 Task: For heading  Tahoma with underline.  font size for heading20,  'Change the font style of data to'Arial.  and font size to 12,  Change the alignment of both headline & data to Align left.  In the sheet  Expense Spreadsheetbook
Action: Mouse moved to (49, 104)
Screenshot: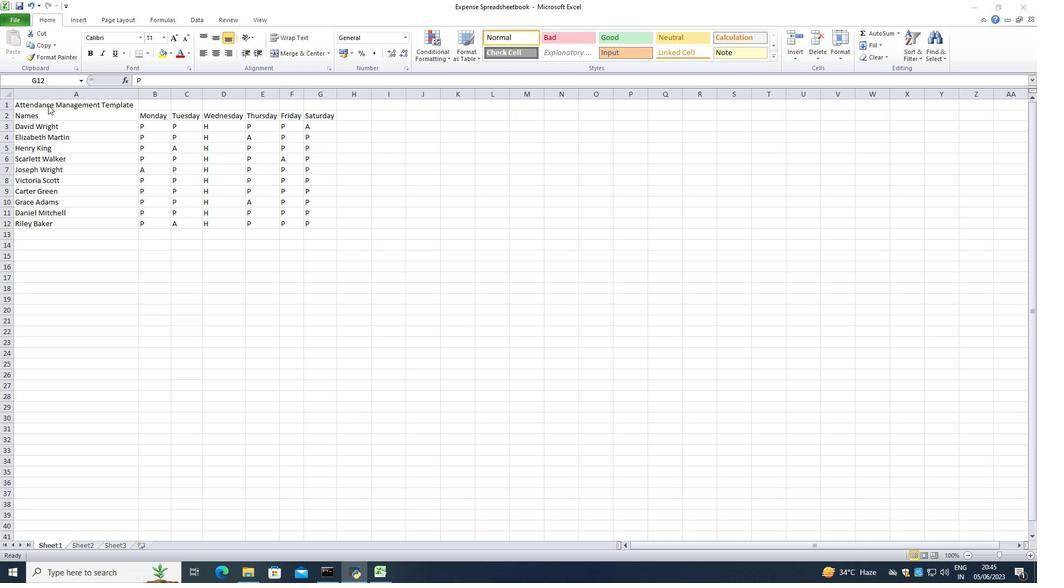 
Action: Mouse pressed left at (49, 104)
Screenshot: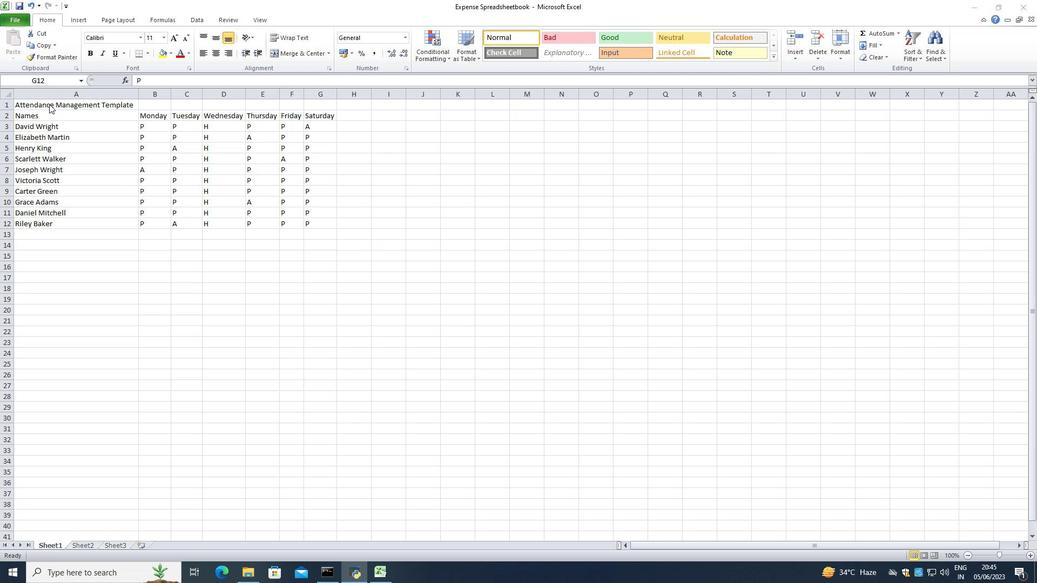 
Action: Mouse moved to (55, 104)
Screenshot: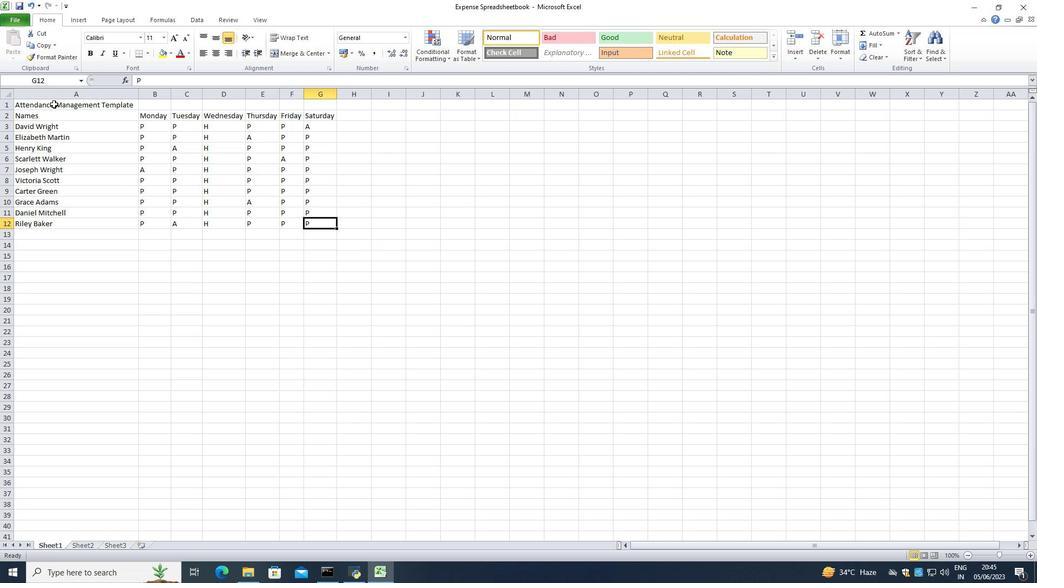 
Action: Mouse pressed left at (55, 104)
Screenshot: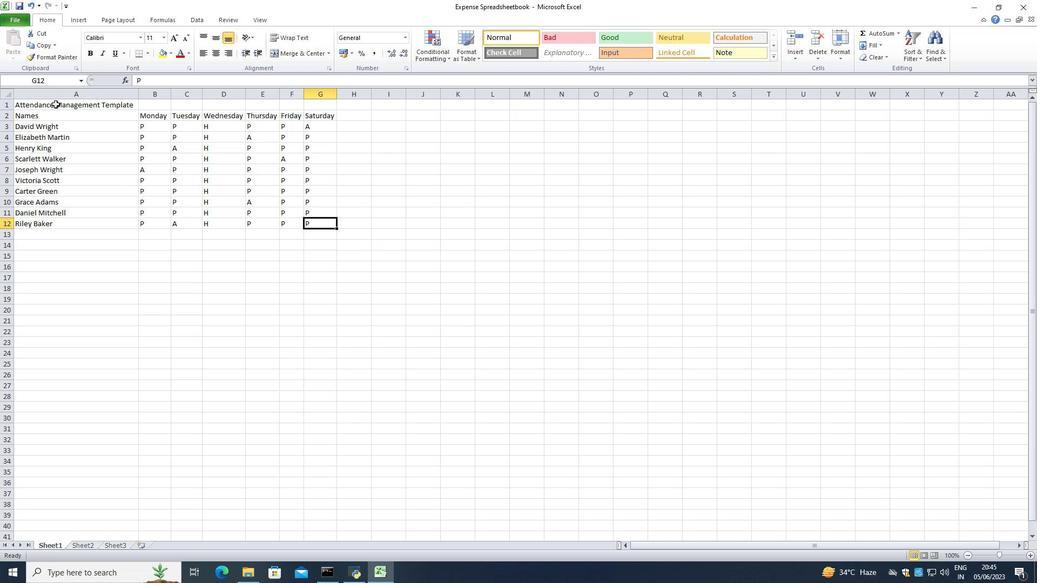 
Action: Mouse moved to (138, 34)
Screenshot: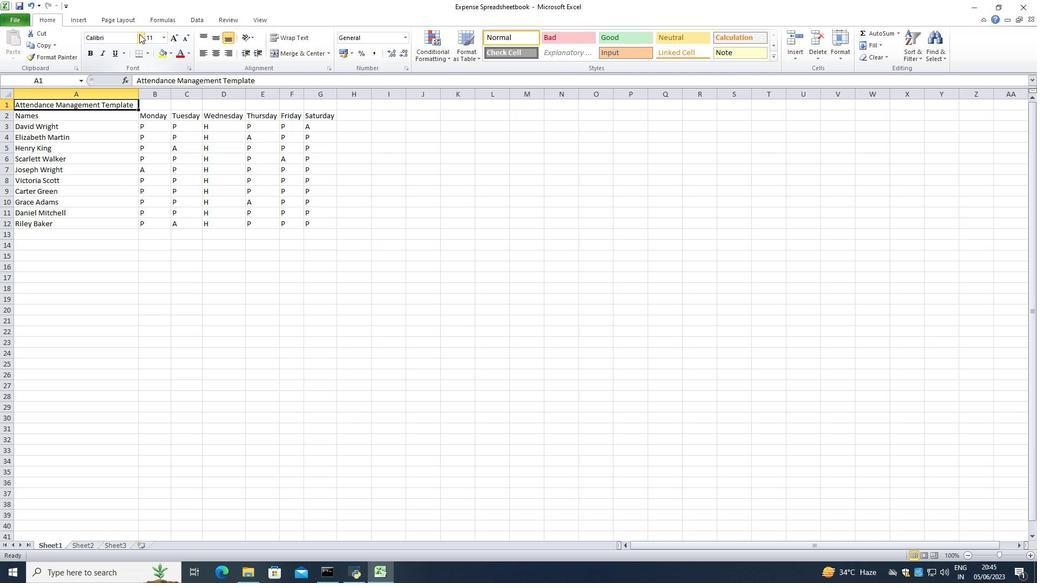 
Action: Mouse pressed left at (138, 34)
Screenshot: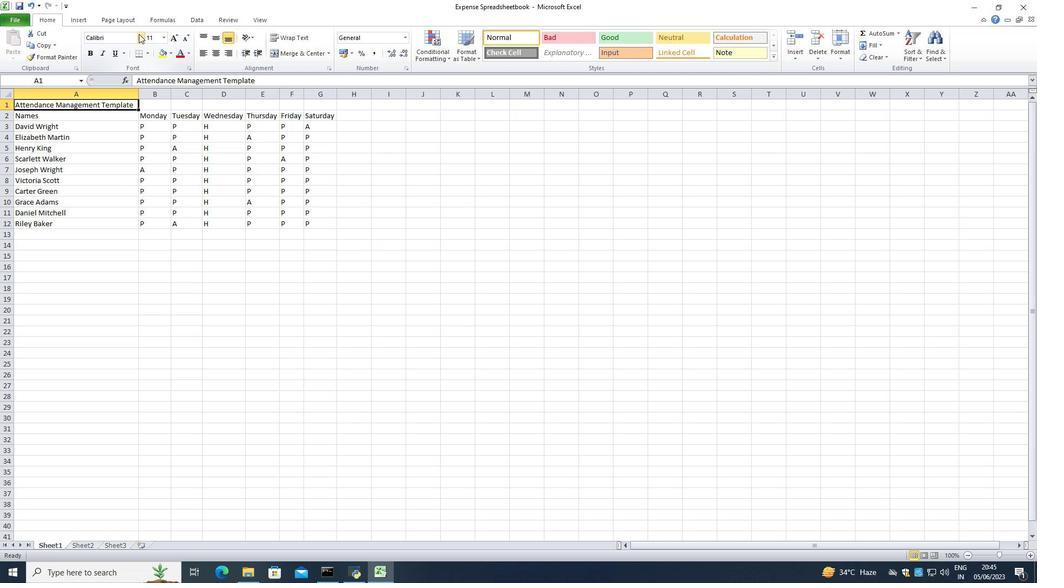 
Action: Mouse moved to (117, 231)
Screenshot: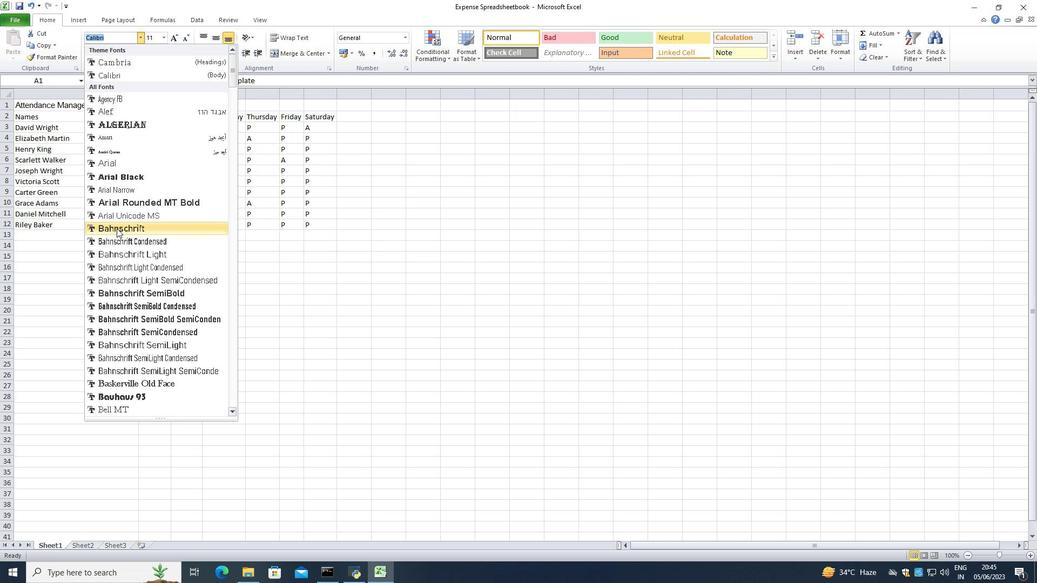 
Action: Mouse scrolled (117, 231) with delta (0, 0)
Screenshot: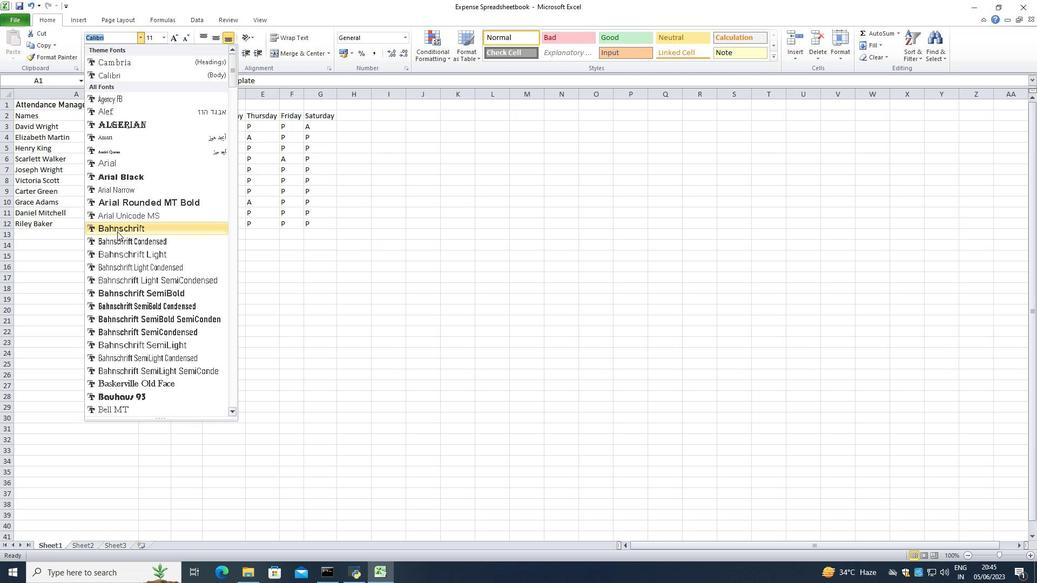 
Action: Mouse moved to (120, 249)
Screenshot: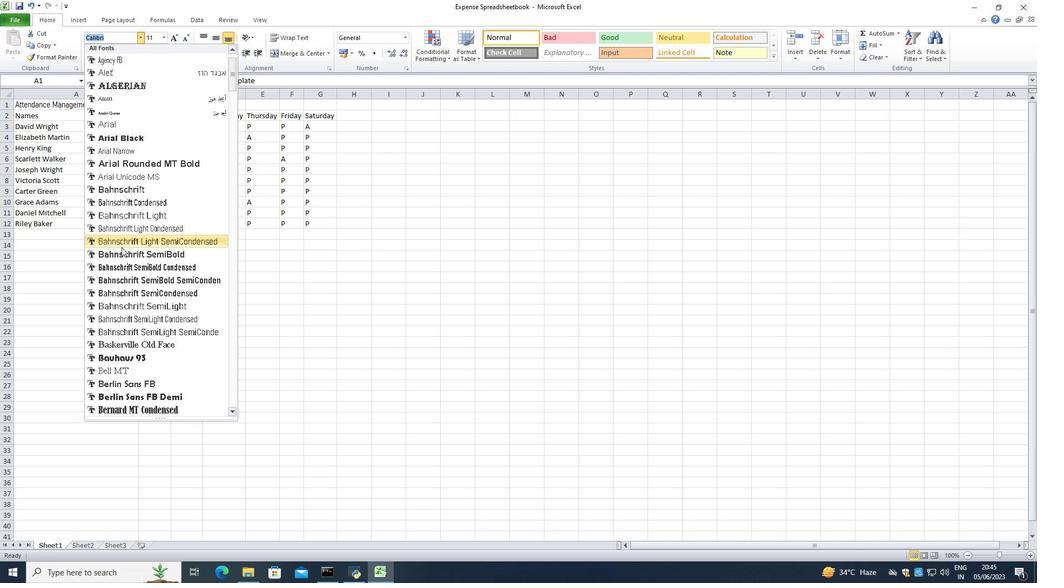 
Action: Mouse scrolled (121, 248) with delta (0, 0)
Screenshot: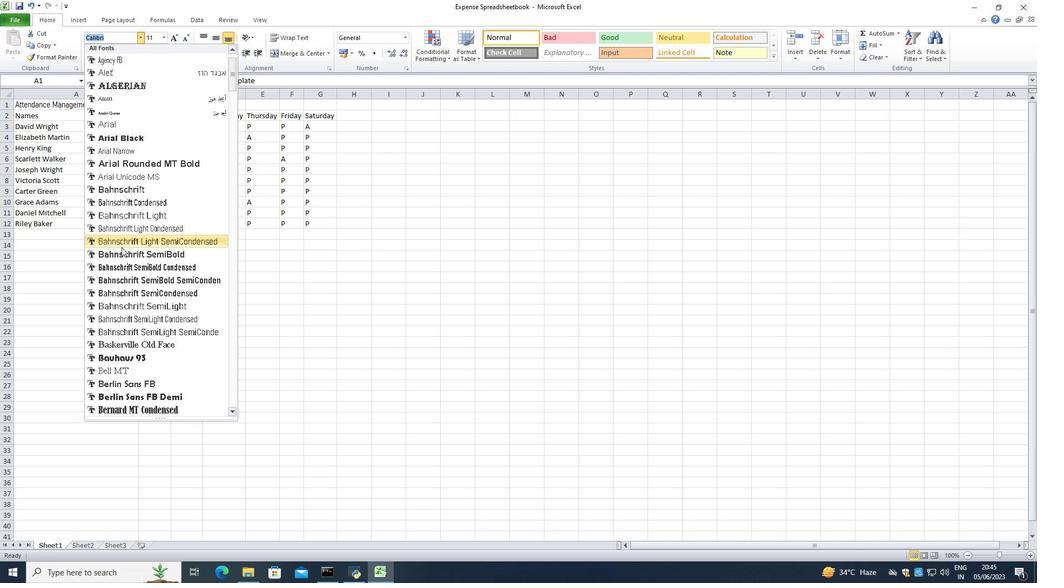 
Action: Mouse moved to (120, 259)
Screenshot: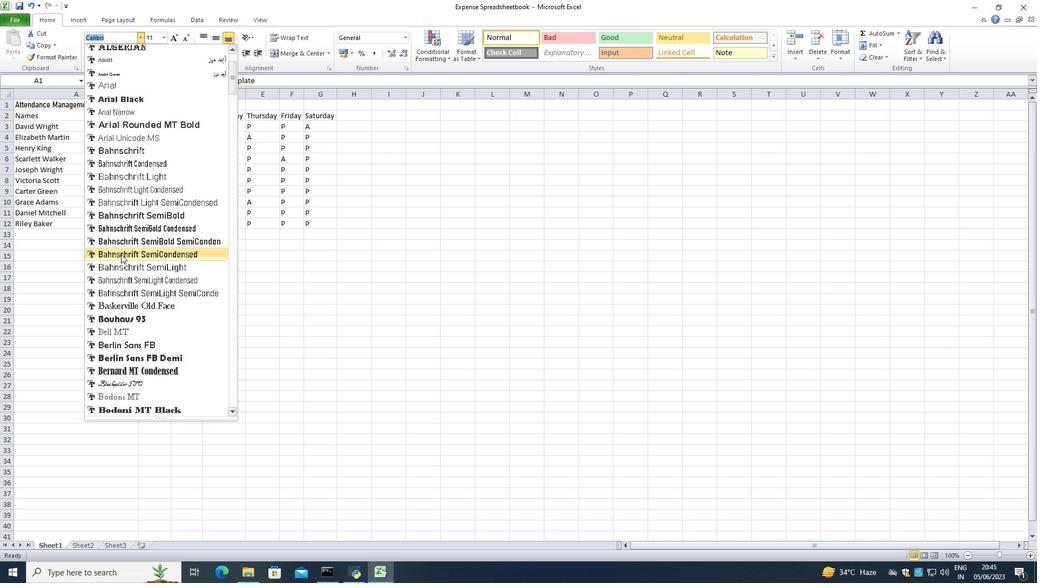 
Action: Mouse scrolled (120, 258) with delta (0, 0)
Screenshot: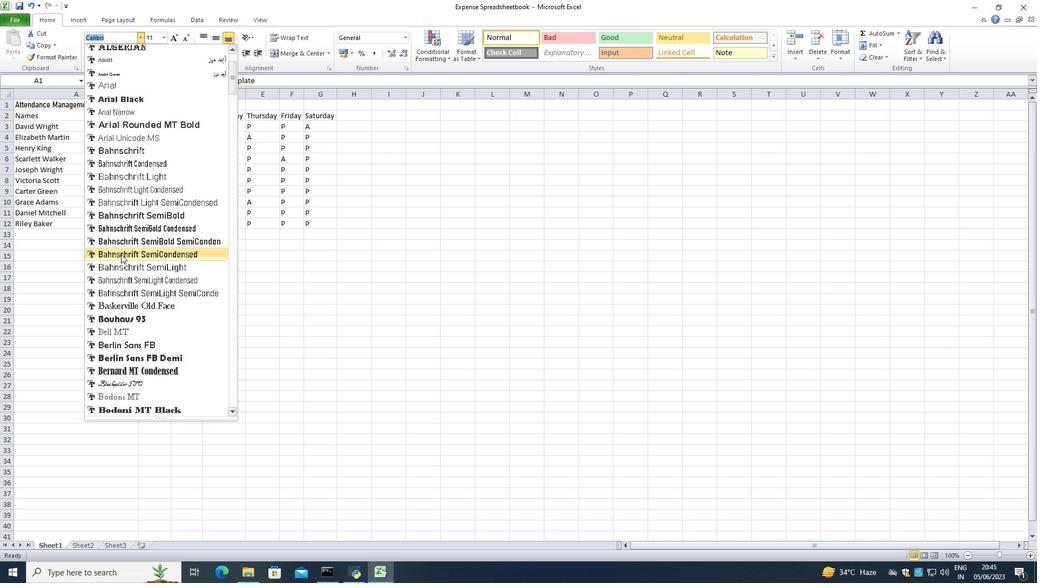 
Action: Mouse moved to (122, 268)
Screenshot: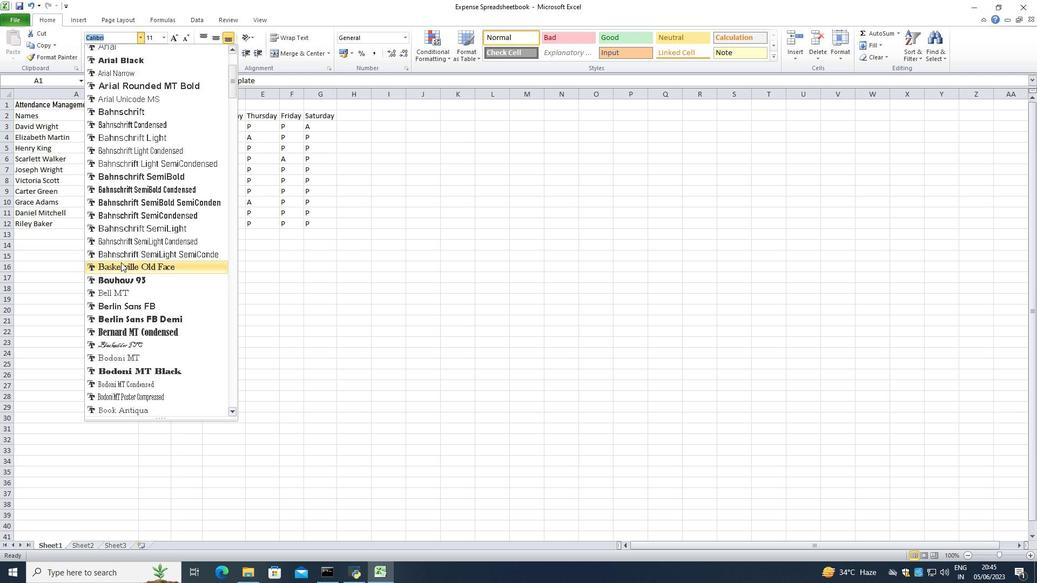
Action: Mouse scrolled (122, 268) with delta (0, 0)
Screenshot: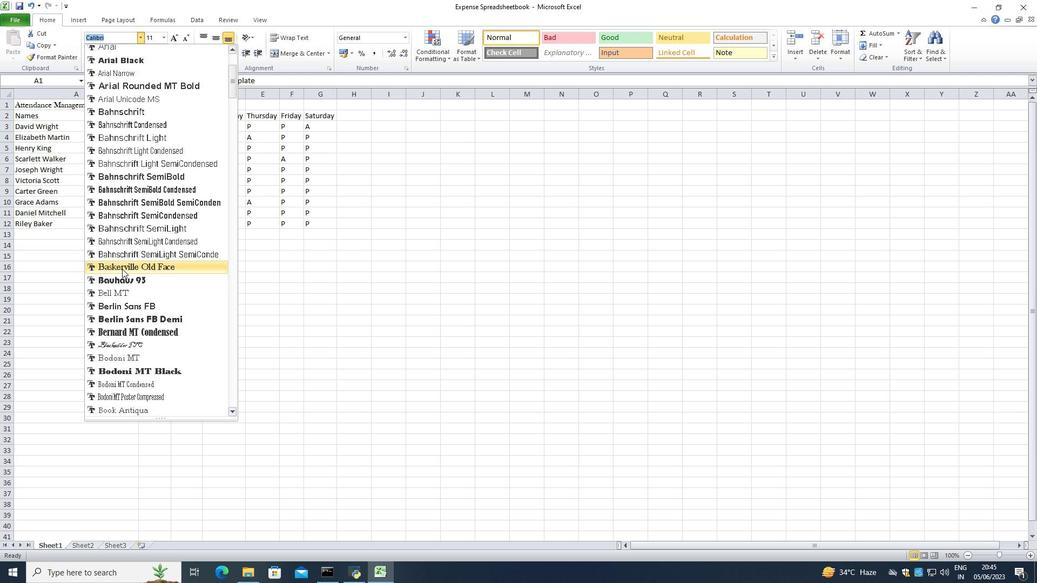 
Action: Mouse moved to (122, 268)
Screenshot: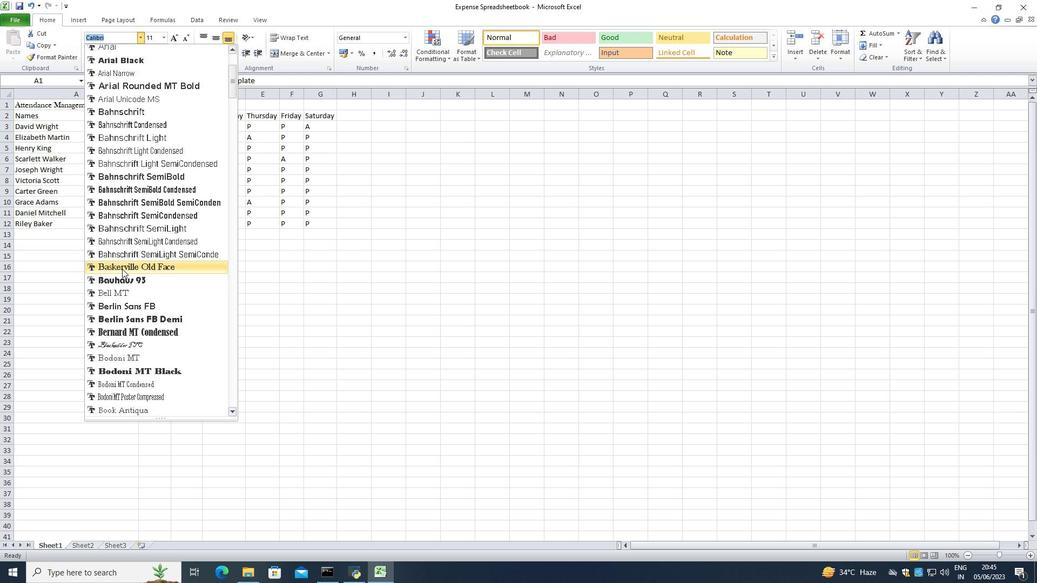 
Action: Mouse scrolled (122, 268) with delta (0, 0)
Screenshot: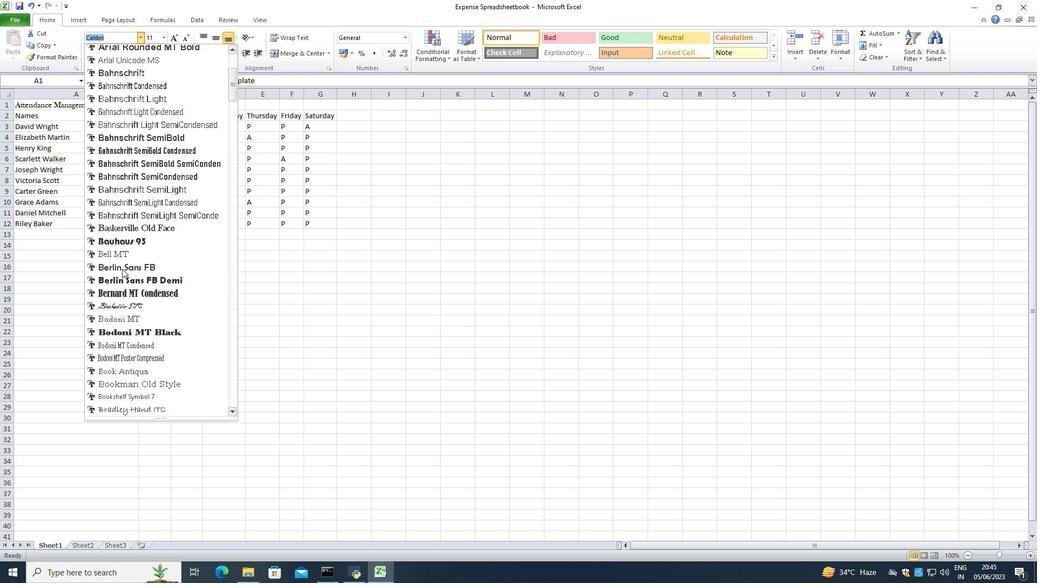 
Action: Mouse scrolled (122, 268) with delta (0, 0)
Screenshot: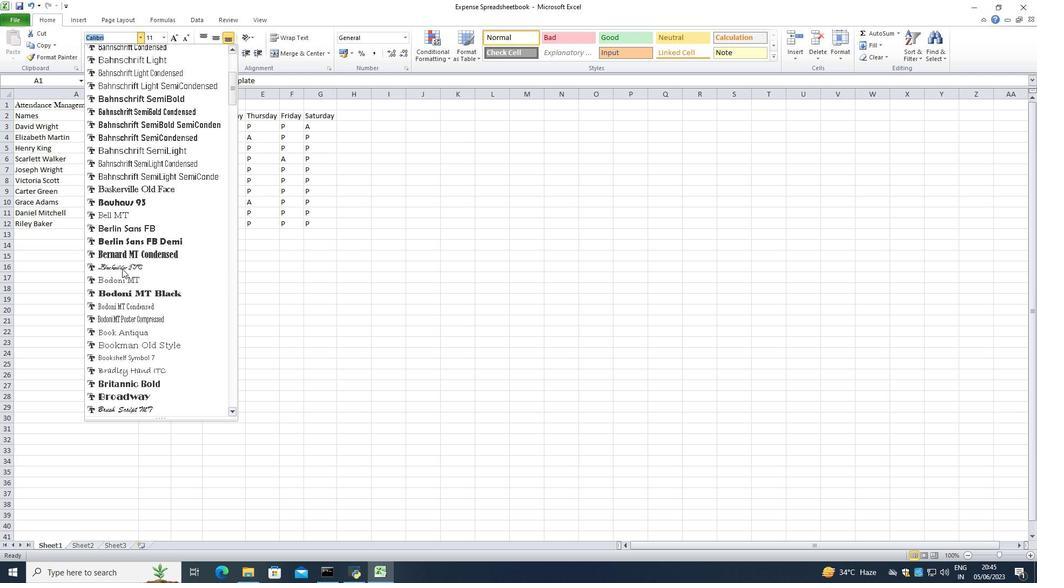 
Action: Mouse scrolled (122, 268) with delta (0, 0)
Screenshot: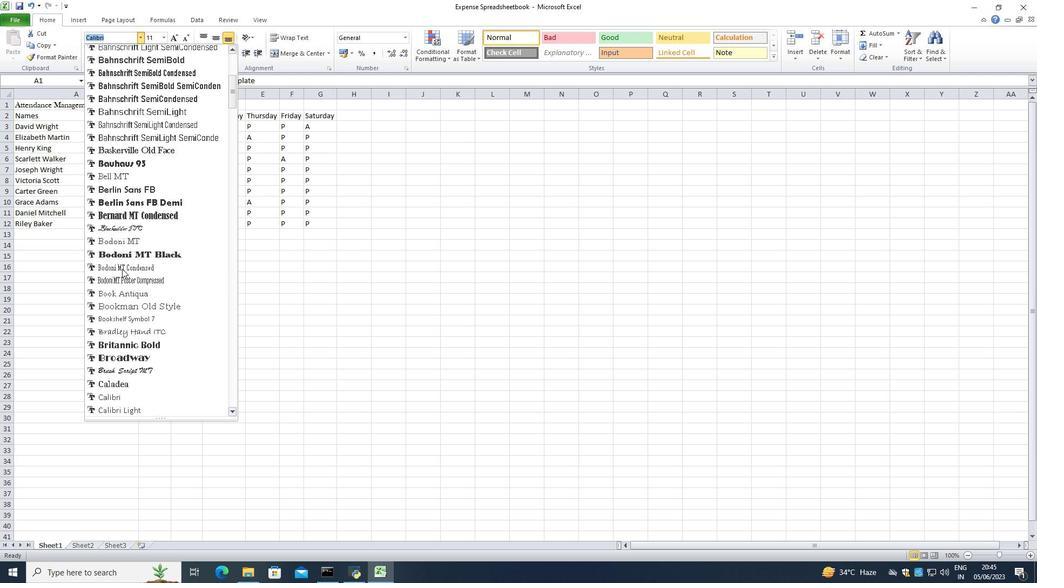
Action: Mouse scrolled (122, 268) with delta (0, 0)
Screenshot: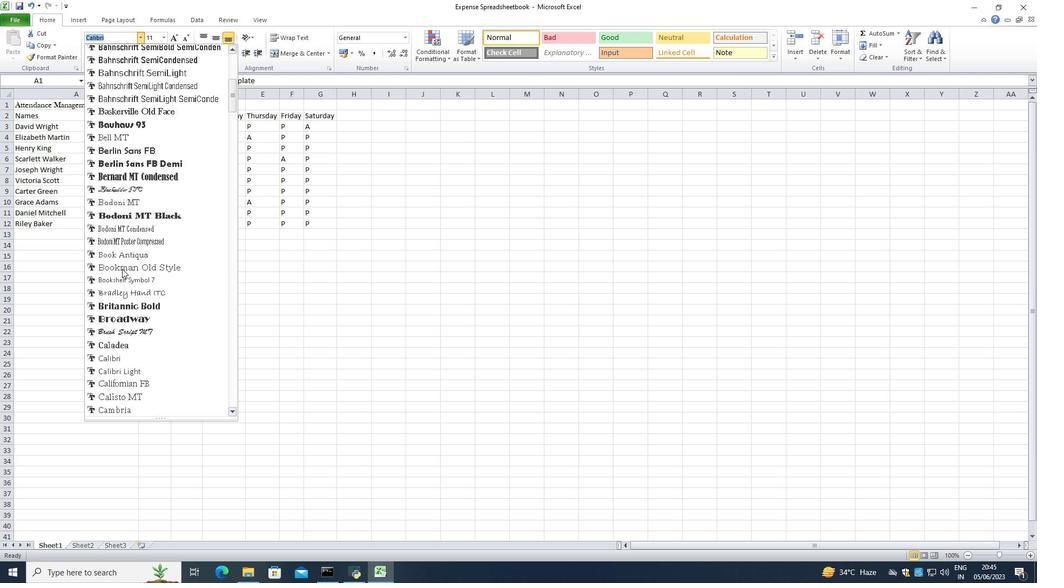 
Action: Mouse moved to (120, 269)
Screenshot: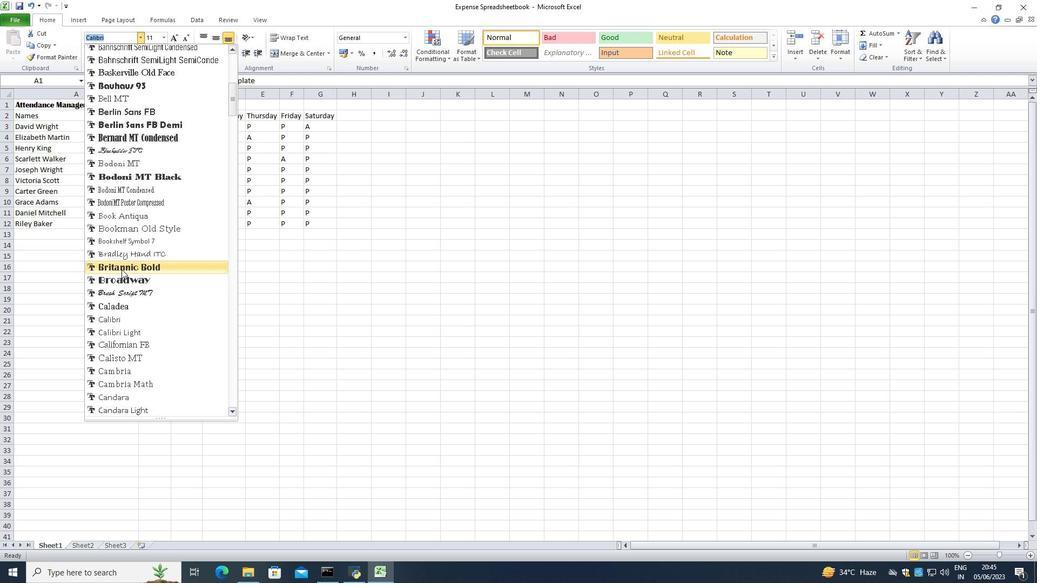 
Action: Mouse scrolled (120, 268) with delta (0, 0)
Screenshot: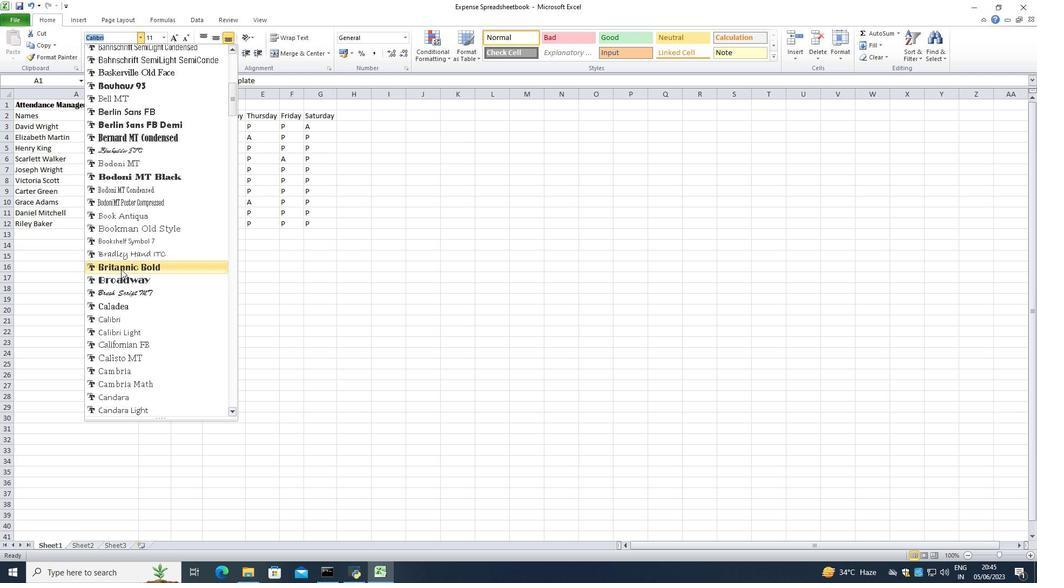 
Action: Mouse moved to (119, 269)
Screenshot: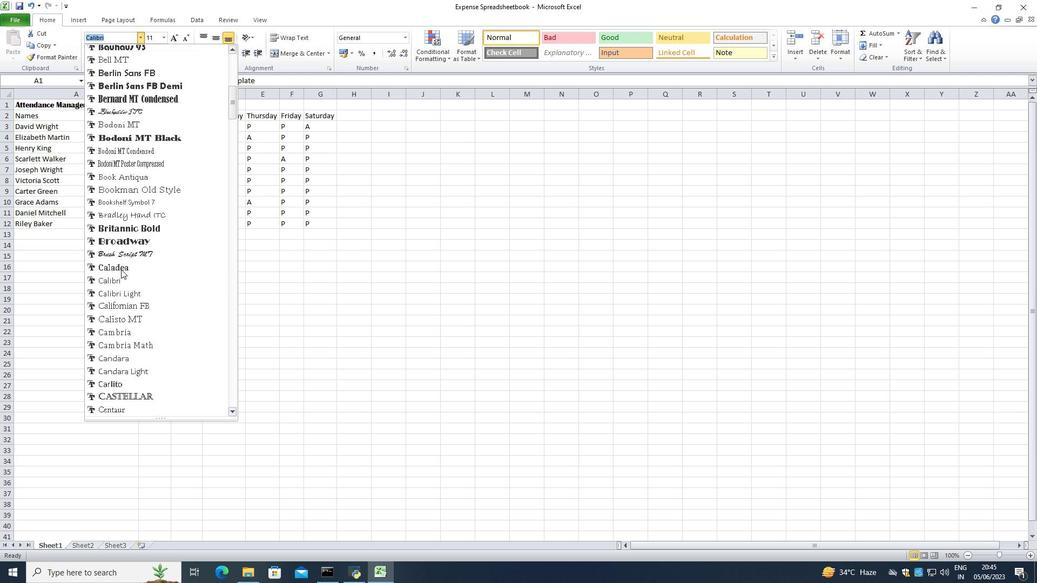 
Action: Mouse scrolled (119, 268) with delta (0, 0)
Screenshot: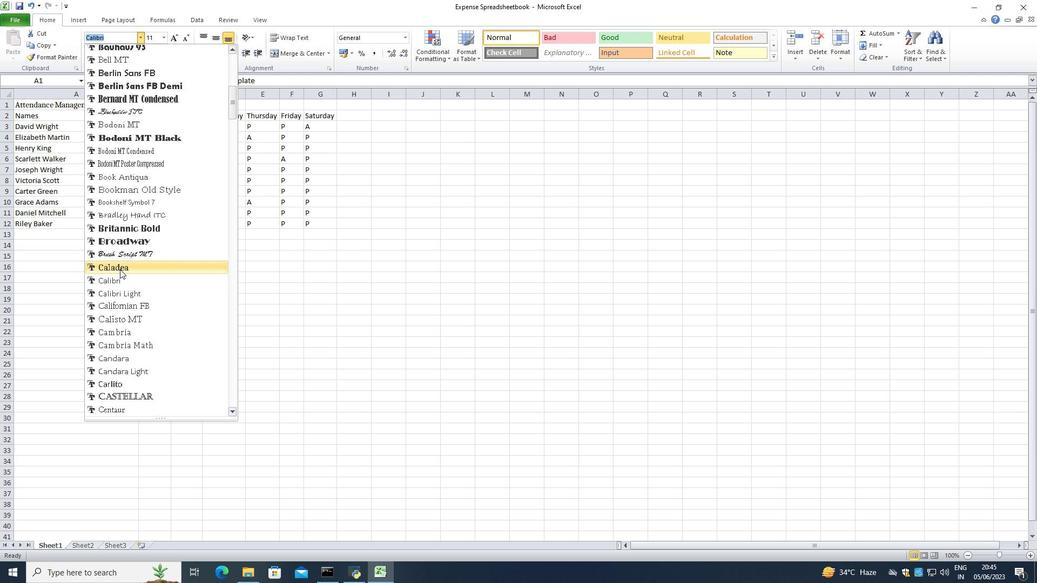 
Action: Mouse moved to (118, 271)
Screenshot: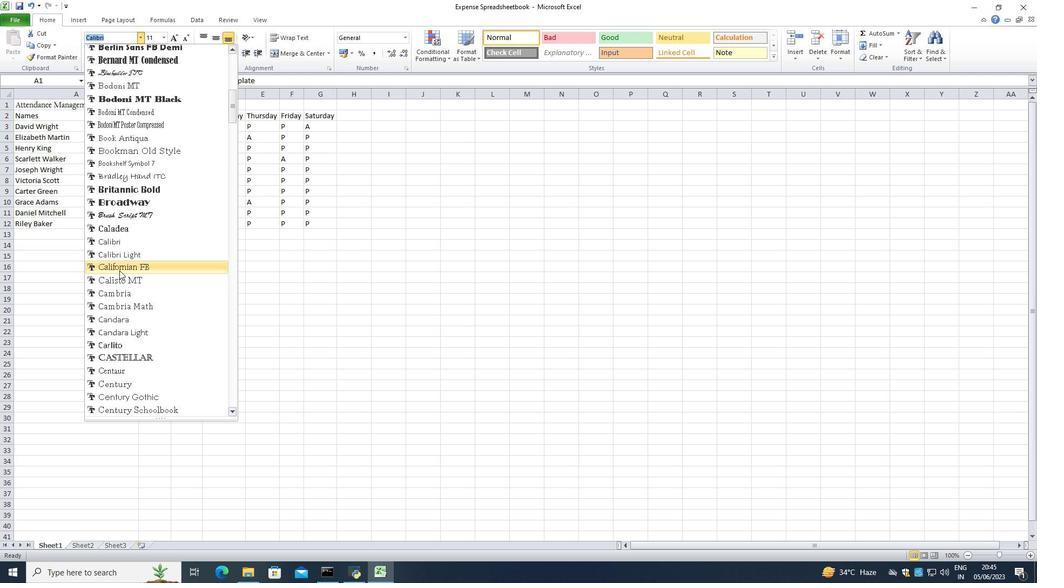 
Action: Mouse scrolled (118, 271) with delta (0, 0)
Screenshot: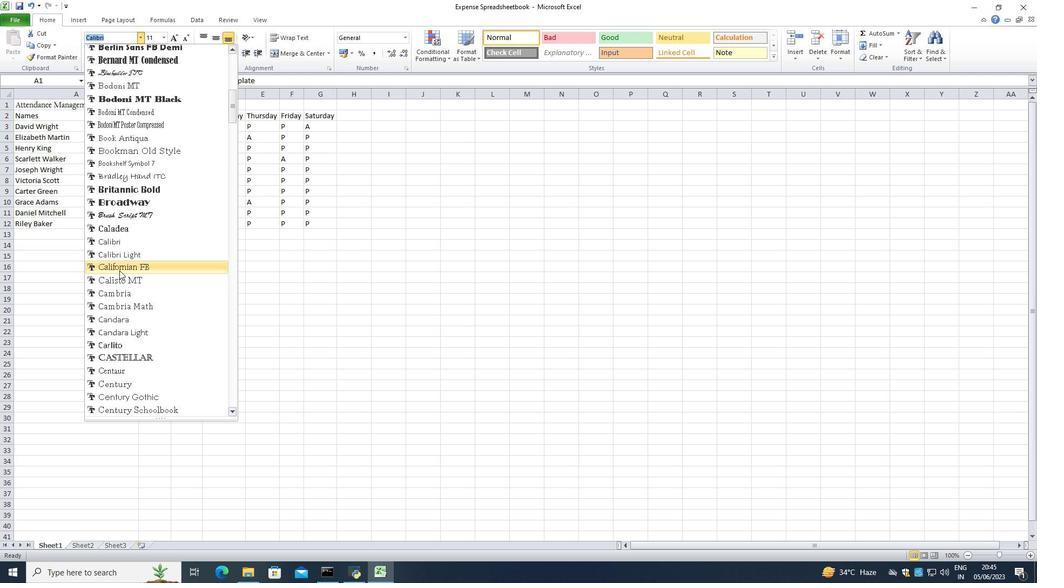 
Action: Mouse moved to (118, 281)
Screenshot: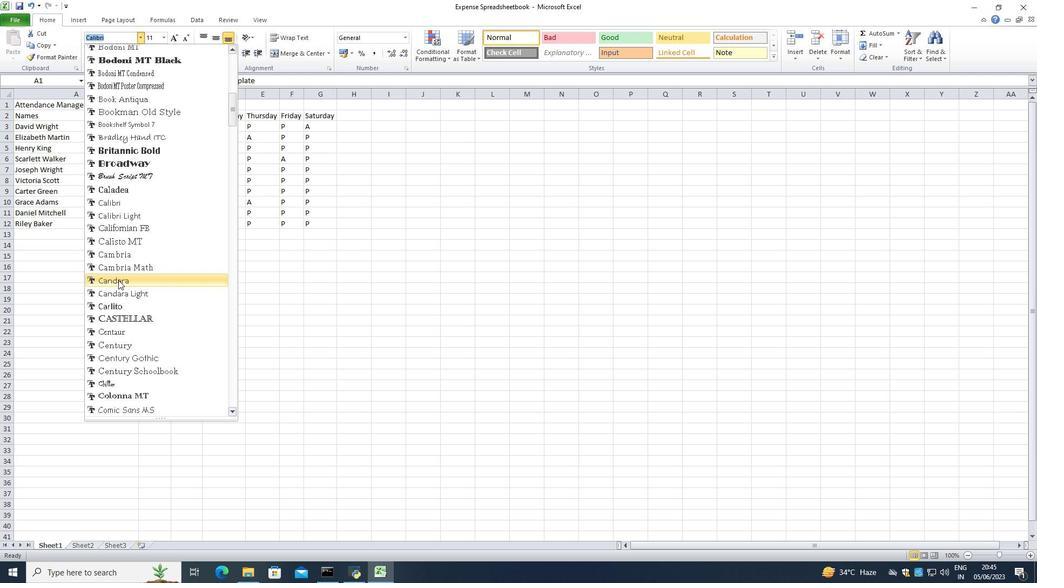 
Action: Mouse scrolled (118, 280) with delta (0, 0)
Screenshot: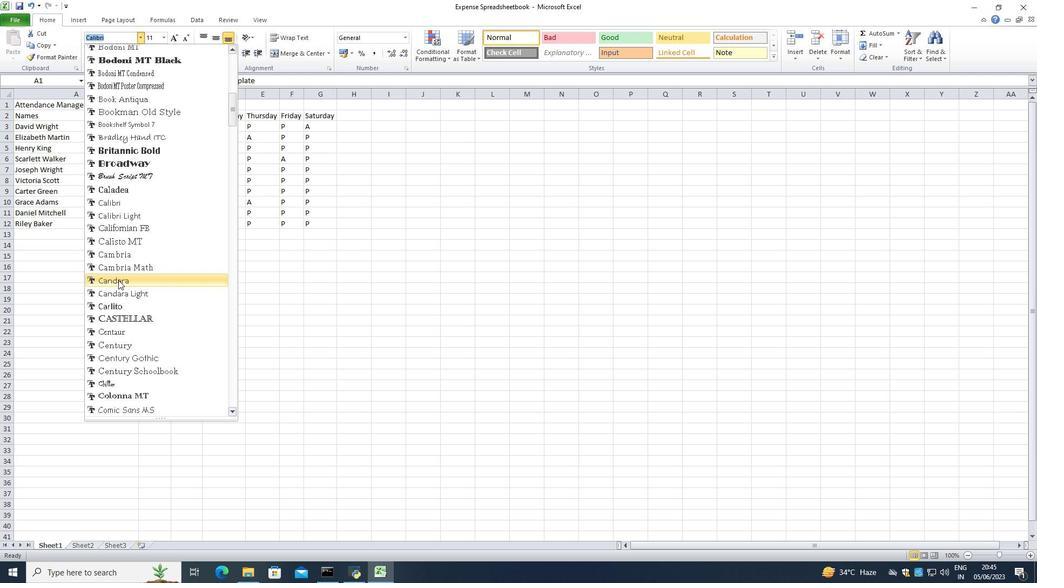 
Action: Mouse moved to (118, 283)
Screenshot: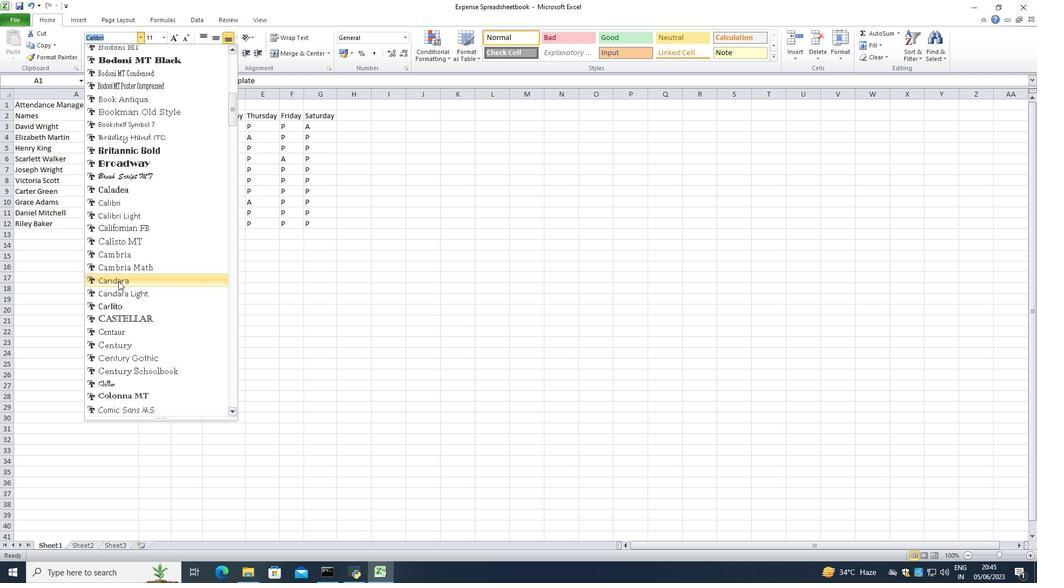 
Action: Mouse scrolled (118, 282) with delta (0, 0)
Screenshot: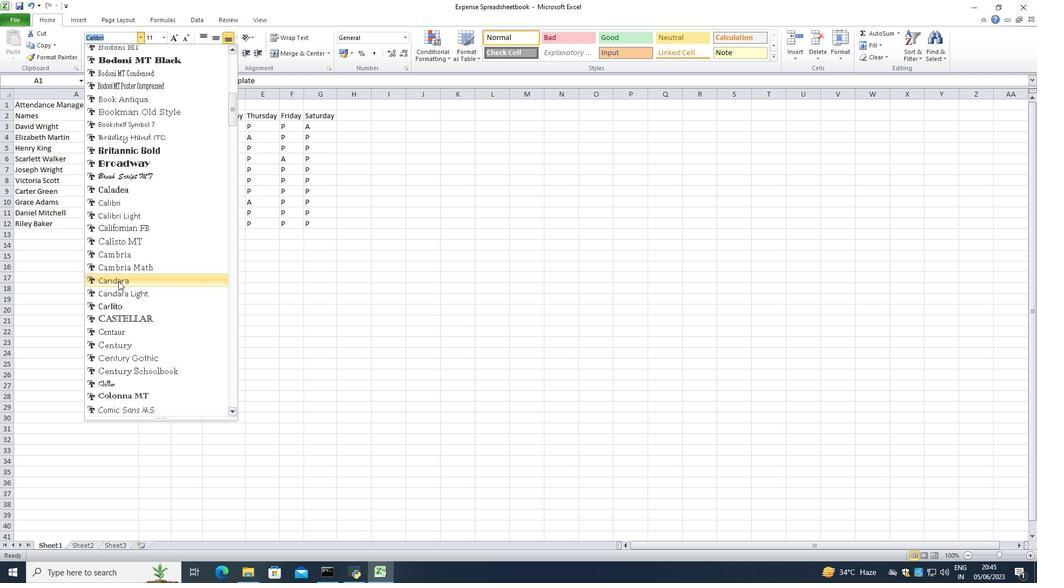 
Action: Mouse moved to (118, 284)
Screenshot: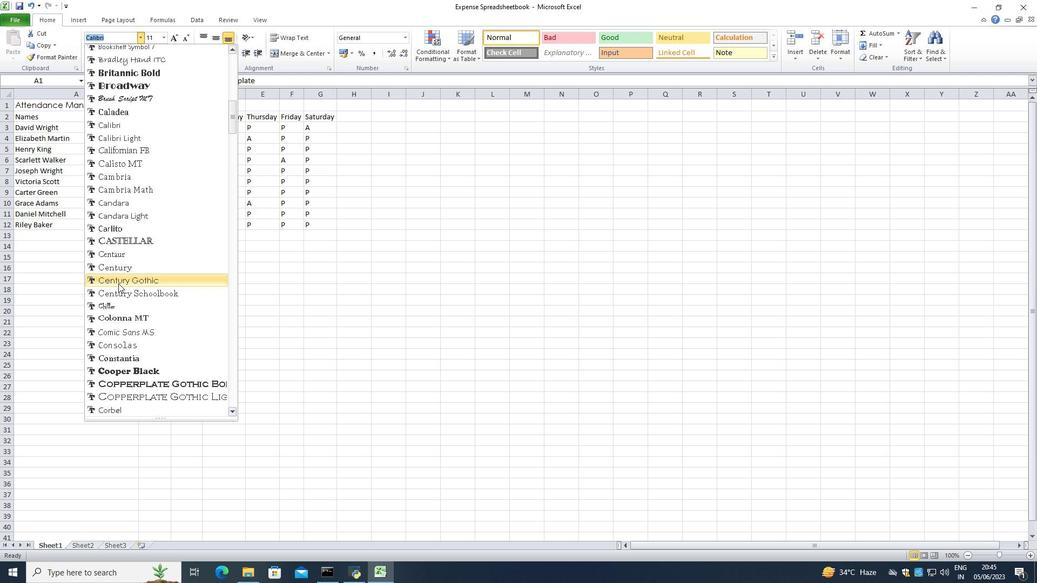 
Action: Mouse scrolled (118, 284) with delta (0, 0)
Screenshot: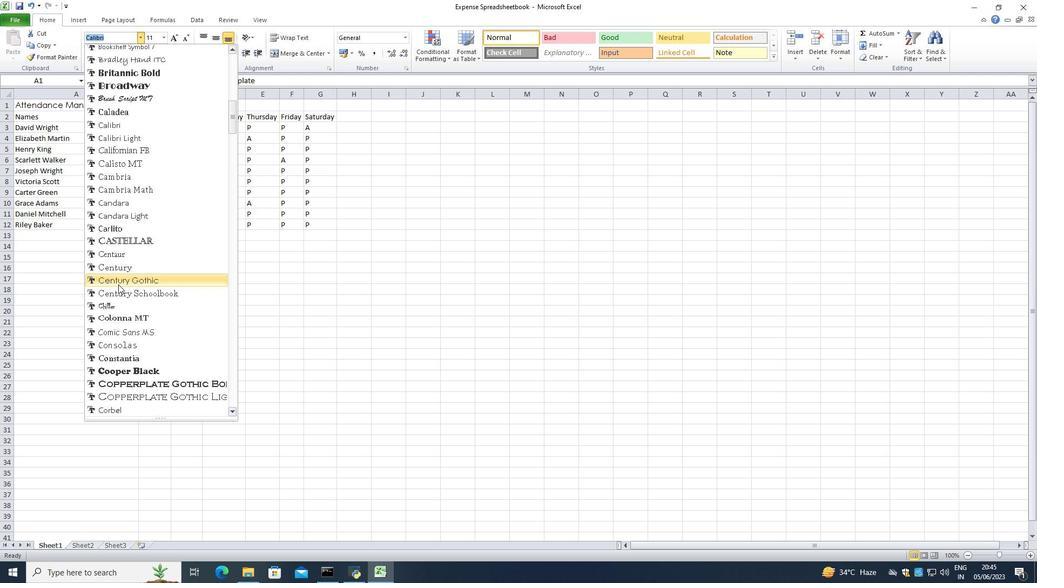 
Action: Mouse moved to (118, 285)
Screenshot: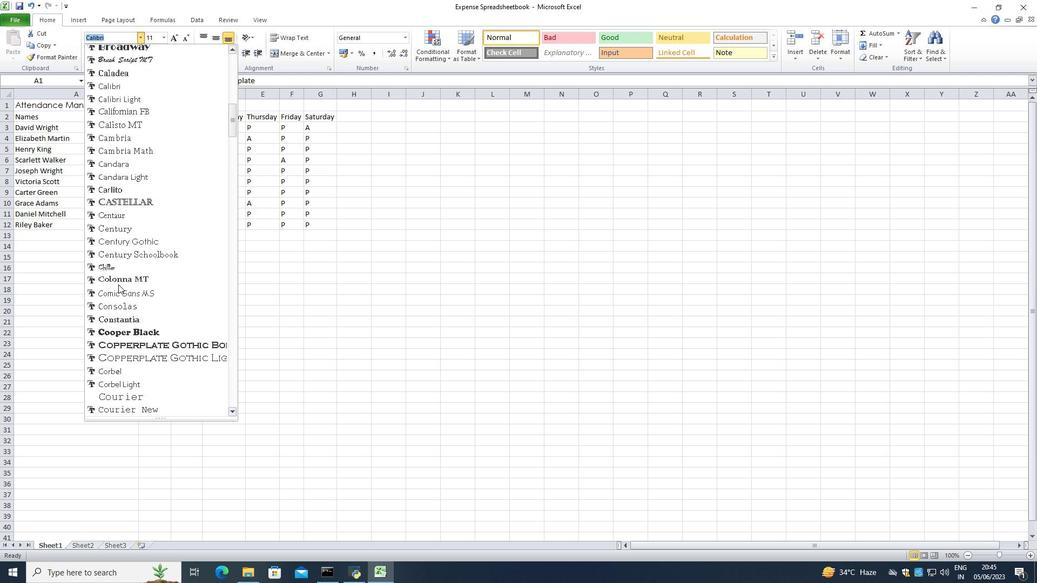 
Action: Mouse scrolled (118, 284) with delta (0, 0)
Screenshot: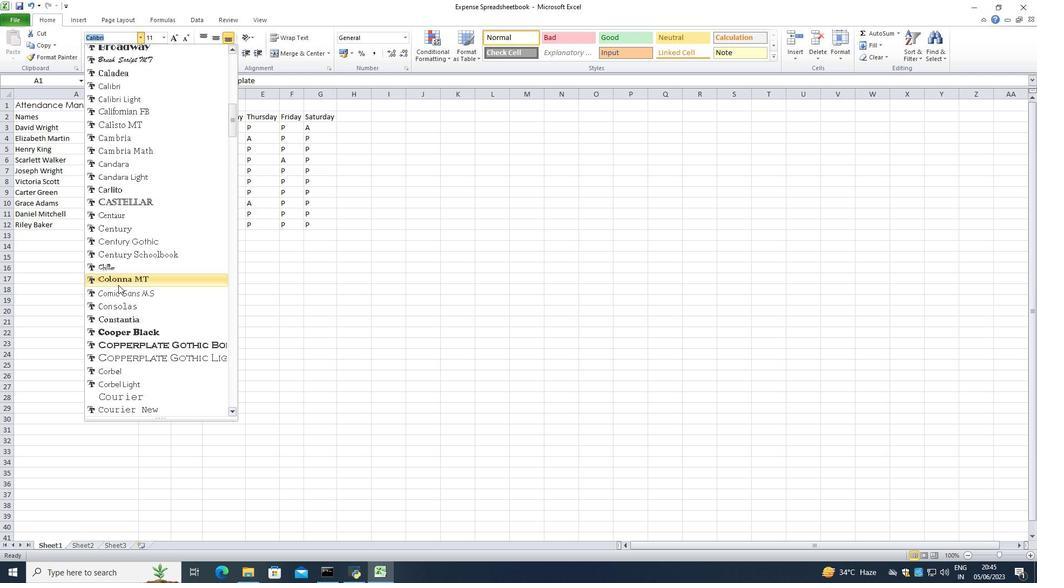 
Action: Mouse moved to (118, 286)
Screenshot: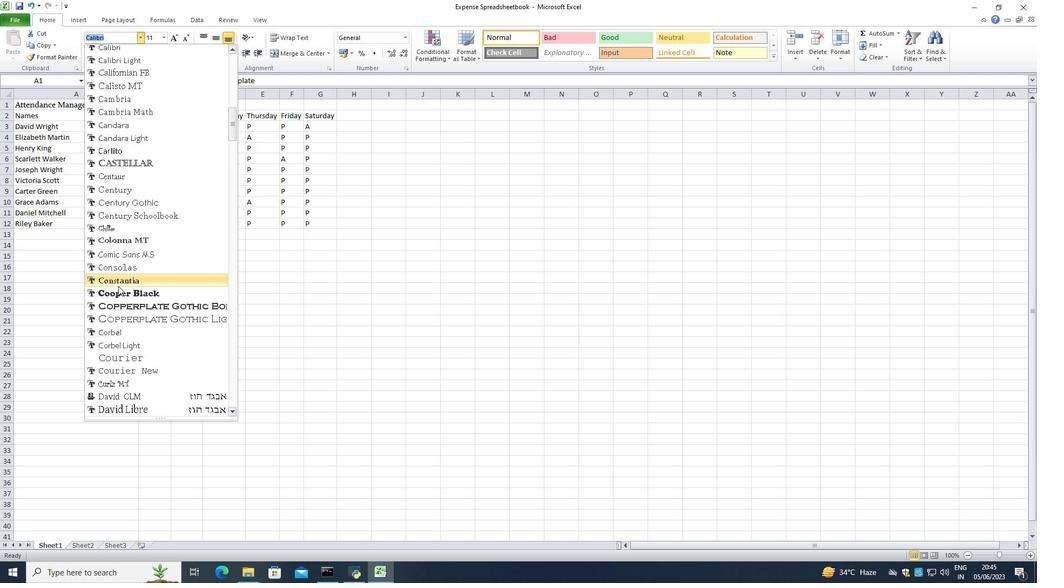 
Action: Mouse scrolled (118, 286) with delta (0, 0)
Screenshot: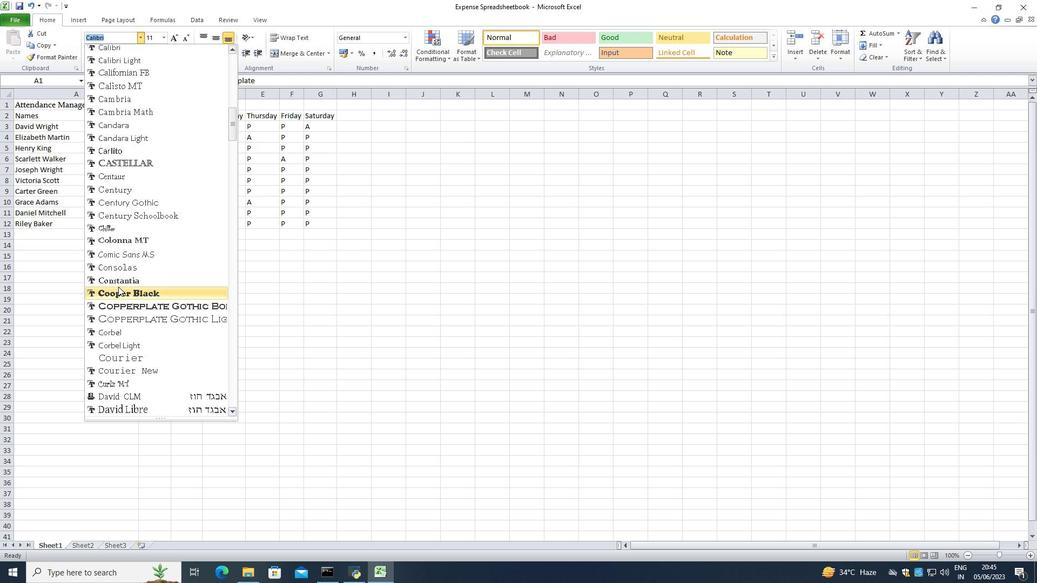 
Action: Mouse moved to (118, 286)
Screenshot: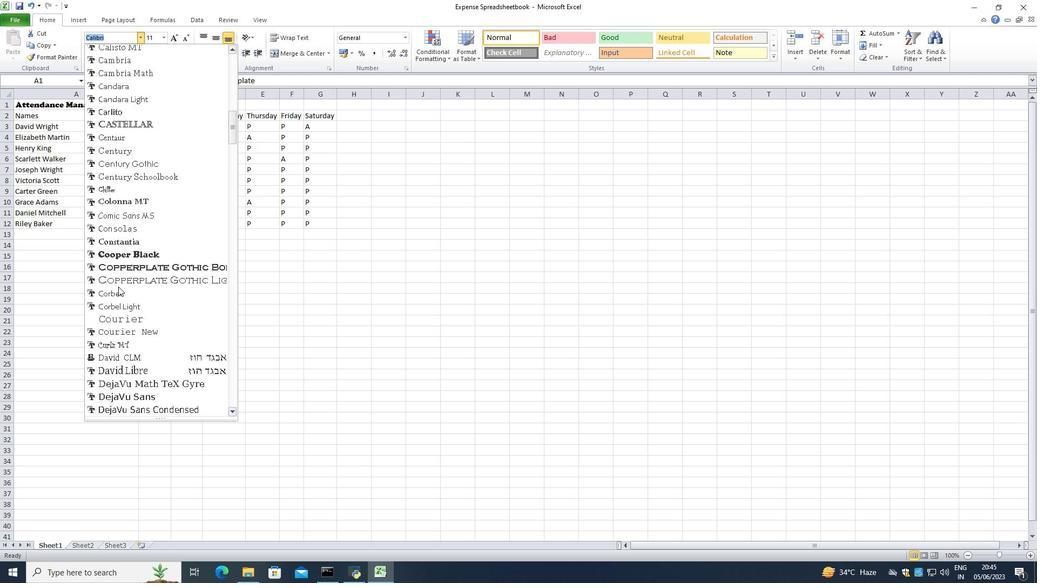 
Action: Mouse scrolled (118, 286) with delta (0, 0)
Screenshot: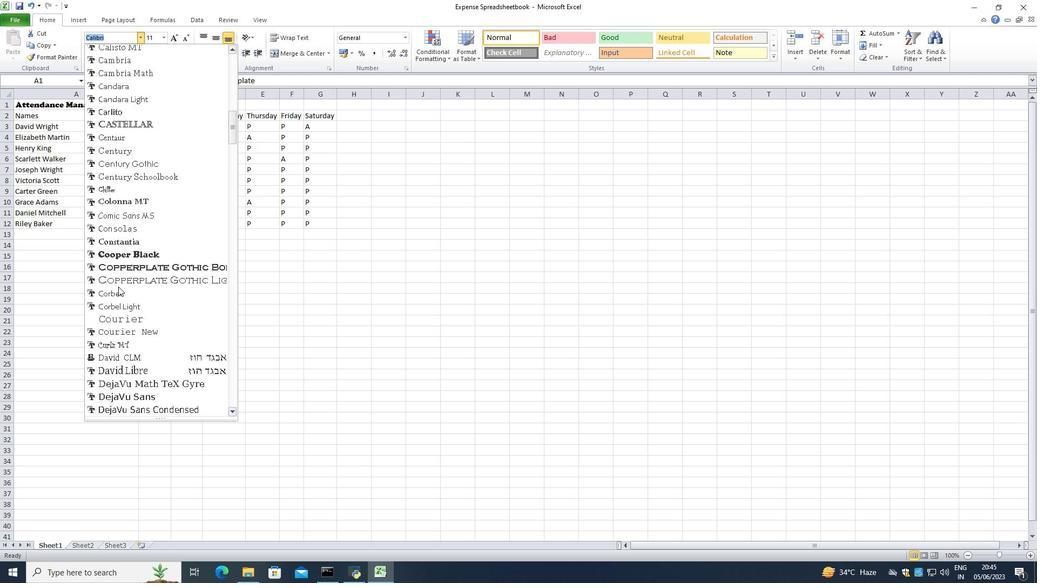 
Action: Mouse moved to (118, 287)
Screenshot: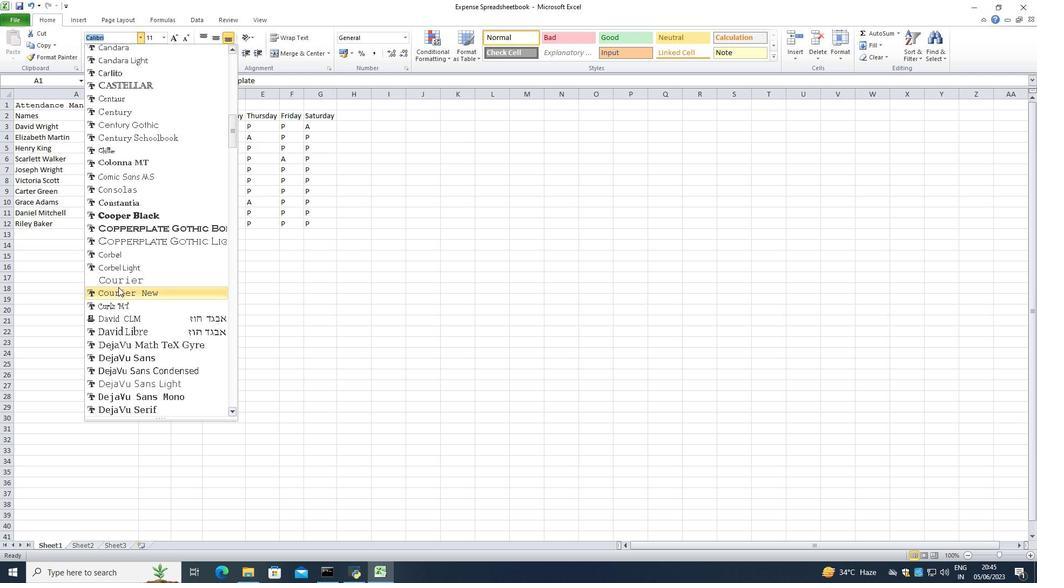 
Action: Mouse scrolled (118, 287) with delta (0, 0)
Screenshot: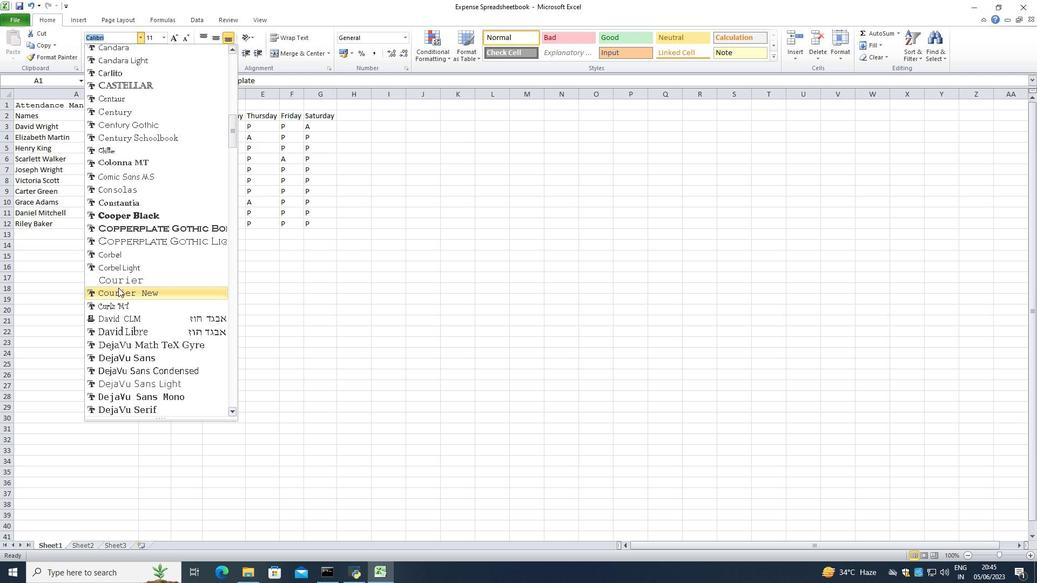 
Action: Mouse scrolled (118, 287) with delta (0, 0)
Screenshot: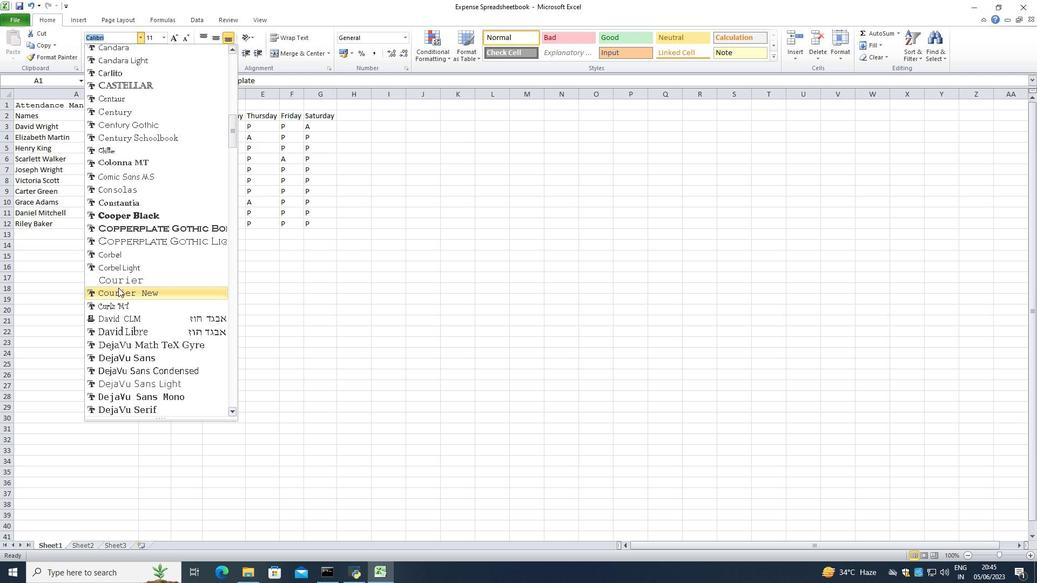 
Action: Mouse moved to (118, 289)
Screenshot: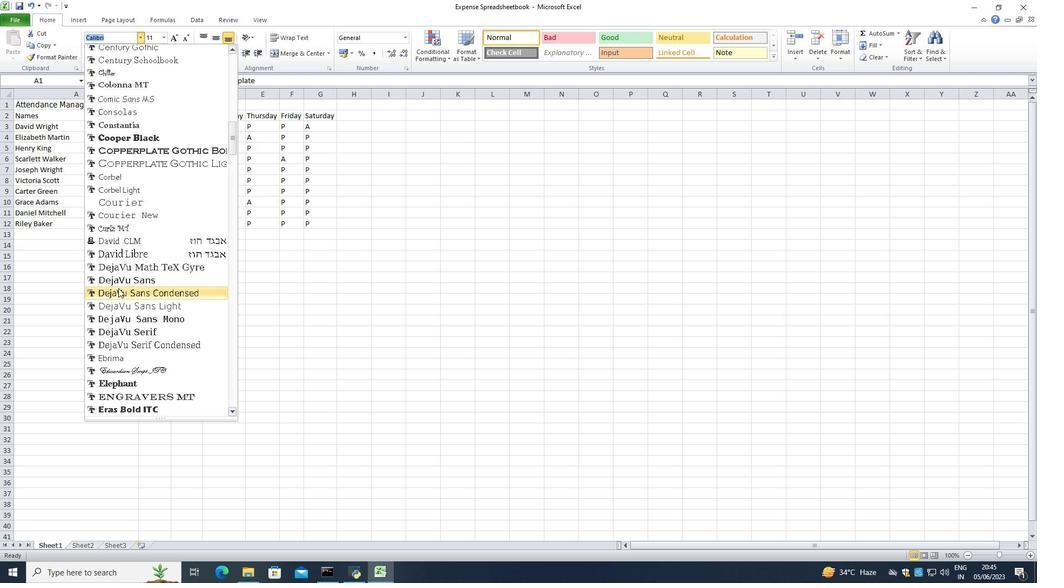 
Action: Mouse scrolled (118, 288) with delta (0, 0)
Screenshot: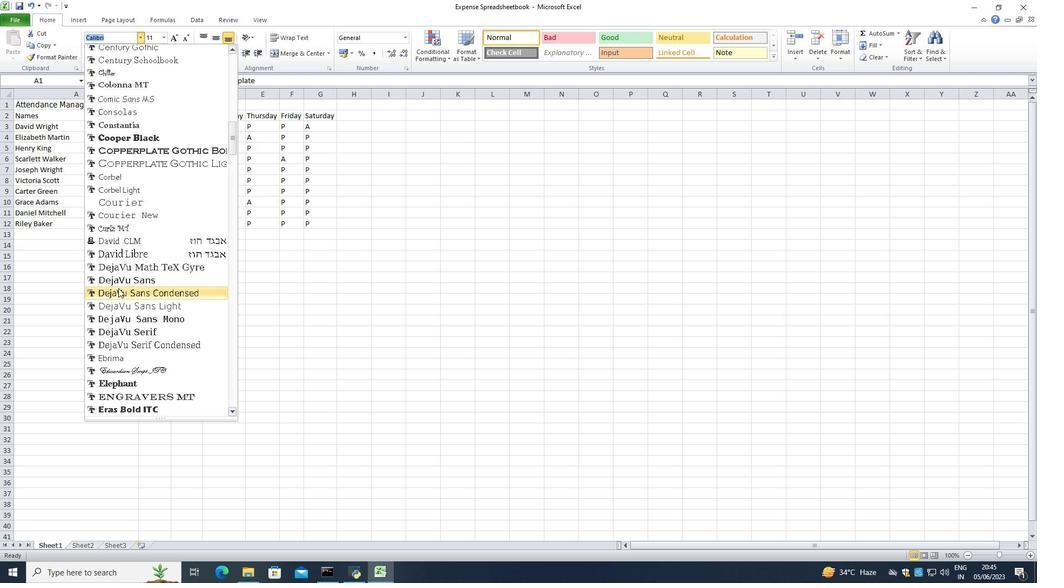 
Action: Mouse moved to (118, 289)
Screenshot: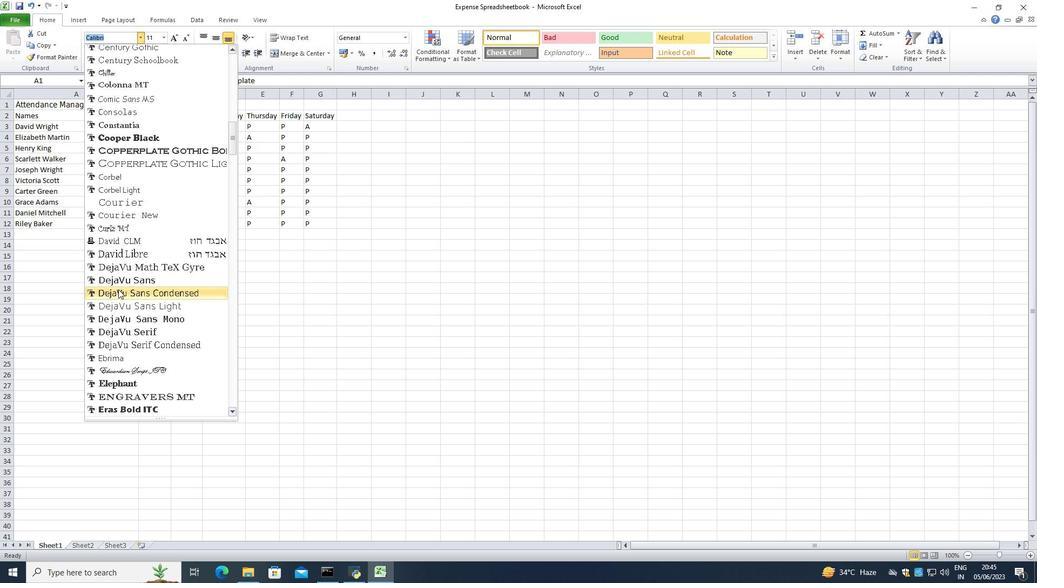 
Action: Mouse scrolled (118, 288) with delta (0, 0)
Screenshot: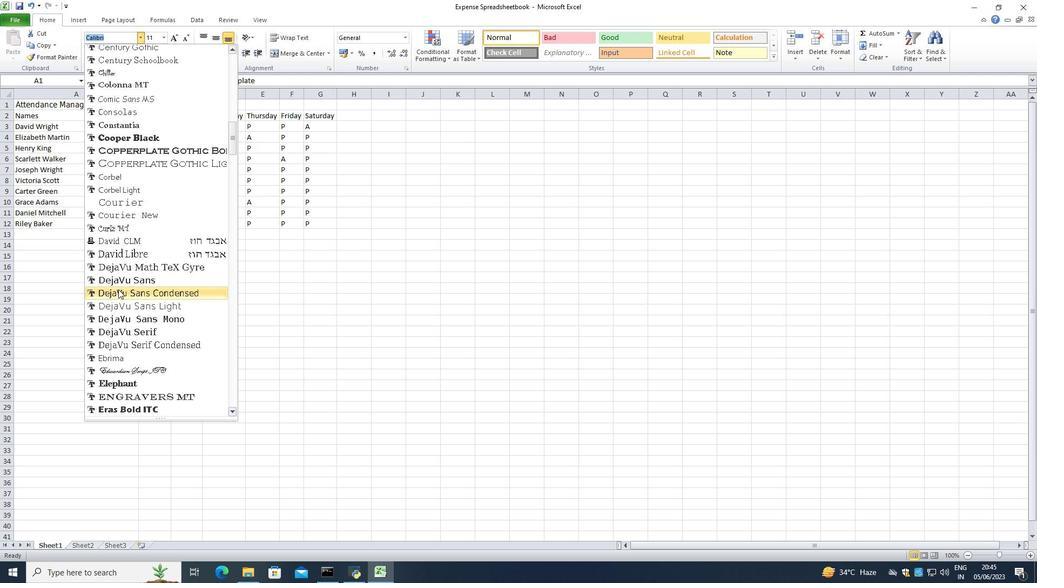 
Action: Mouse scrolled (118, 288) with delta (0, 0)
Screenshot: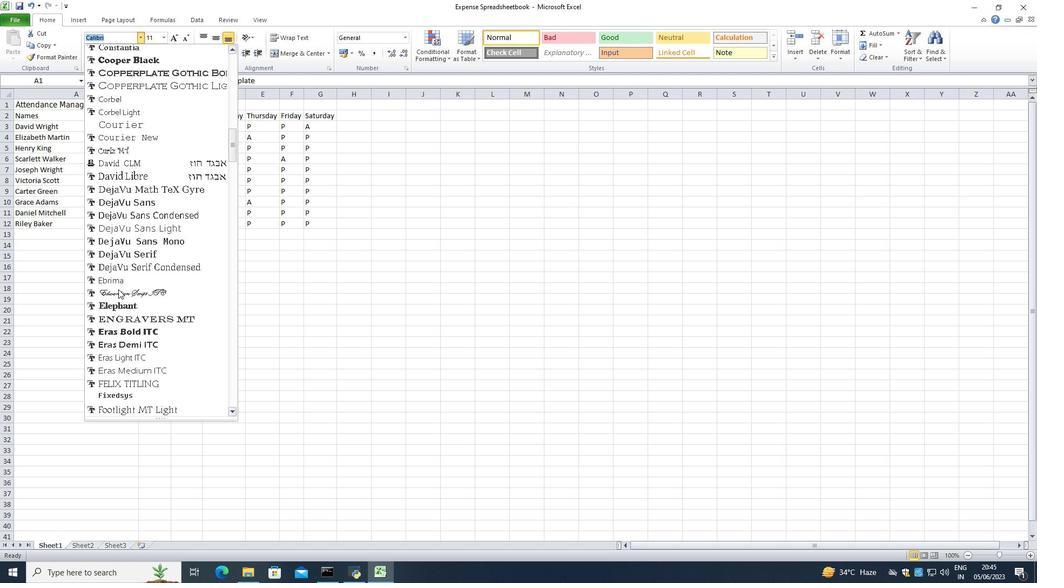 
Action: Mouse scrolled (118, 288) with delta (0, 0)
Screenshot: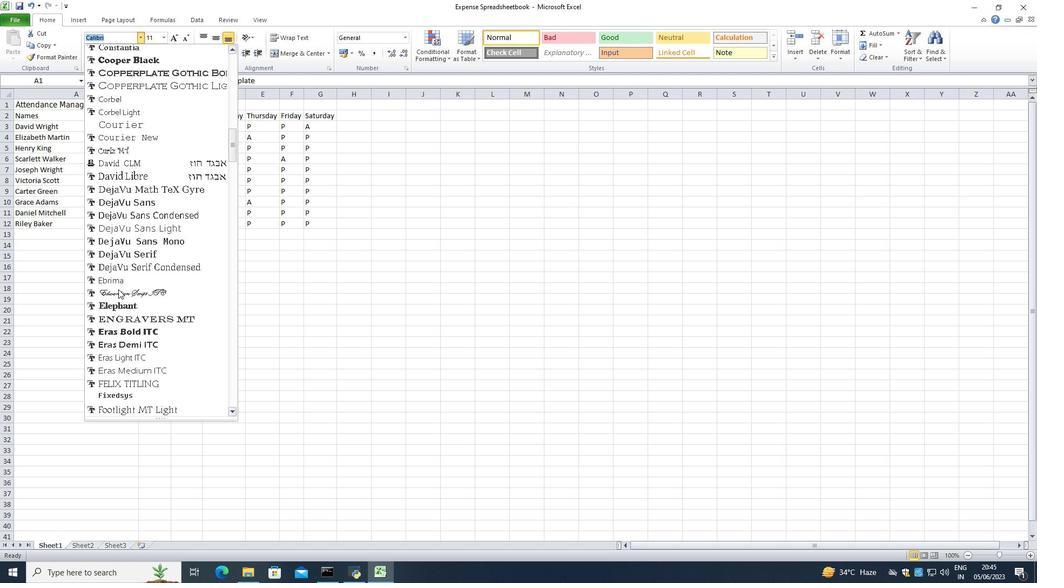 
Action: Mouse scrolled (118, 288) with delta (0, 0)
Screenshot: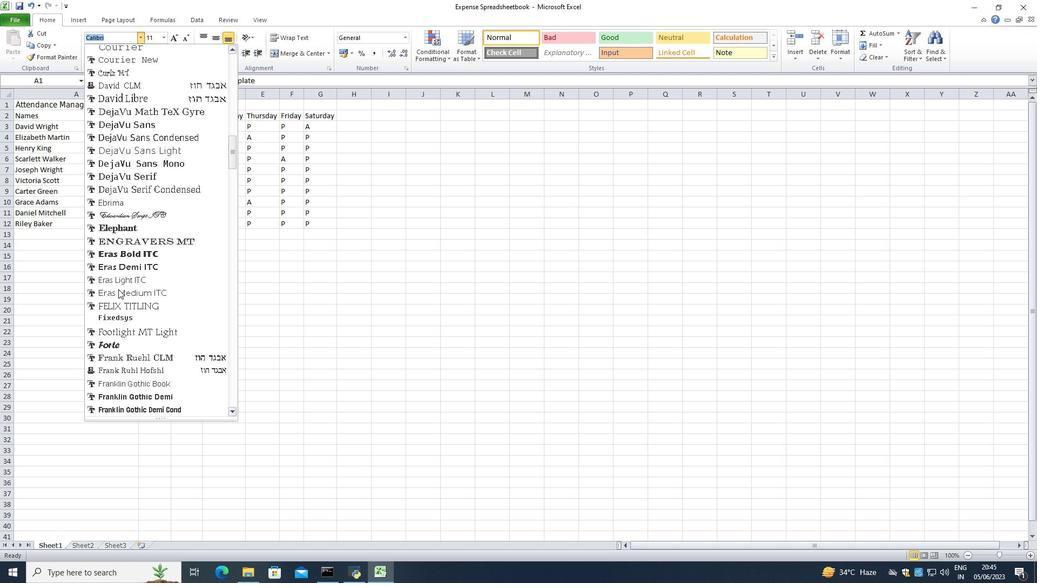 
Action: Mouse moved to (117, 291)
Screenshot: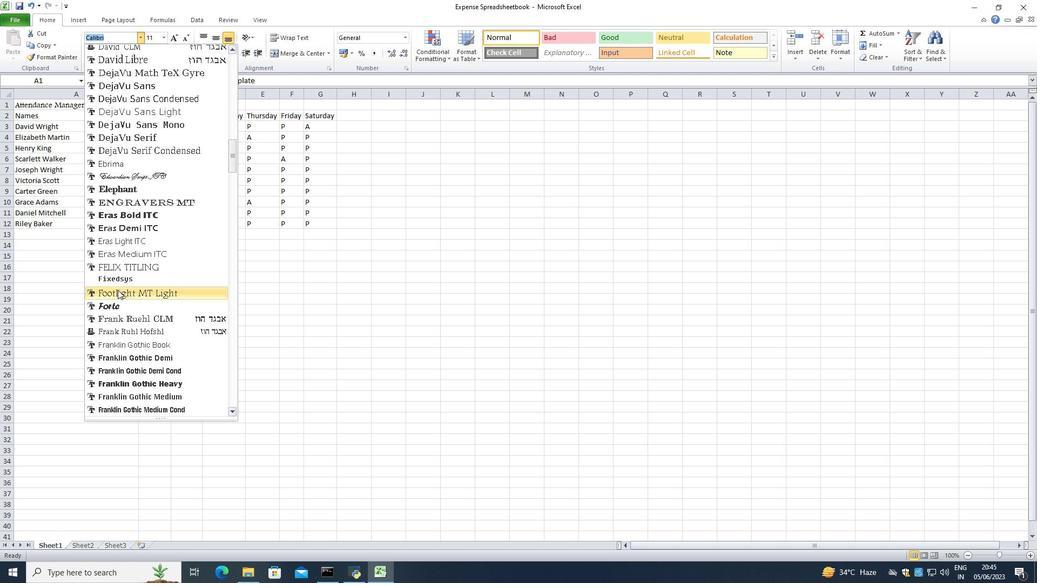 
Action: Mouse scrolled (117, 290) with delta (0, 0)
Screenshot: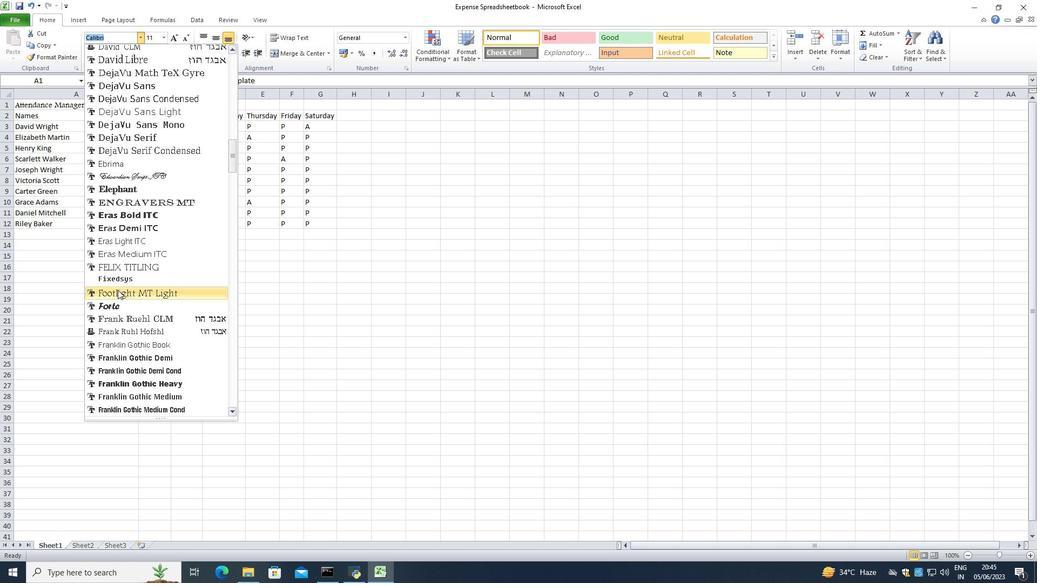 
Action: Mouse moved to (117, 292)
Screenshot: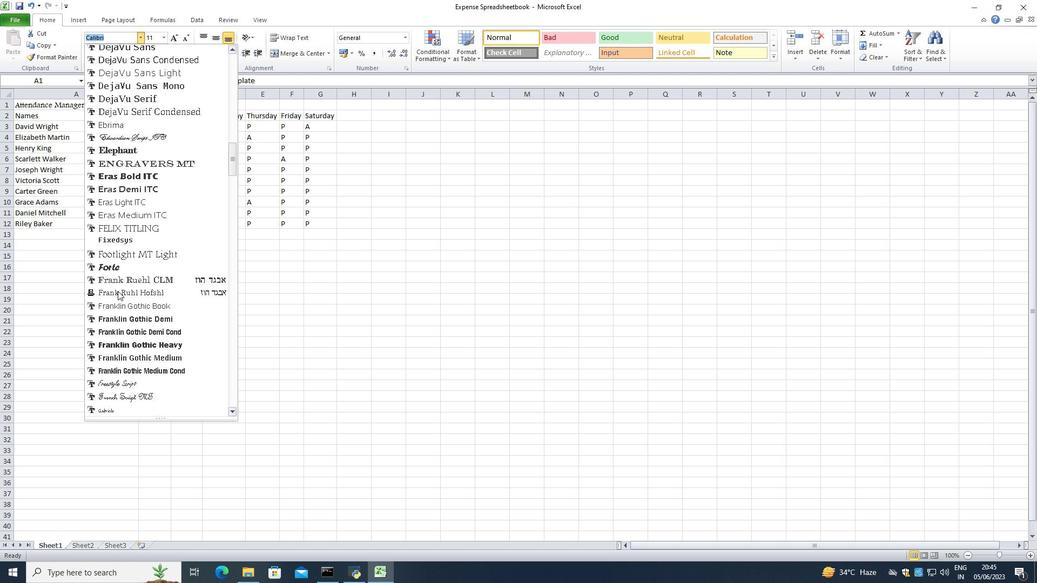 
Action: Mouse scrolled (117, 291) with delta (0, 0)
Screenshot: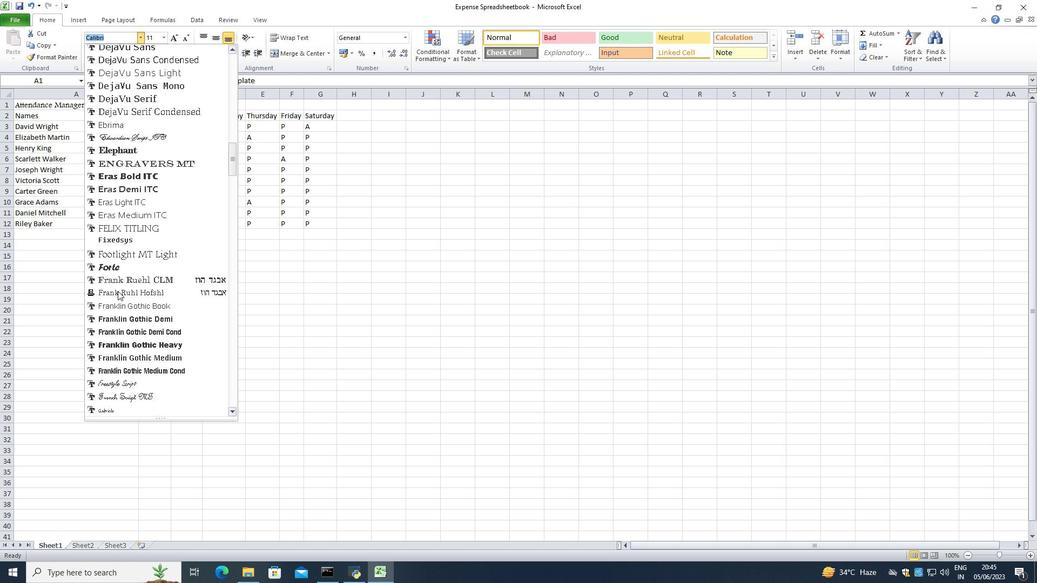 
Action: Mouse scrolled (117, 291) with delta (0, 0)
Screenshot: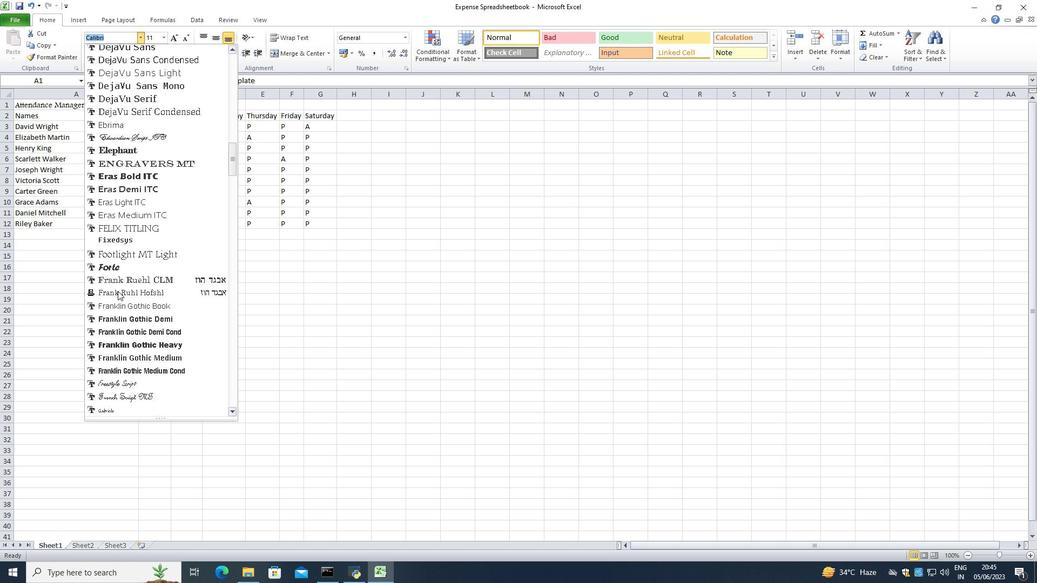 
Action: Mouse scrolled (117, 291) with delta (0, 0)
Screenshot: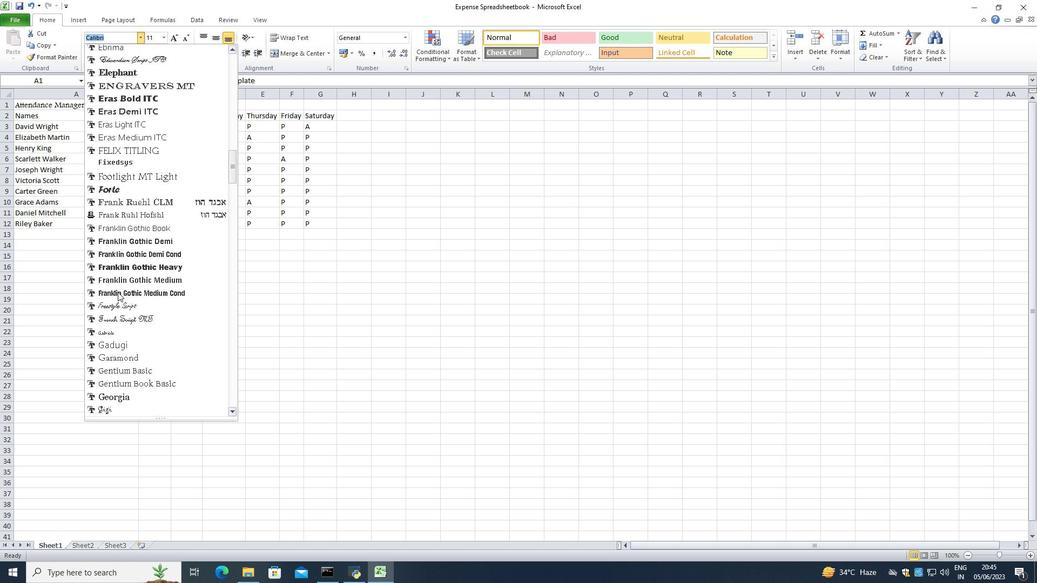 
Action: Mouse scrolled (117, 291) with delta (0, 0)
Screenshot: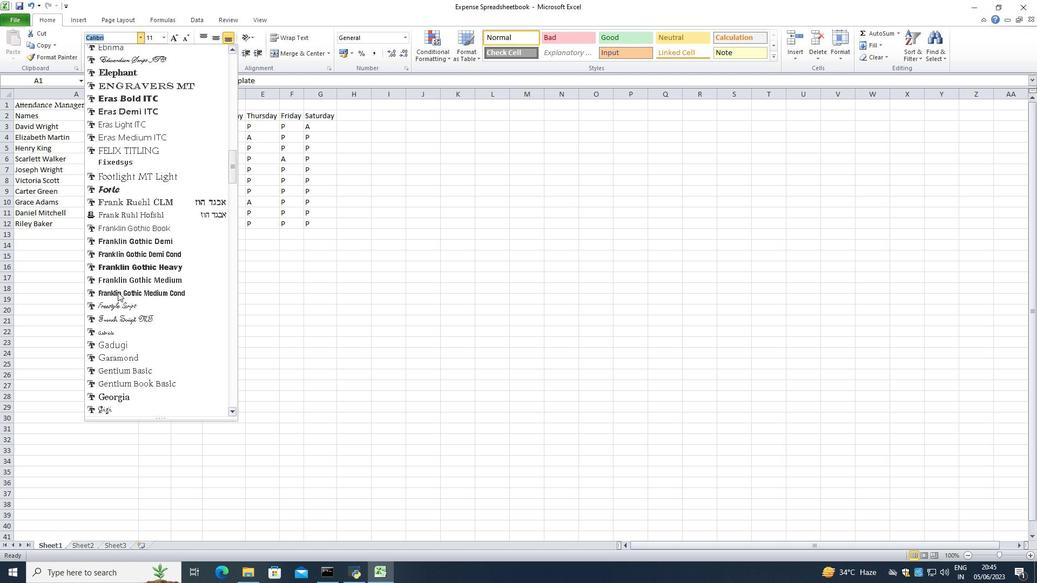 
Action: Mouse scrolled (117, 291) with delta (0, 0)
Screenshot: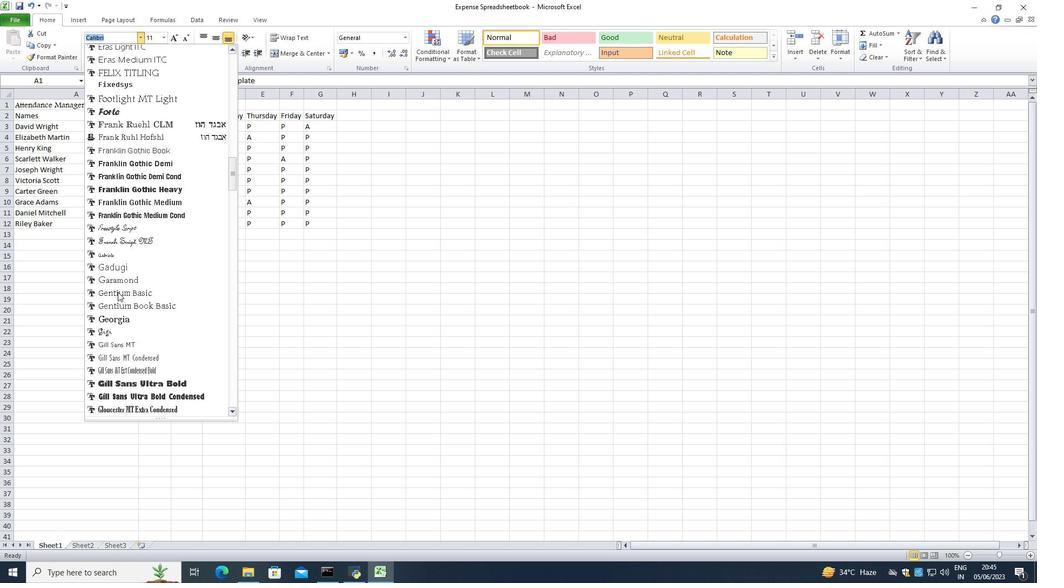 
Action: Mouse scrolled (117, 291) with delta (0, 0)
Screenshot: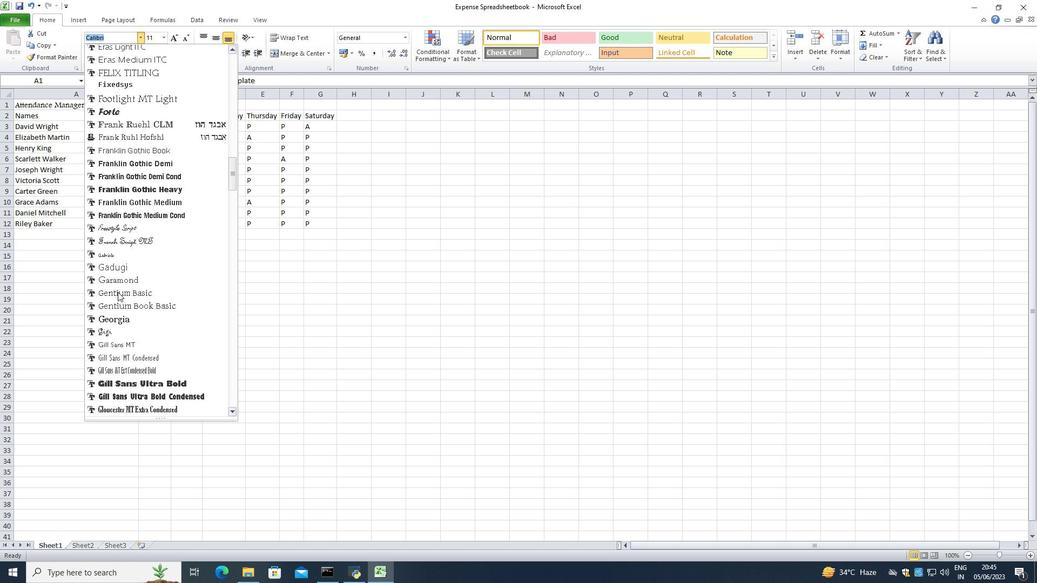 
Action: Mouse scrolled (117, 291) with delta (0, 0)
Screenshot: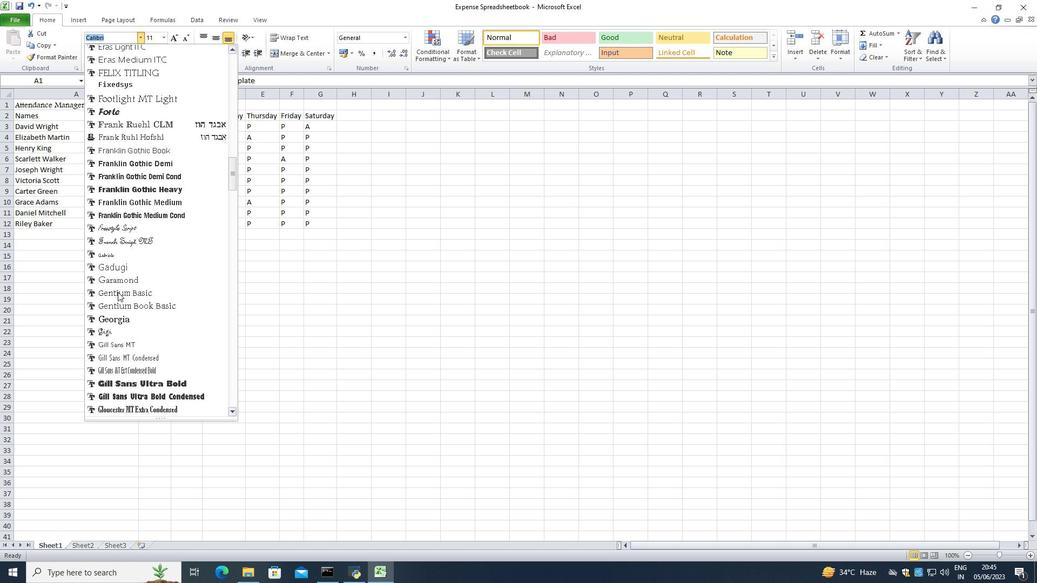 
Action: Mouse scrolled (117, 291) with delta (0, 0)
Screenshot: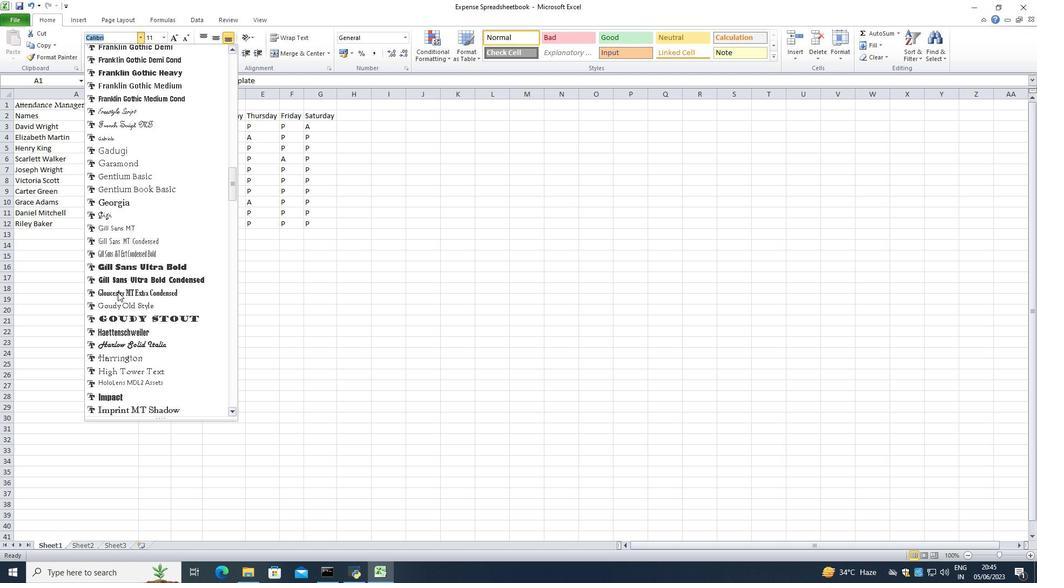 
Action: Mouse scrolled (117, 291) with delta (0, 0)
Screenshot: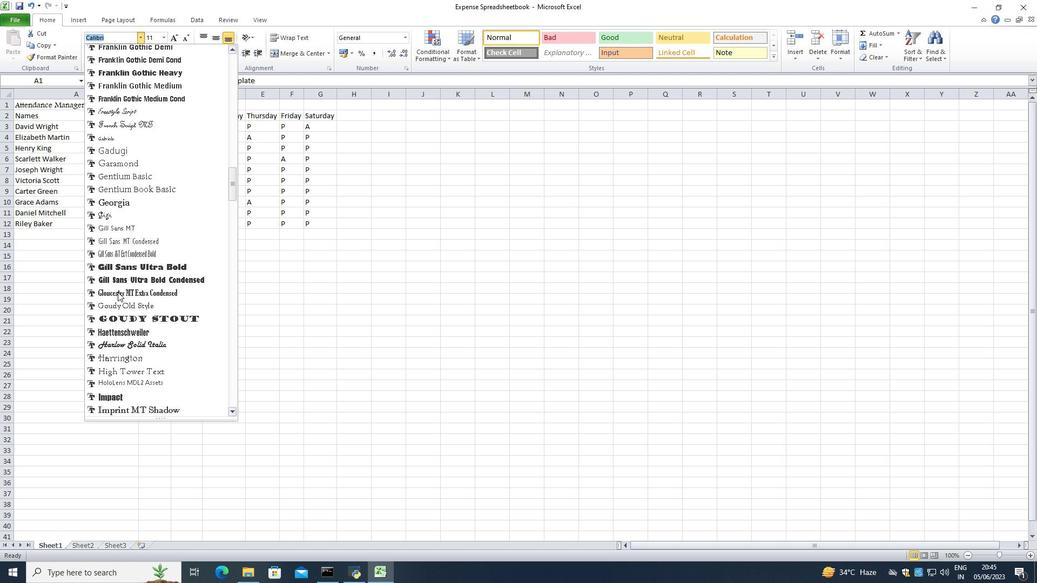 
Action: Mouse scrolled (117, 291) with delta (0, 0)
Screenshot: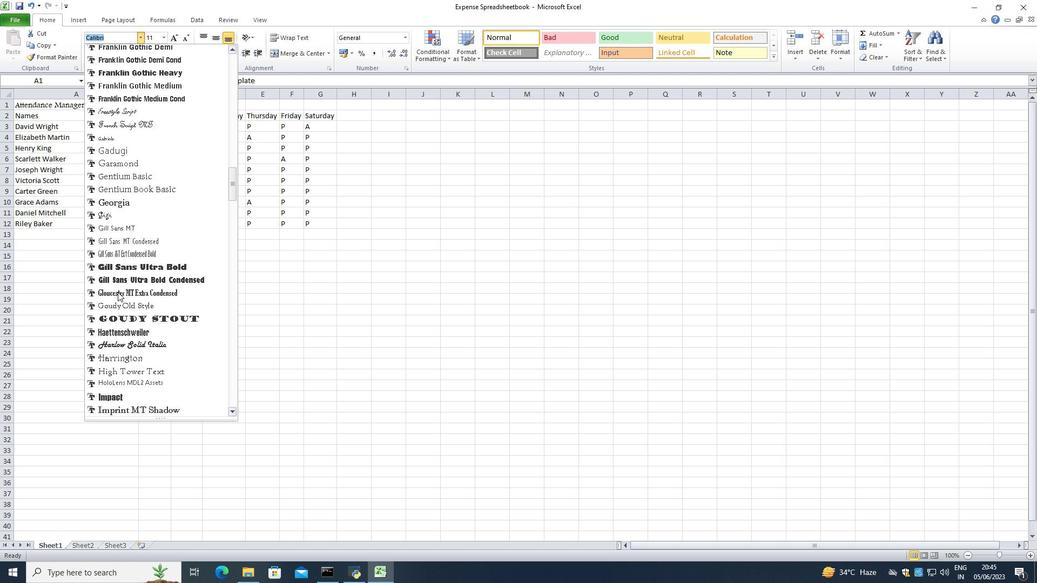 
Action: Mouse scrolled (117, 291) with delta (0, 0)
Screenshot: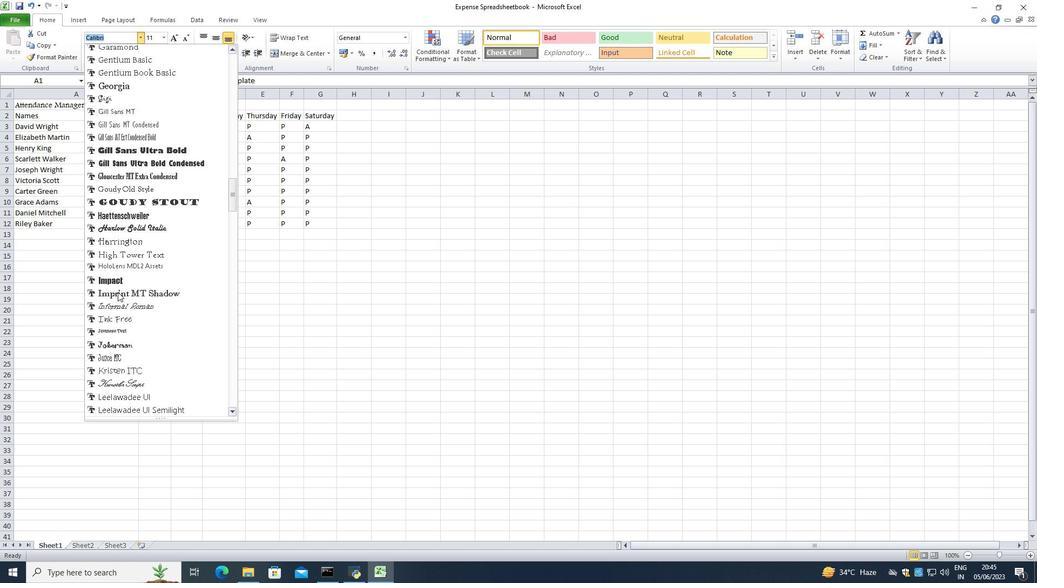 
Action: Mouse scrolled (117, 291) with delta (0, 0)
Screenshot: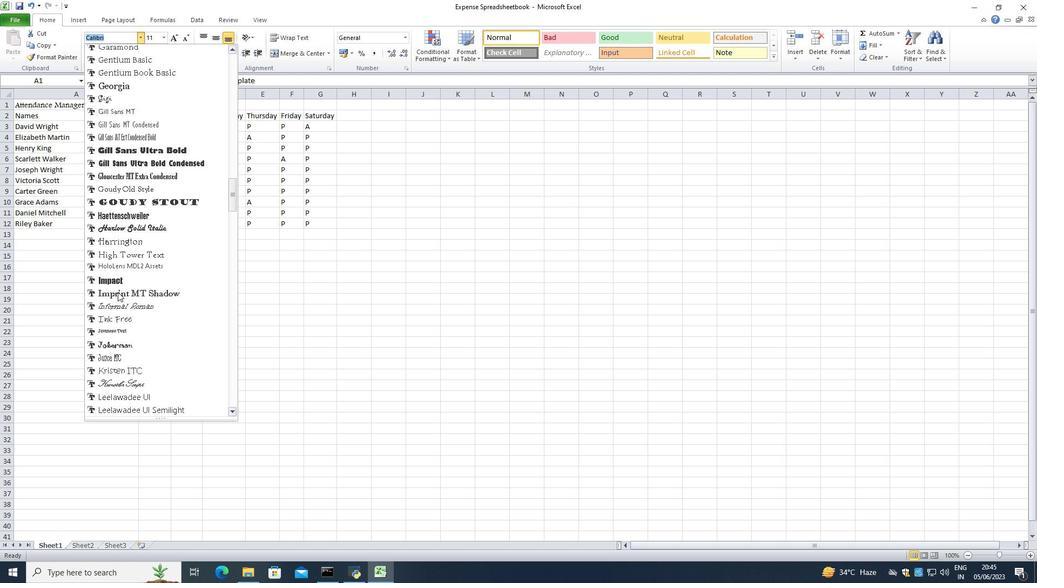 
Action: Mouse scrolled (117, 291) with delta (0, 0)
Screenshot: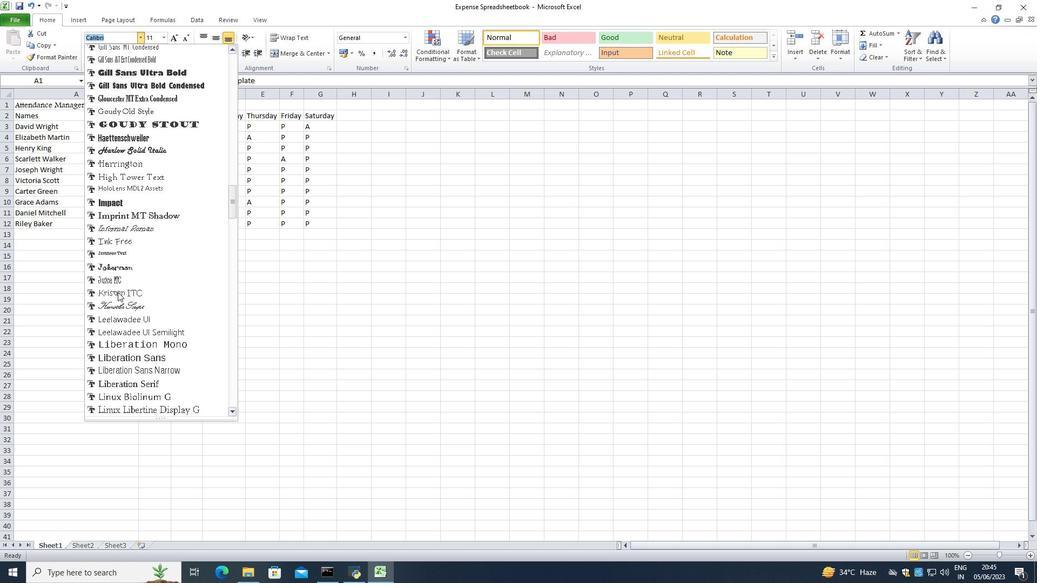
Action: Mouse scrolled (117, 291) with delta (0, 0)
Screenshot: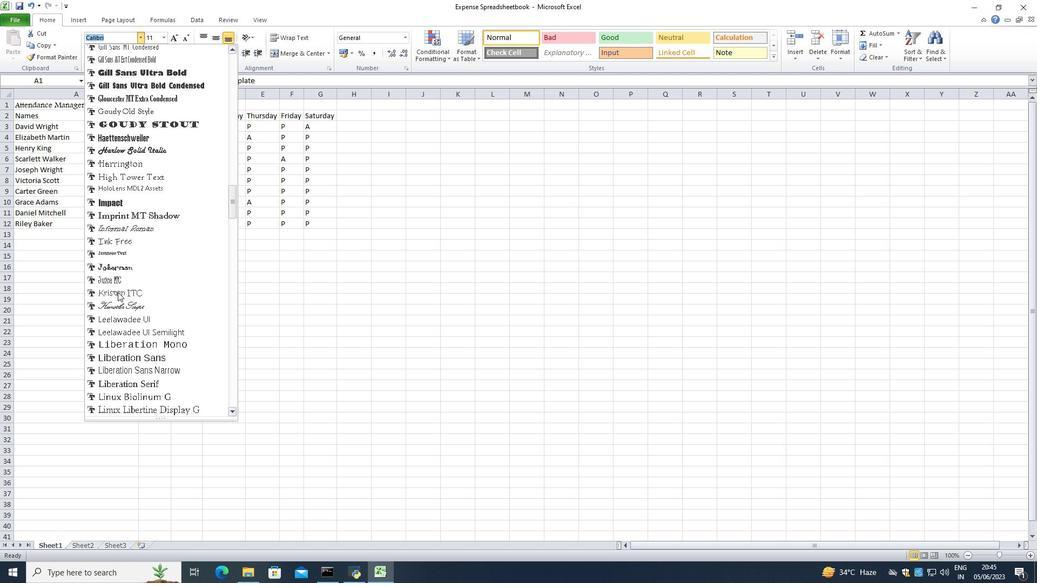 
Action: Mouse scrolled (117, 291) with delta (0, 0)
Screenshot: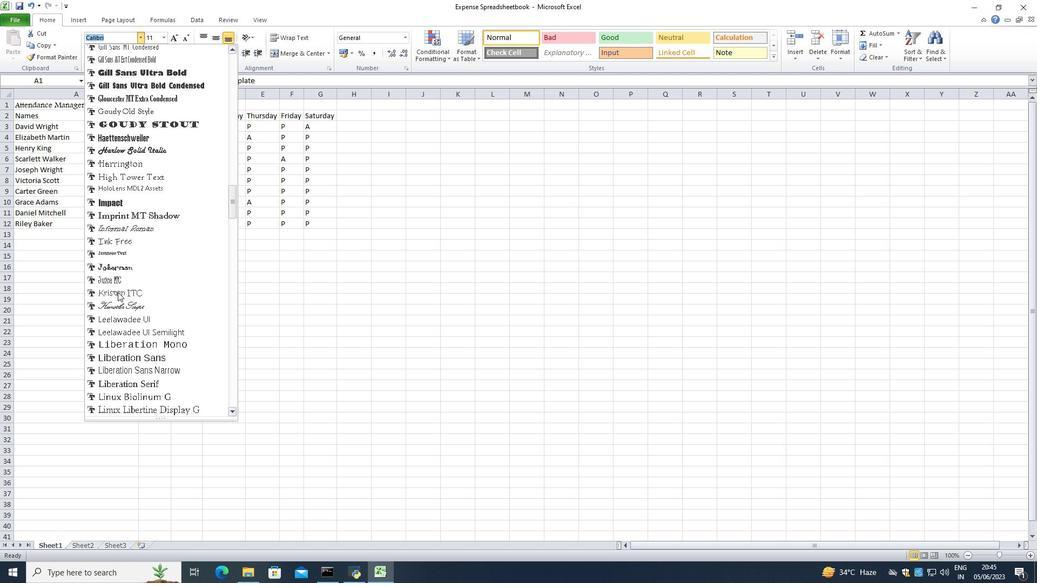 
Action: Mouse scrolled (117, 291) with delta (0, 0)
Screenshot: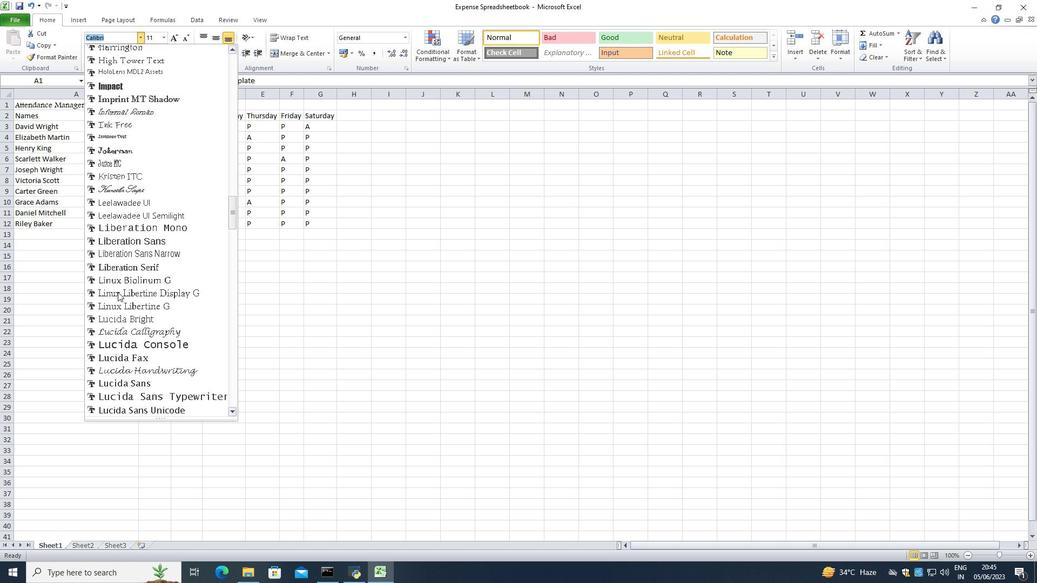 
Action: Mouse scrolled (117, 291) with delta (0, 0)
Screenshot: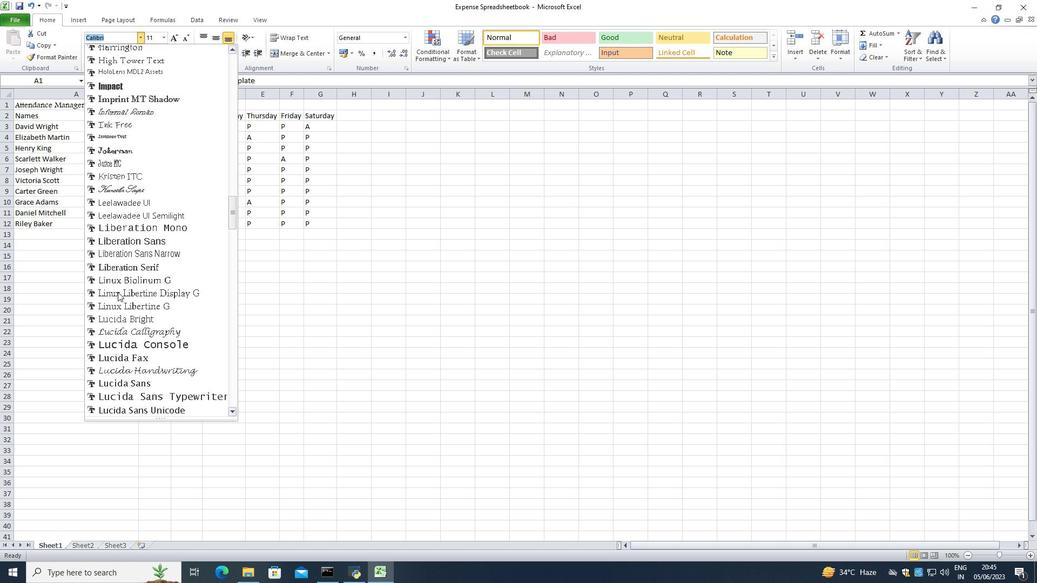 
Action: Mouse scrolled (117, 291) with delta (0, 0)
Screenshot: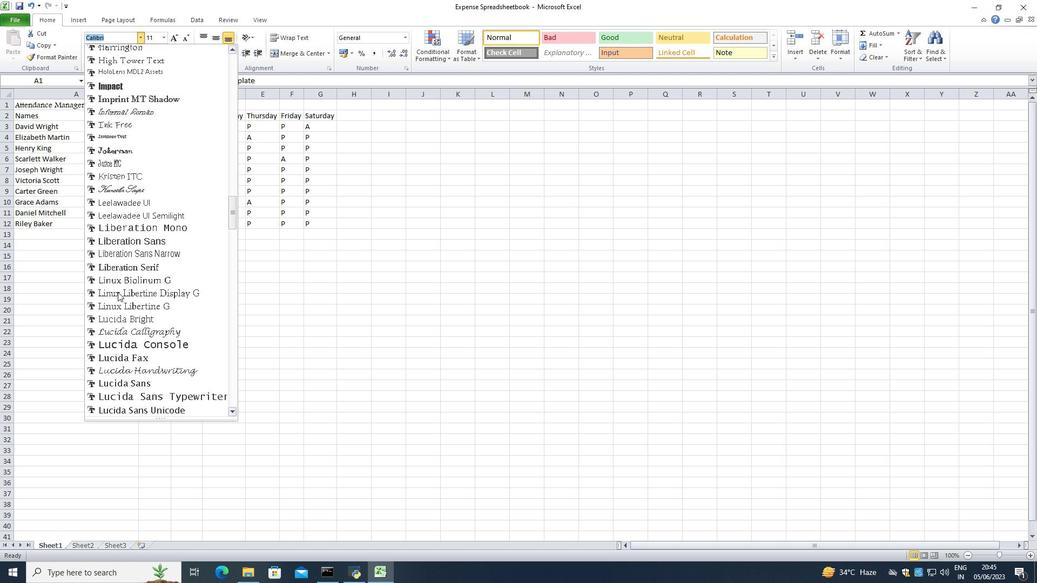 
Action: Mouse scrolled (117, 291) with delta (0, 0)
Screenshot: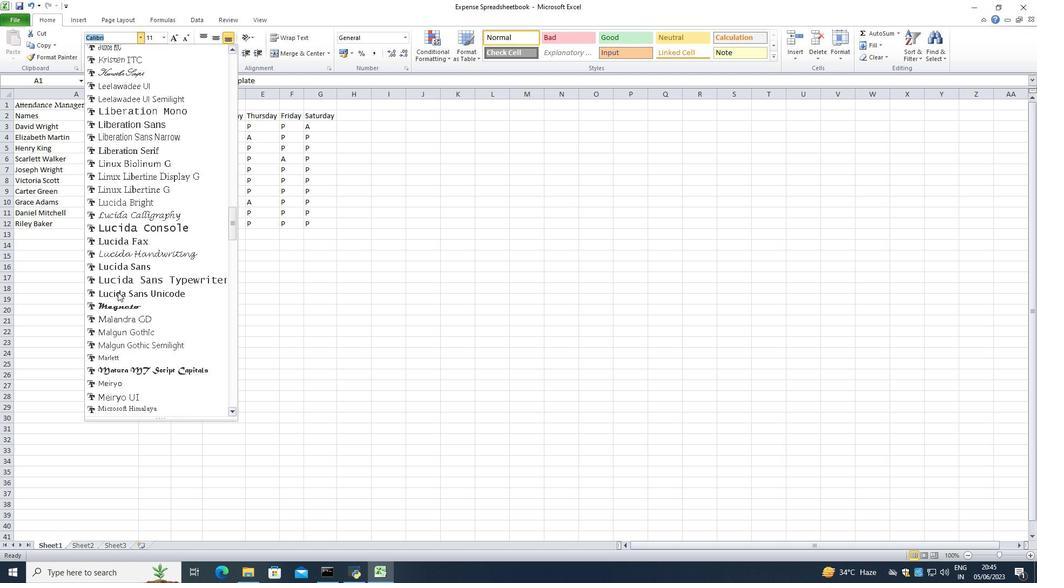 
Action: Mouse scrolled (117, 291) with delta (0, 0)
Screenshot: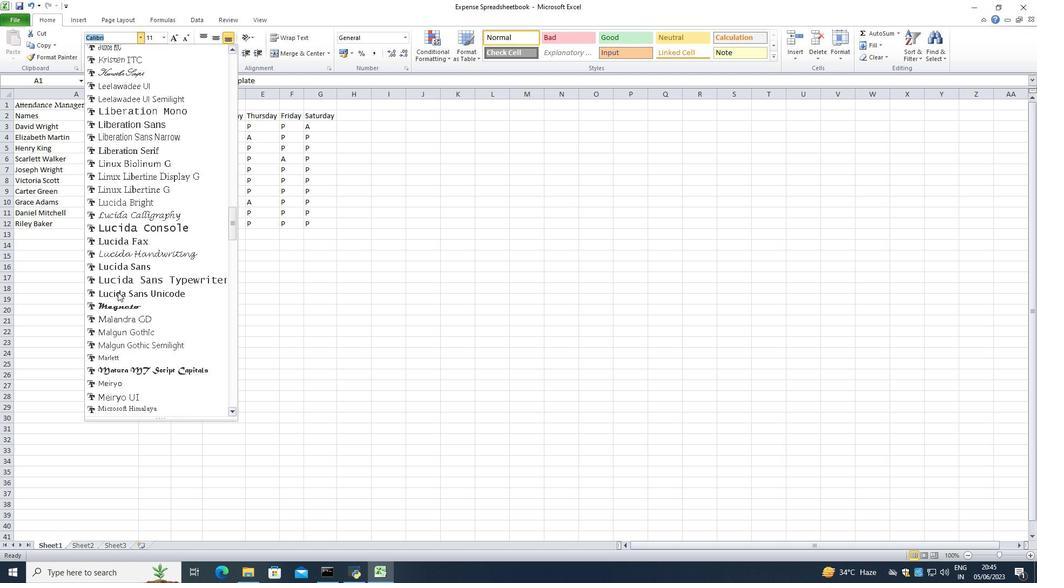 
Action: Mouse scrolled (117, 291) with delta (0, 0)
Screenshot: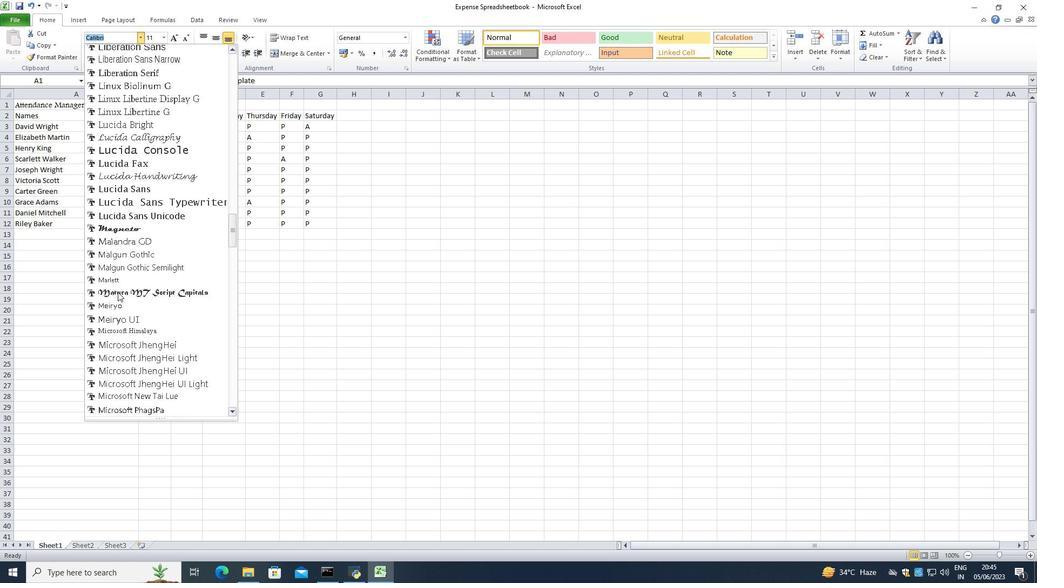 
Action: Mouse moved to (117, 292)
Screenshot: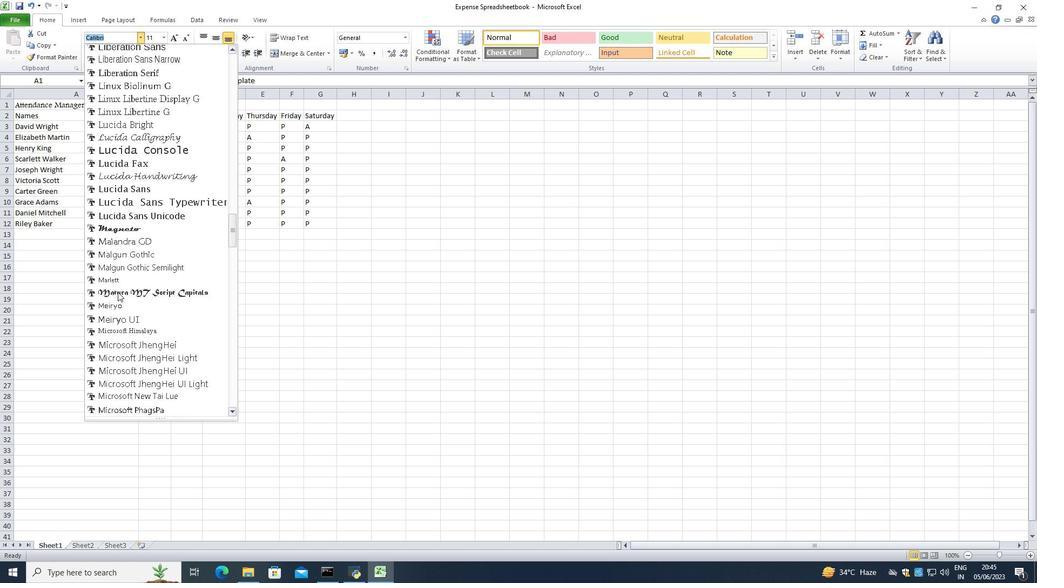 
Action: Mouse scrolled (117, 292) with delta (0, 0)
Screenshot: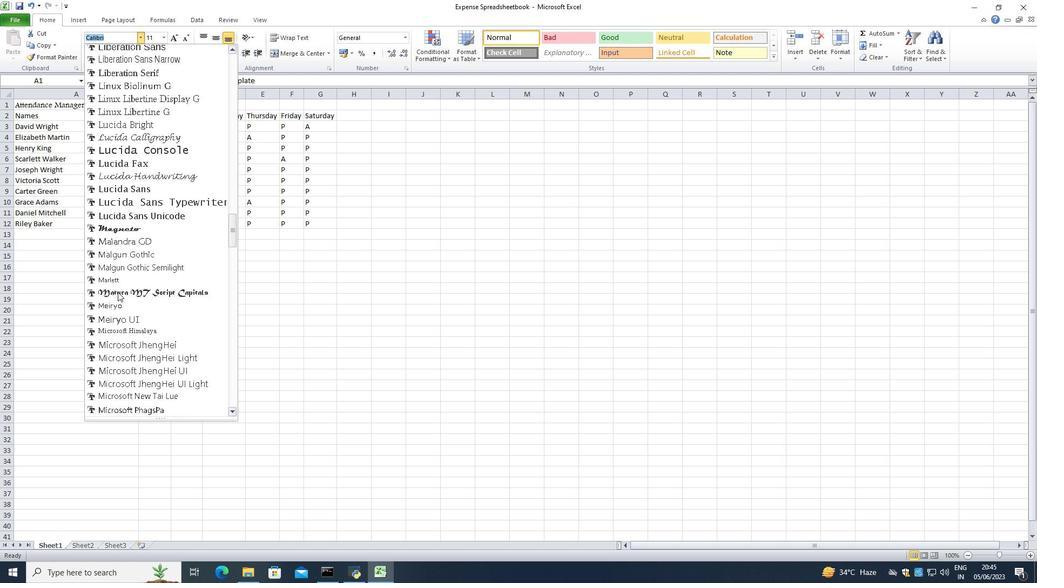 
Action: Mouse scrolled (117, 292) with delta (0, 0)
Screenshot: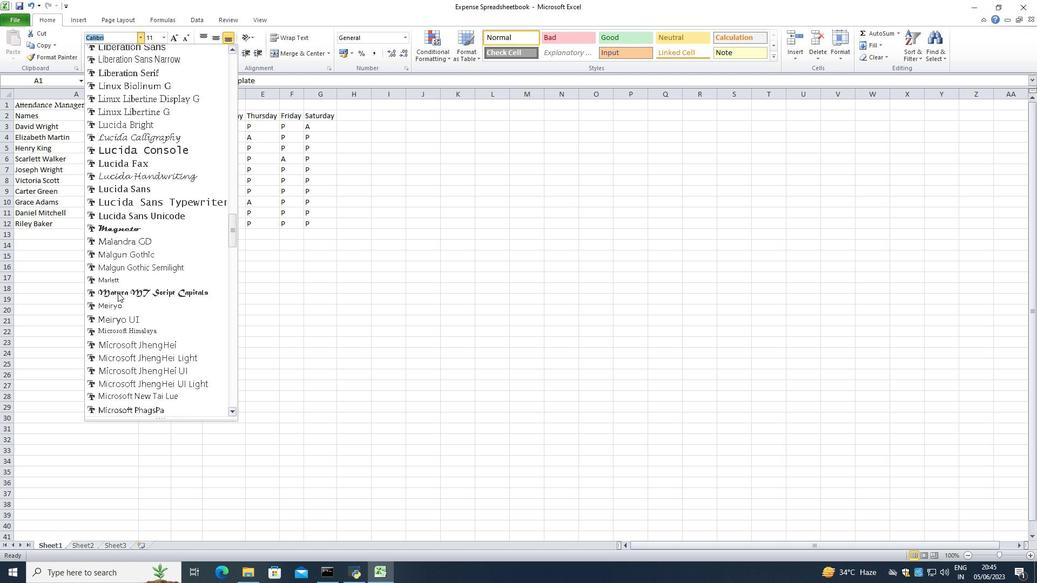 
Action: Mouse scrolled (117, 292) with delta (0, 0)
Screenshot: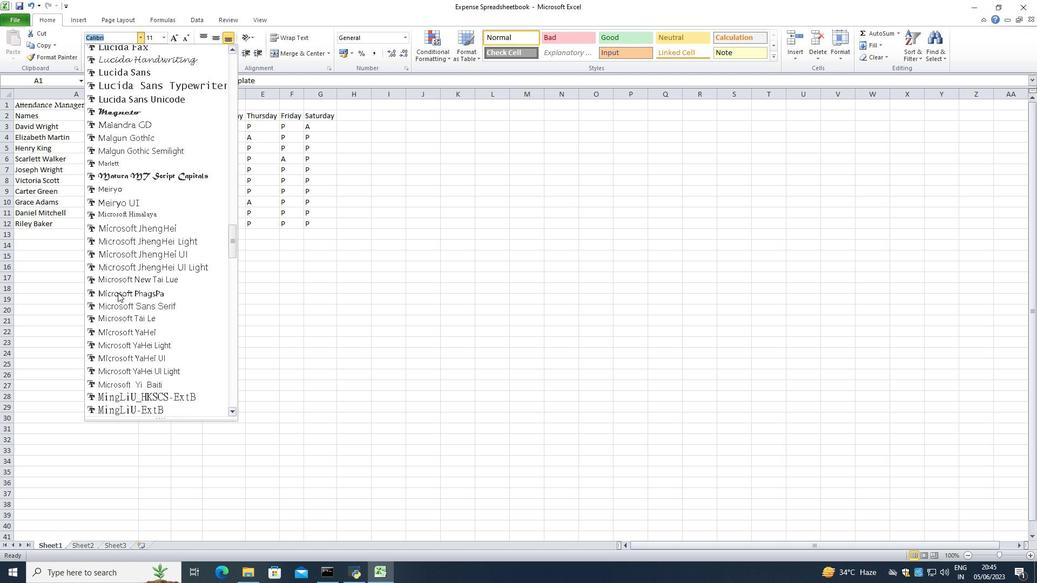 
Action: Mouse scrolled (117, 292) with delta (0, 0)
Screenshot: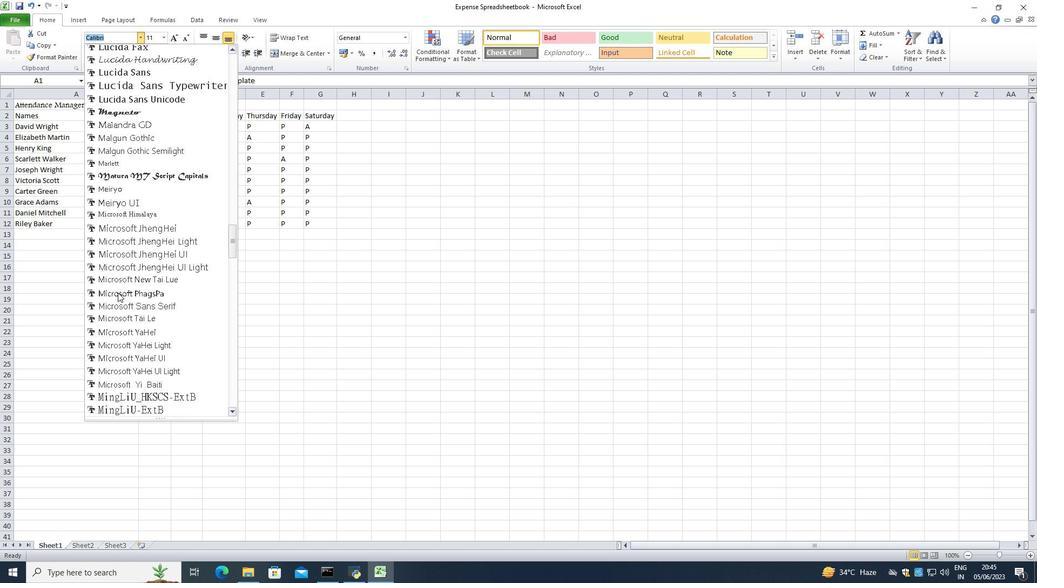 
Action: Mouse scrolled (117, 292) with delta (0, 0)
Screenshot: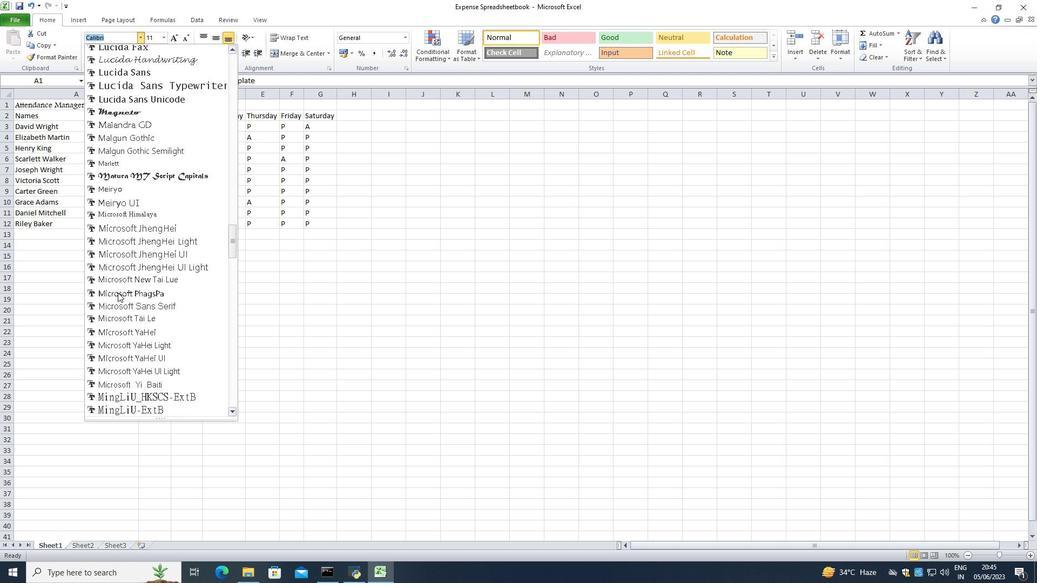 
Action: Mouse scrolled (117, 292) with delta (0, 0)
Screenshot: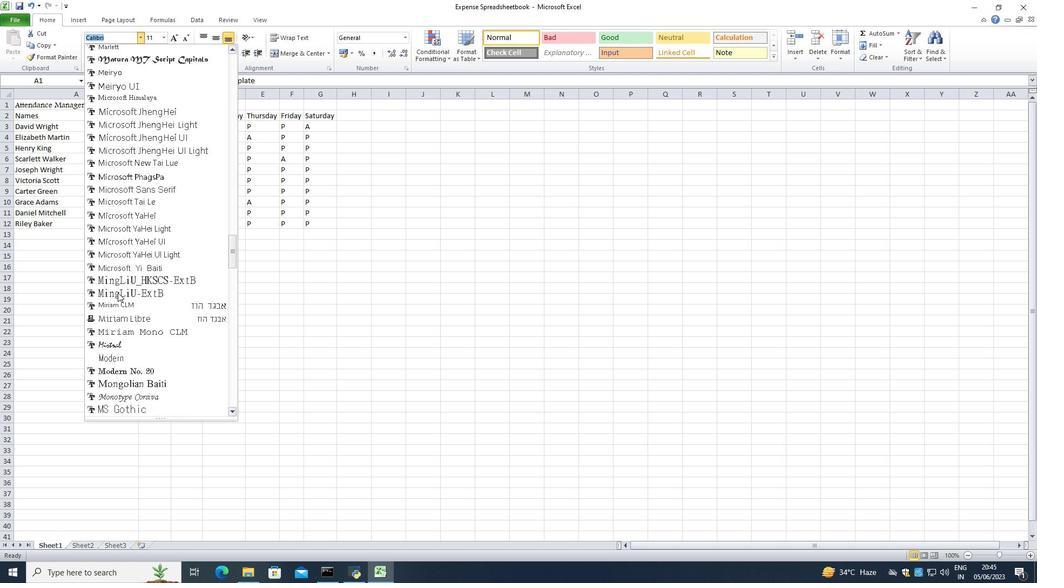 
Action: Mouse scrolled (117, 292) with delta (0, 0)
Screenshot: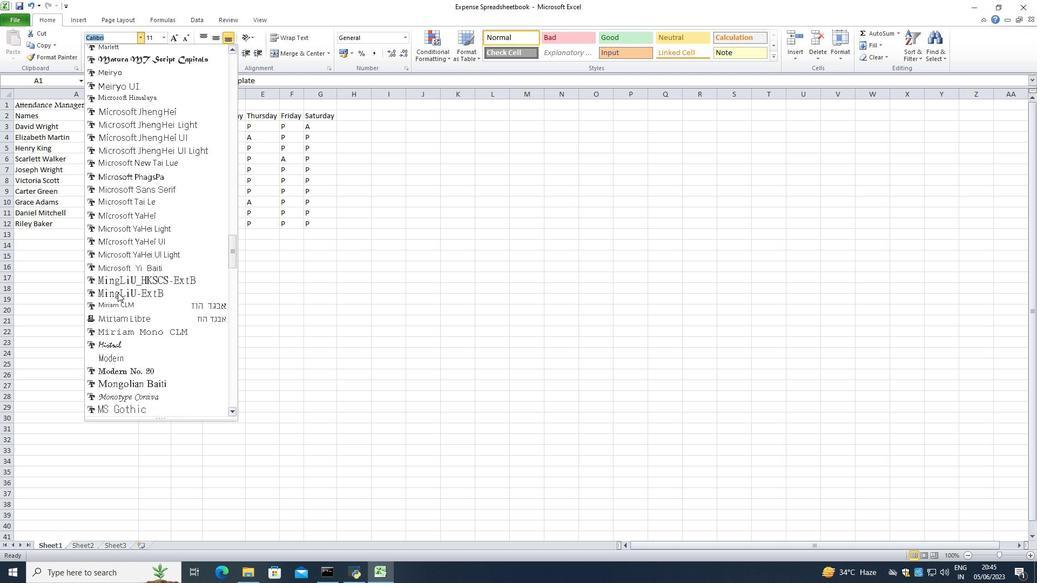 
Action: Mouse scrolled (117, 292) with delta (0, 0)
Screenshot: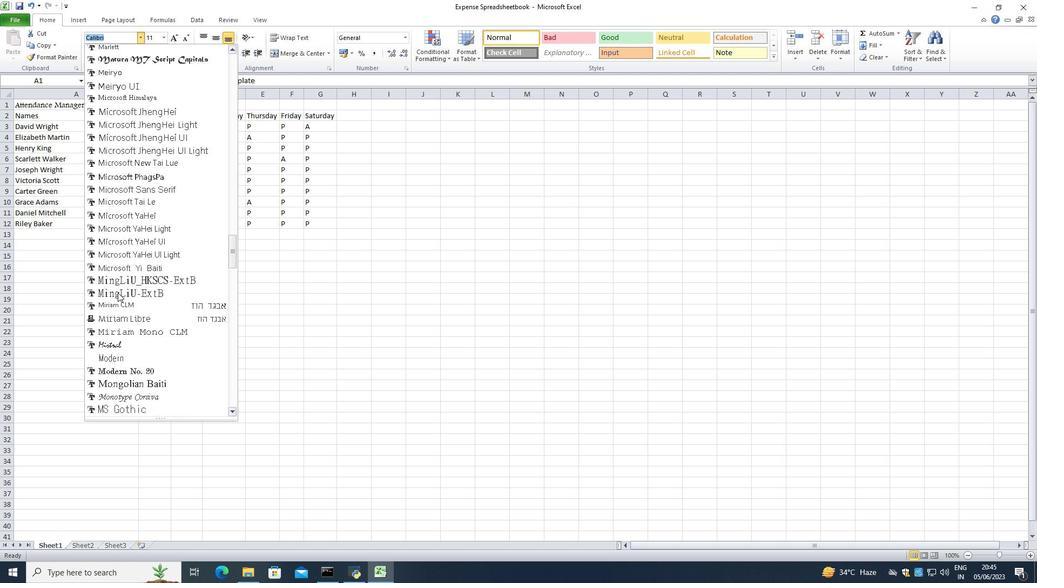 
Action: Mouse scrolled (117, 292) with delta (0, 0)
Screenshot: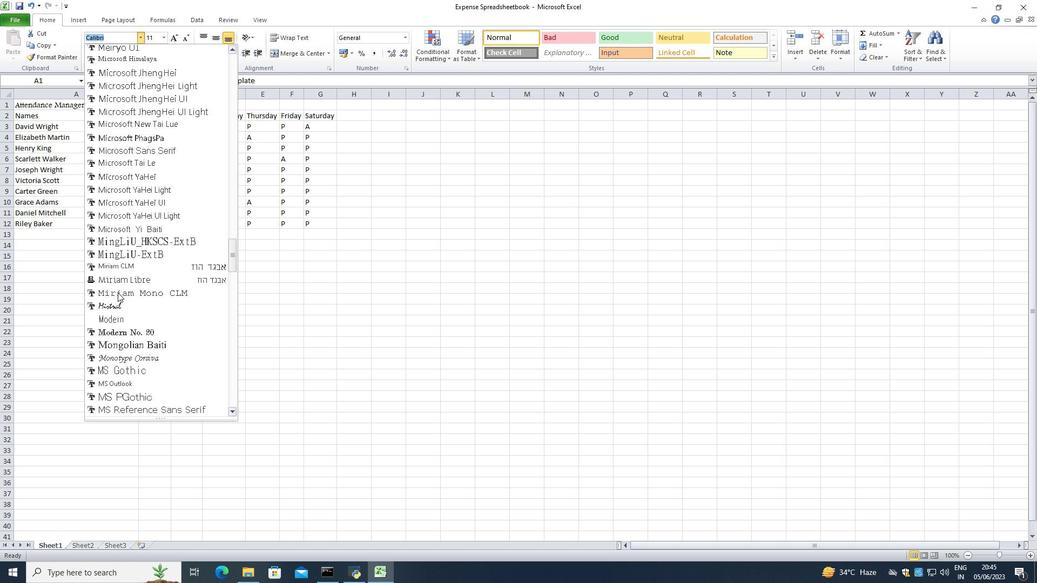 
Action: Mouse scrolled (117, 292) with delta (0, 0)
Screenshot: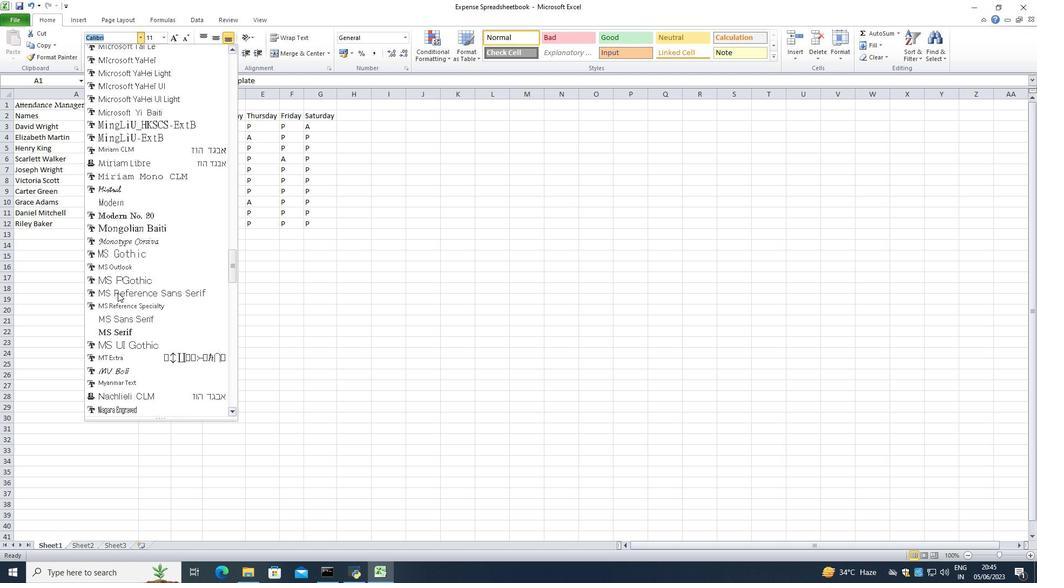 
Action: Mouse scrolled (117, 292) with delta (0, 0)
Screenshot: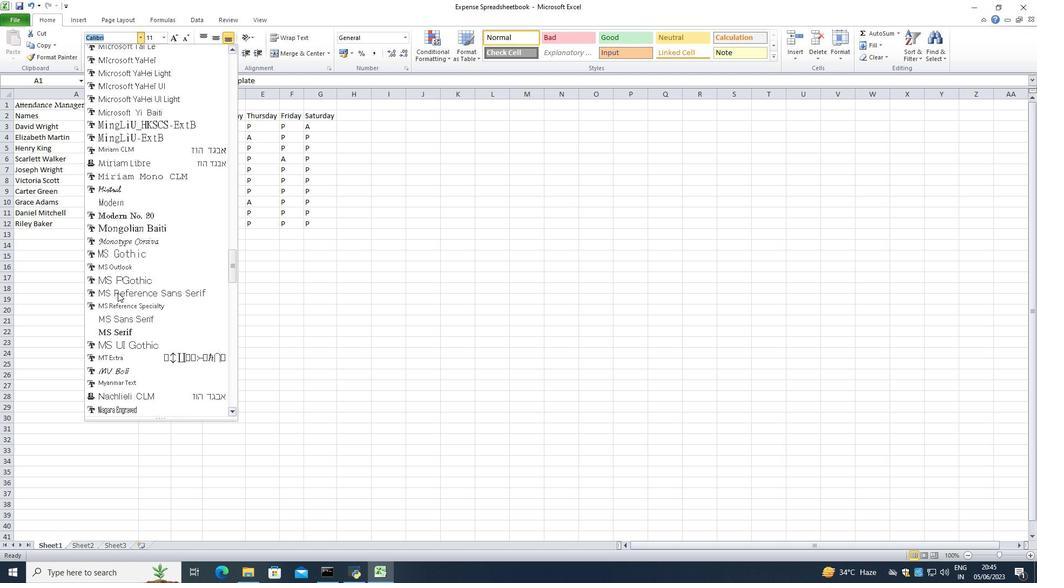 
Action: Mouse scrolled (117, 292) with delta (0, 0)
Screenshot: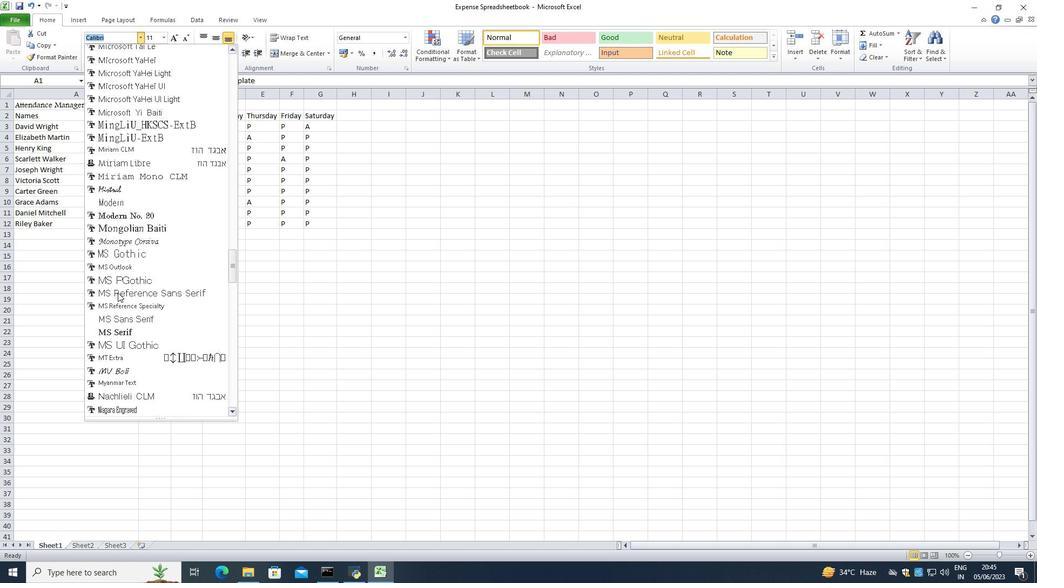 
Action: Mouse scrolled (117, 292) with delta (0, 0)
Screenshot: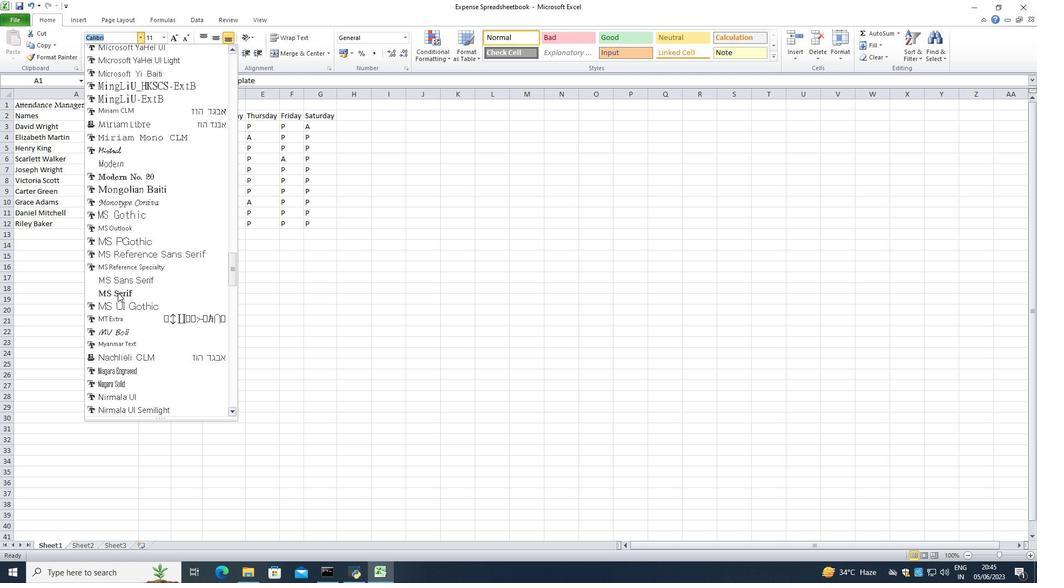 
Action: Mouse scrolled (117, 292) with delta (0, 0)
Screenshot: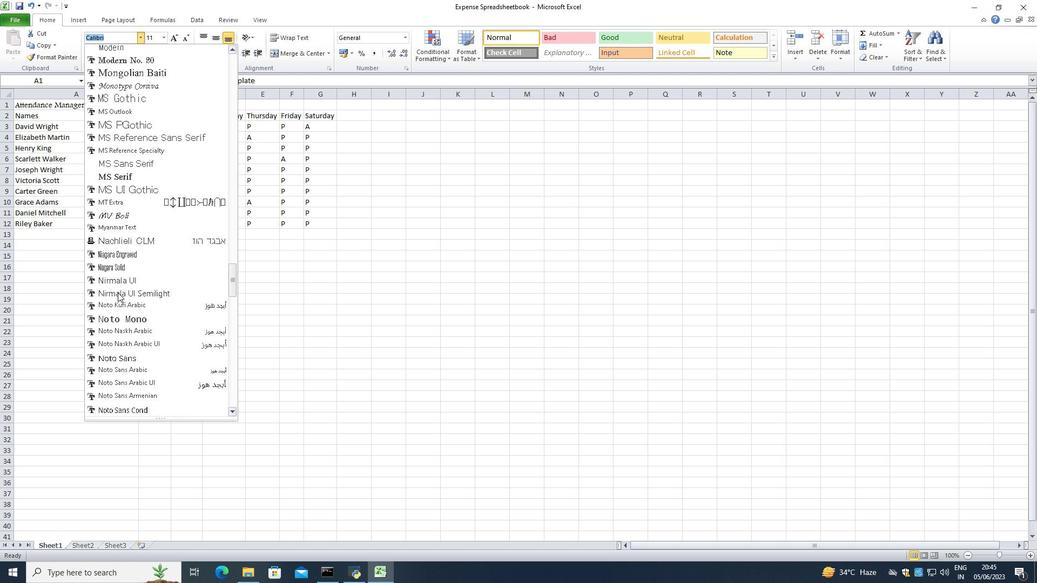 
Action: Mouse scrolled (117, 292) with delta (0, 0)
Screenshot: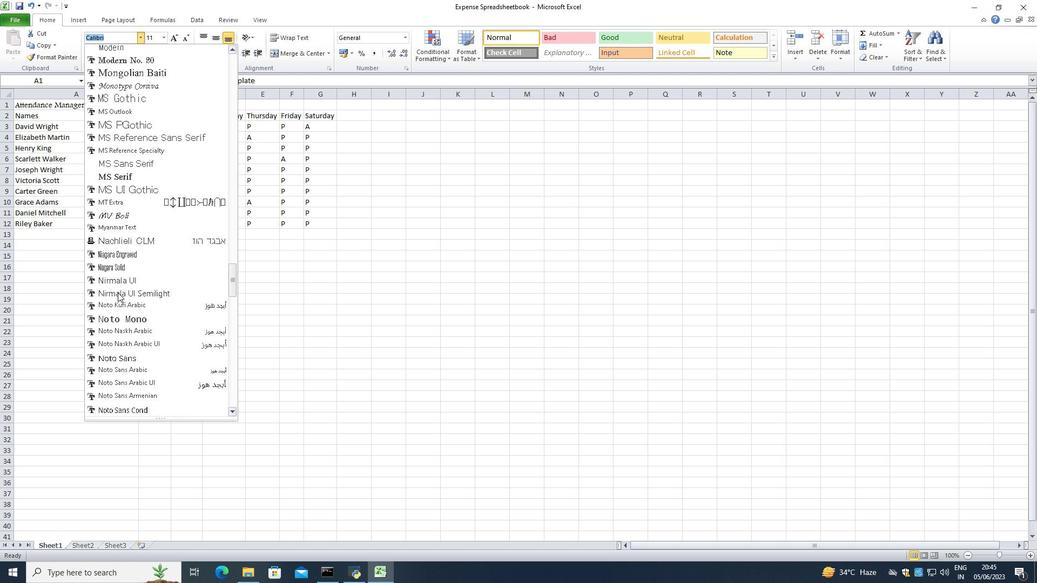 
Action: Mouse scrolled (117, 292) with delta (0, 0)
Screenshot: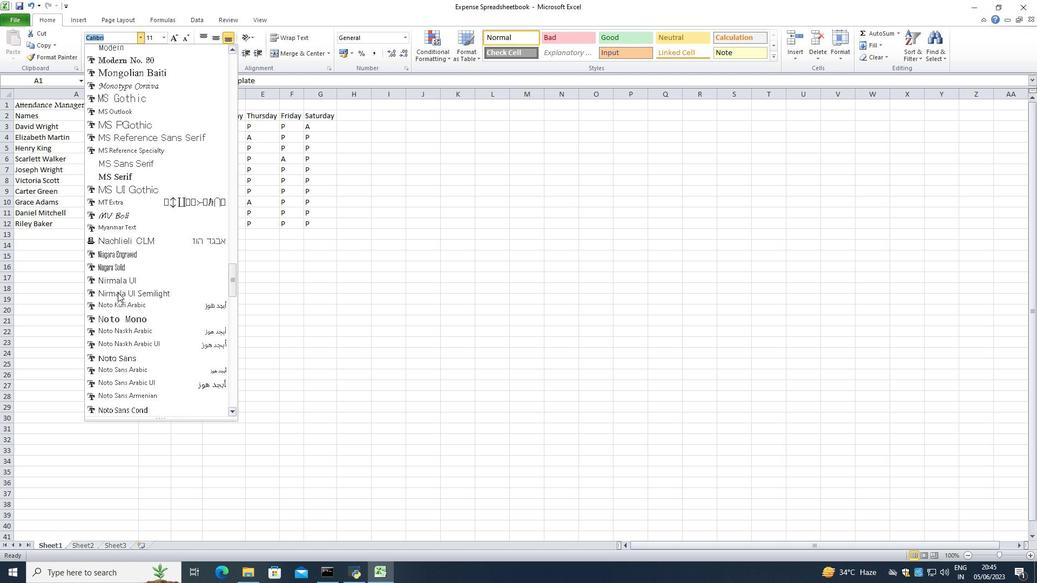 
Action: Mouse scrolled (117, 292) with delta (0, 0)
Screenshot: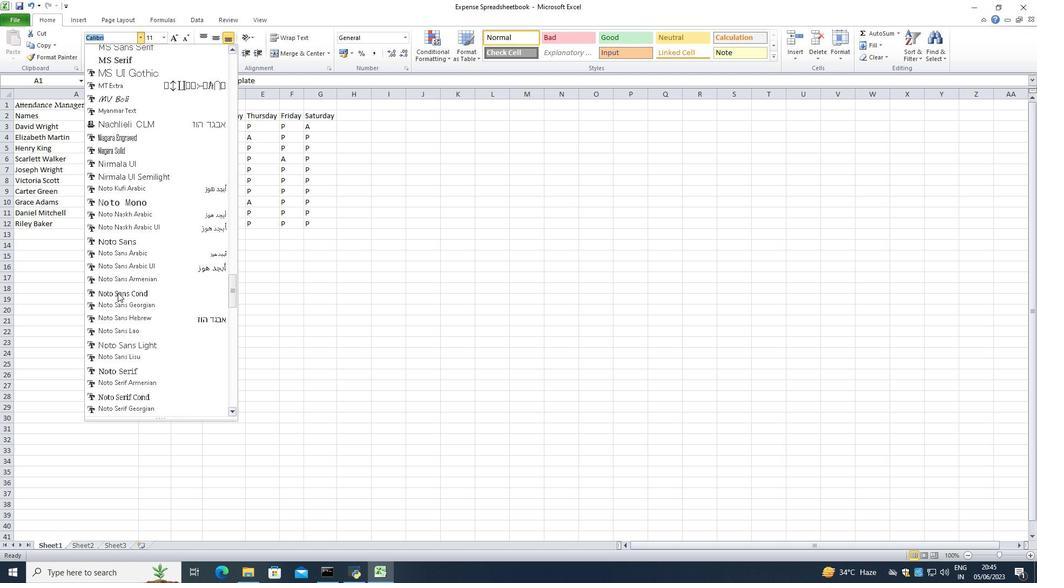 
Action: Mouse scrolled (117, 292) with delta (0, 0)
Screenshot: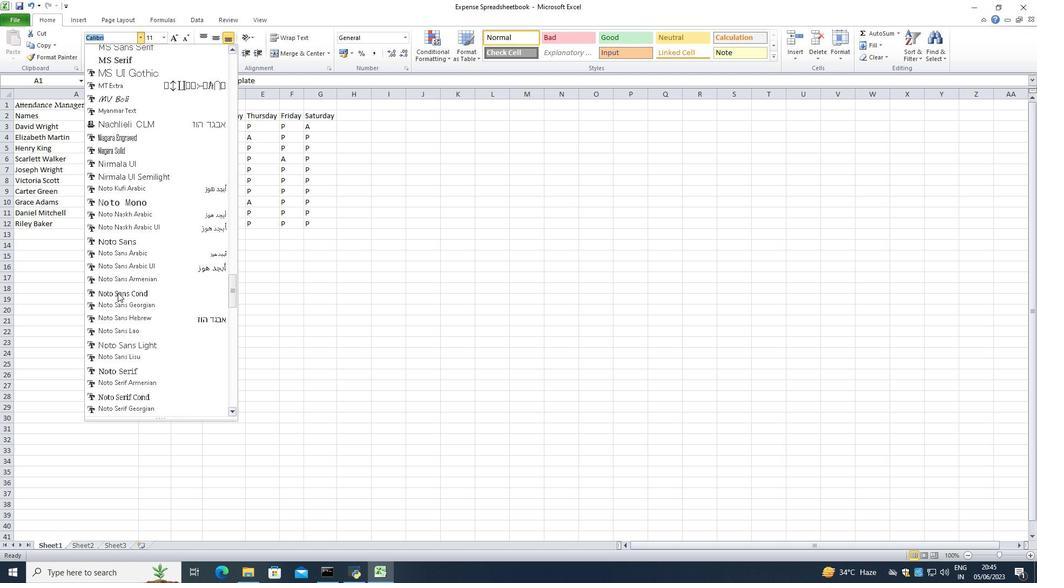 
Action: Mouse scrolled (117, 292) with delta (0, 0)
Screenshot: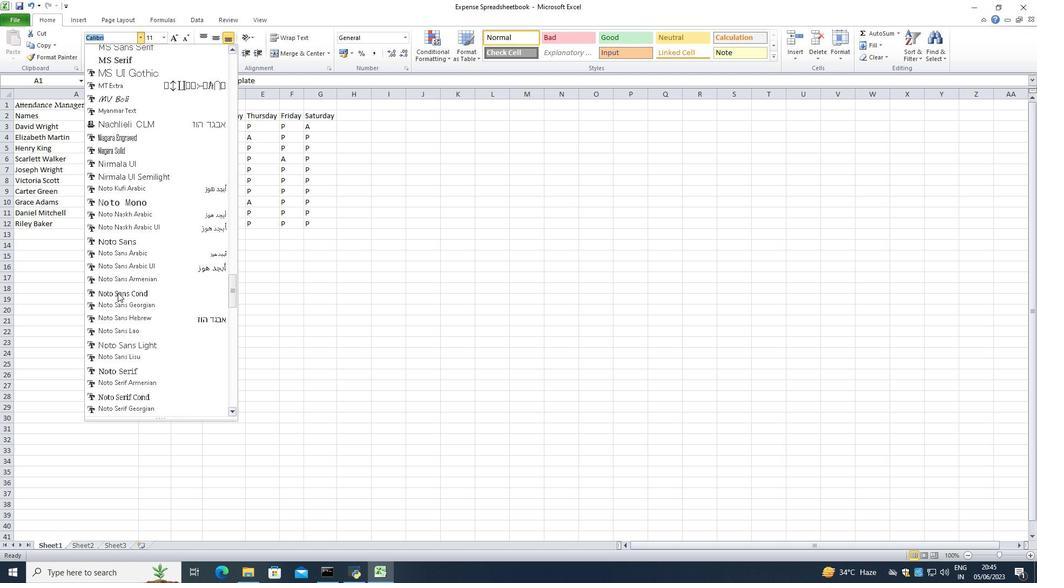 
Action: Mouse scrolled (117, 292) with delta (0, 0)
Screenshot: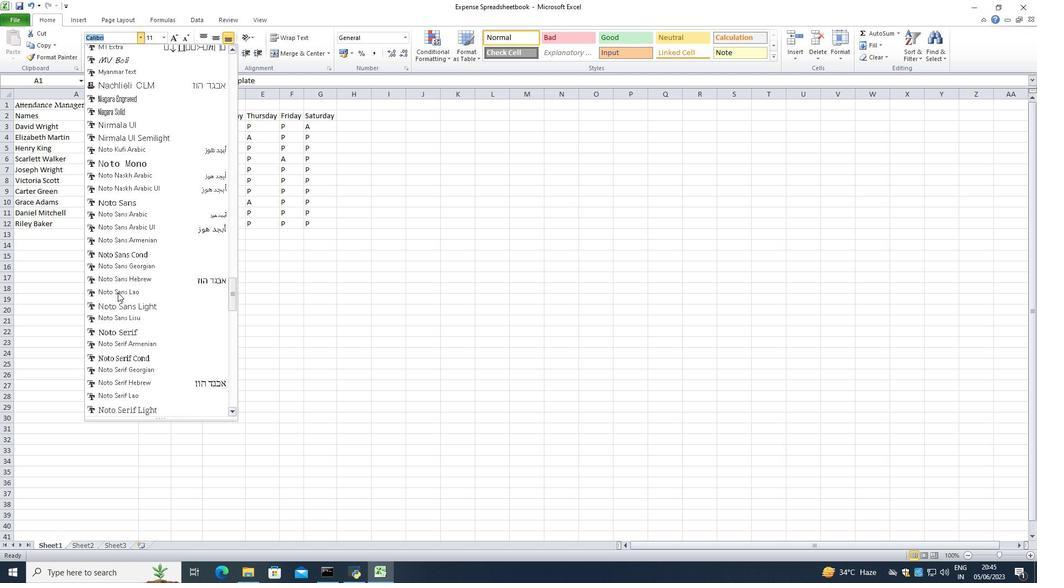 
Action: Mouse scrolled (117, 292) with delta (0, 0)
Screenshot: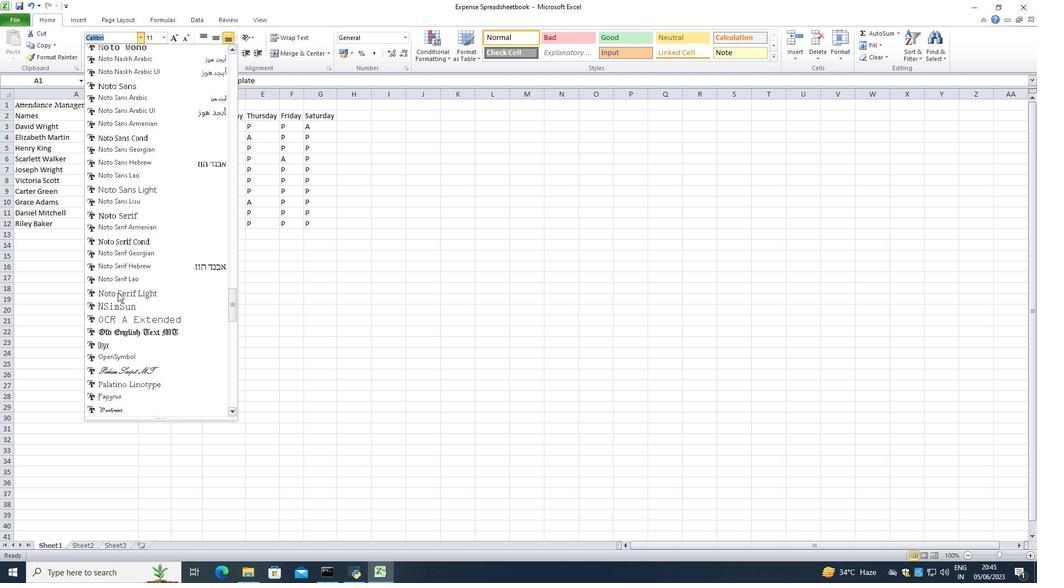 
Action: Mouse scrolled (117, 292) with delta (0, 0)
Screenshot: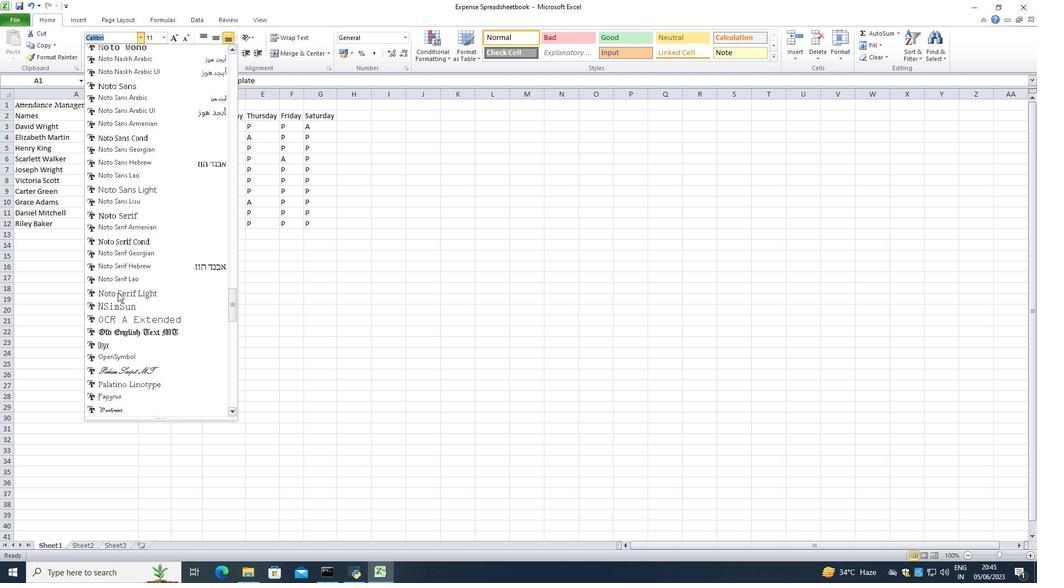 
Action: Mouse scrolled (117, 292) with delta (0, 0)
Screenshot: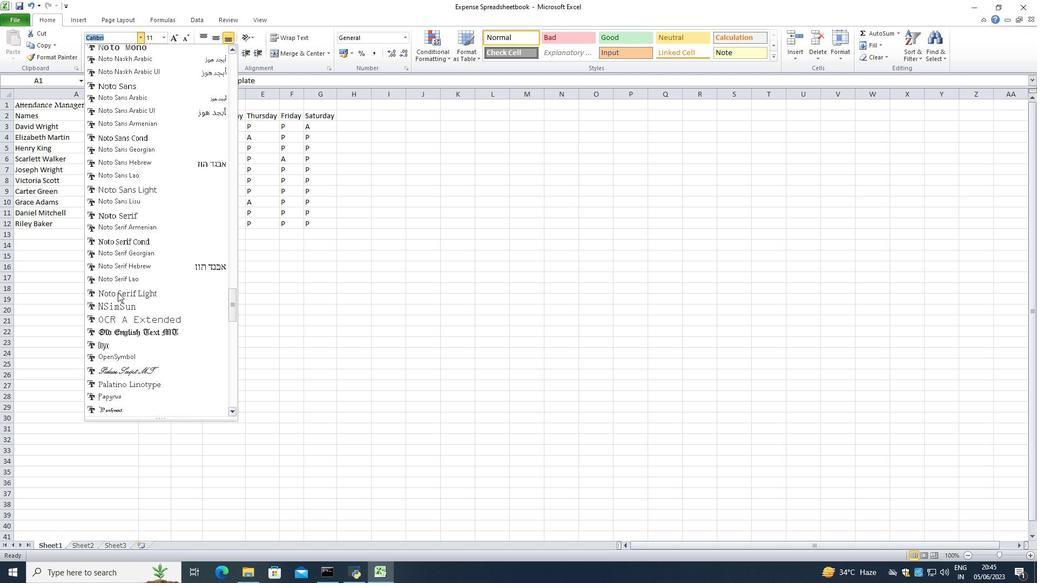 
Action: Mouse scrolled (117, 292) with delta (0, 0)
Screenshot: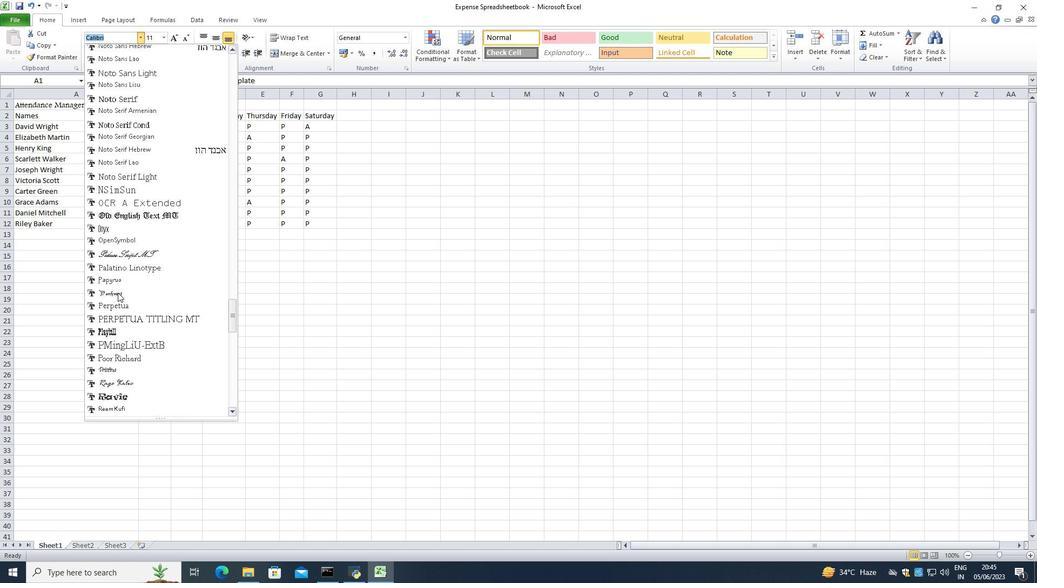 
Action: Mouse scrolled (117, 292) with delta (0, 0)
Screenshot: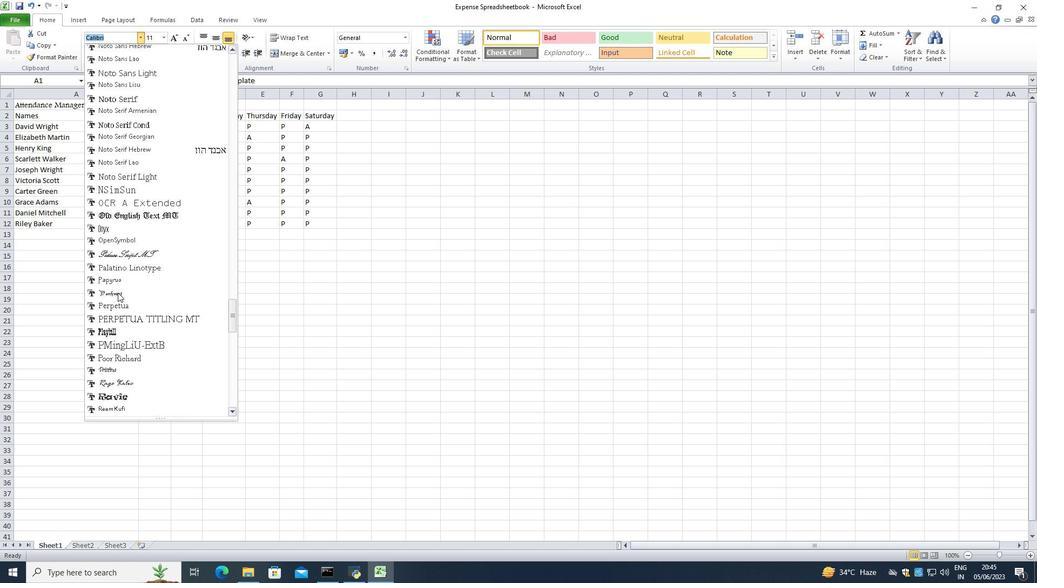
Action: Mouse scrolled (117, 292) with delta (0, 0)
Screenshot: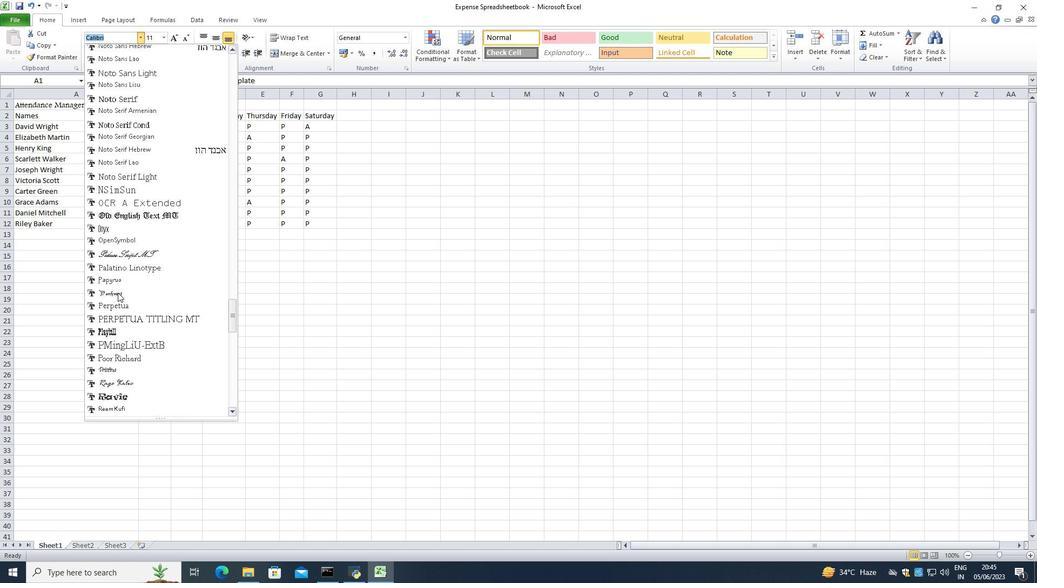 
Action: Mouse scrolled (117, 292) with delta (0, 0)
Screenshot: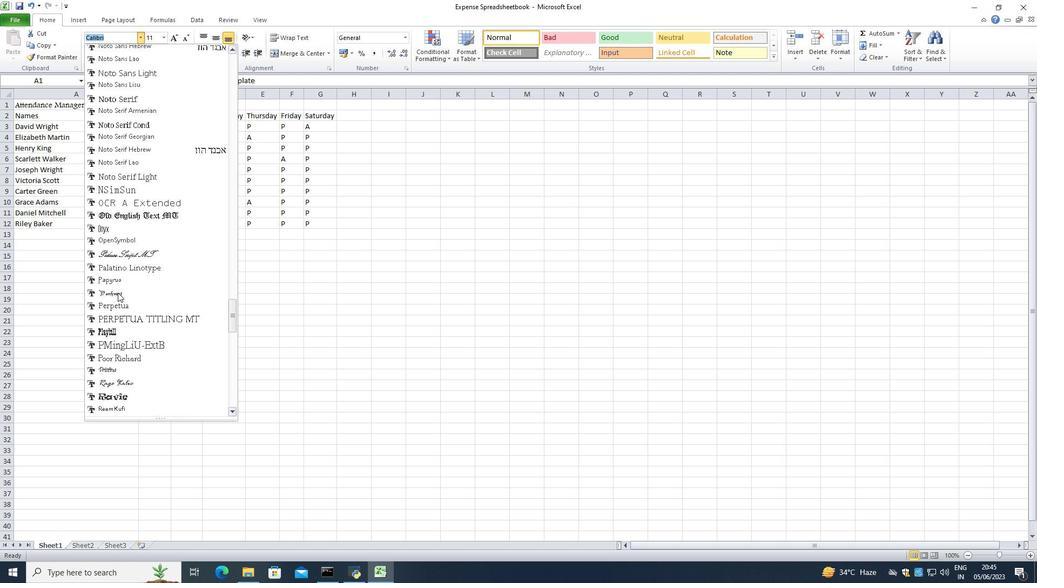 
Action: Mouse scrolled (117, 292) with delta (0, 0)
Screenshot: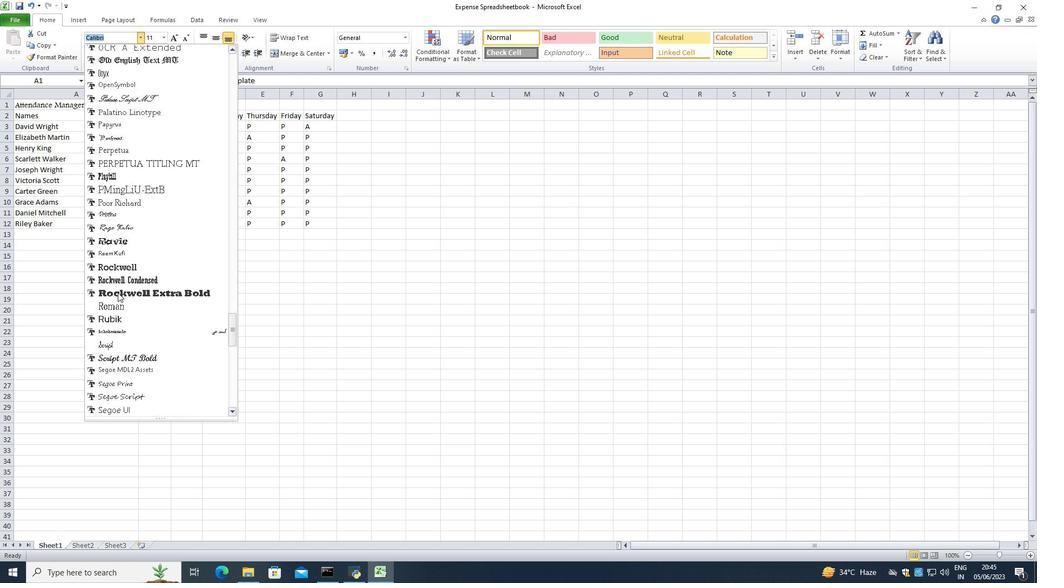 
Action: Mouse scrolled (117, 292) with delta (0, 0)
Screenshot: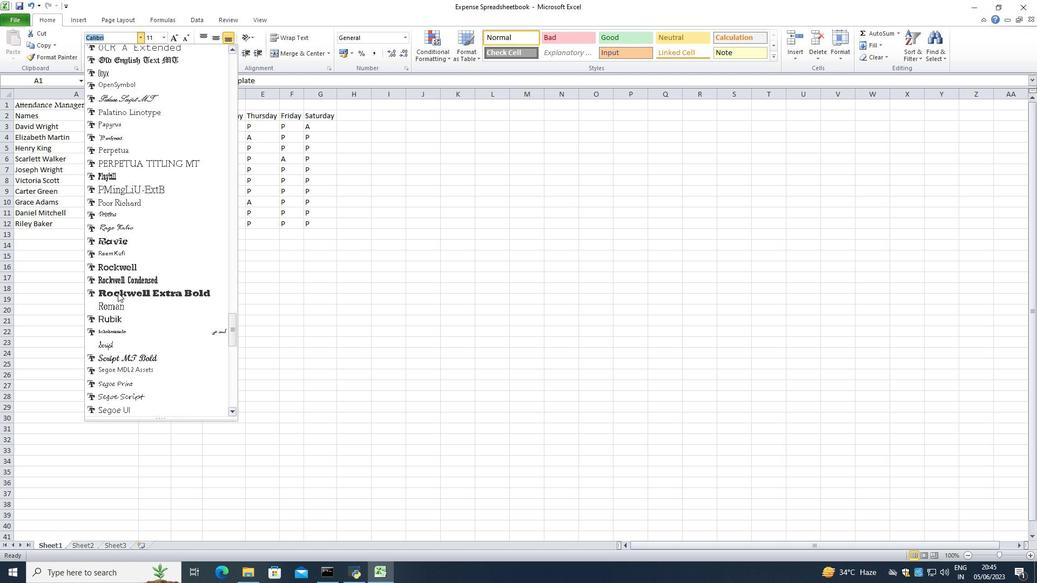 
Action: Mouse scrolled (117, 292) with delta (0, 0)
Screenshot: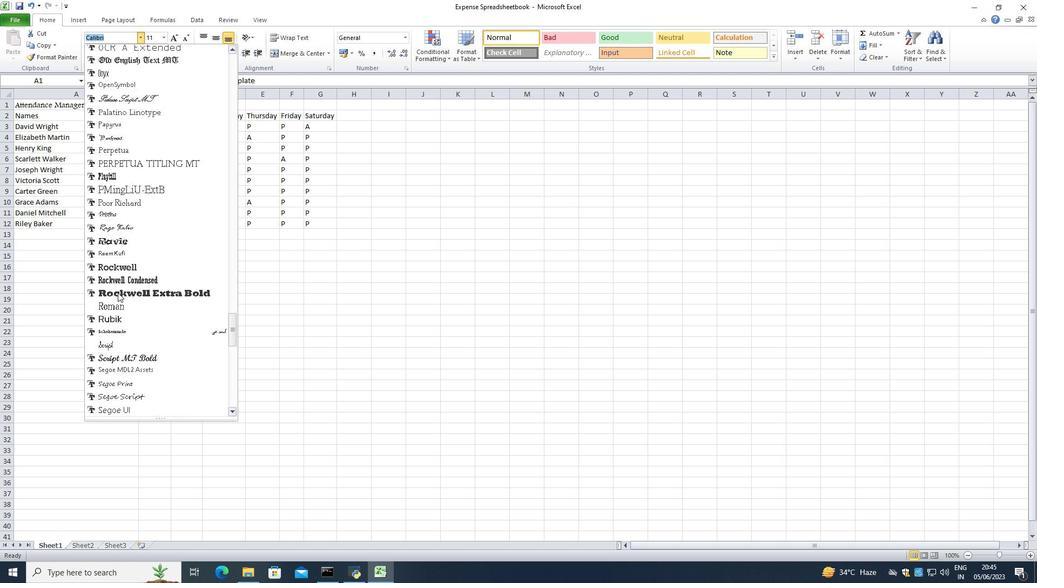 
Action: Mouse scrolled (117, 292) with delta (0, 0)
Screenshot: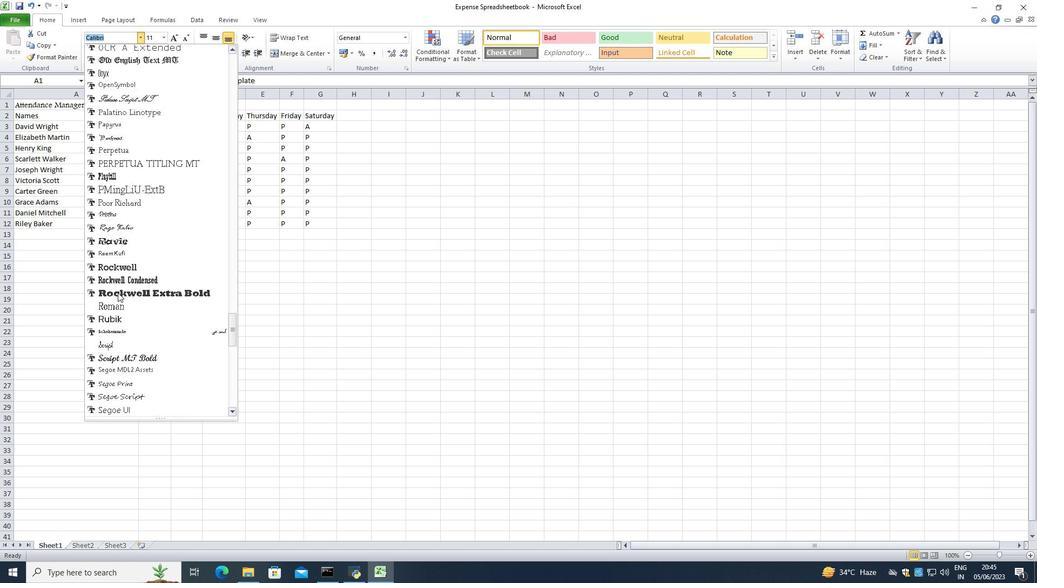 
Action: Mouse scrolled (117, 292) with delta (0, 0)
Screenshot: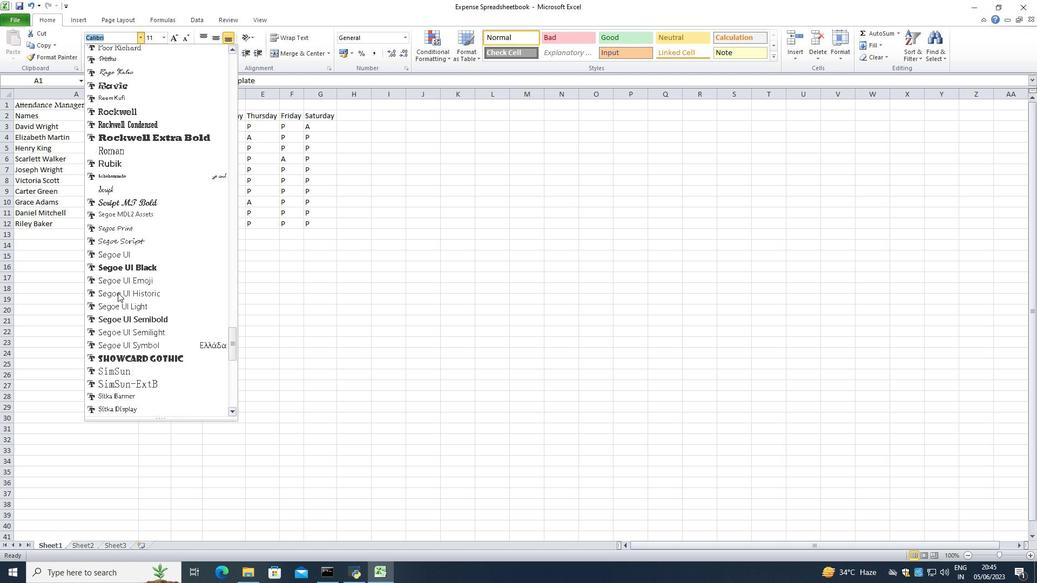 
Action: Mouse scrolled (117, 292) with delta (0, 0)
Screenshot: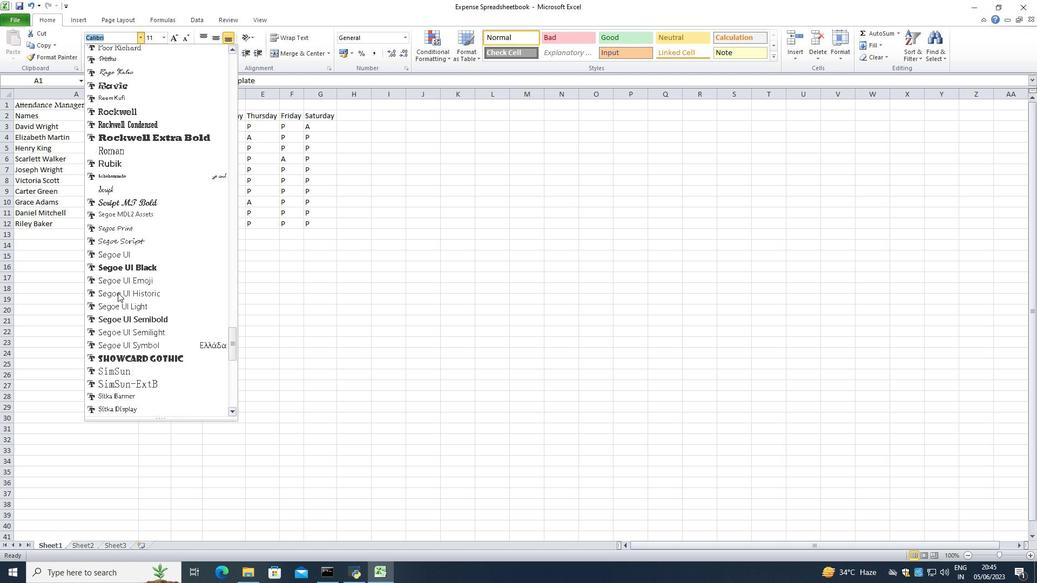 
Action: Mouse scrolled (117, 292) with delta (0, 0)
Screenshot: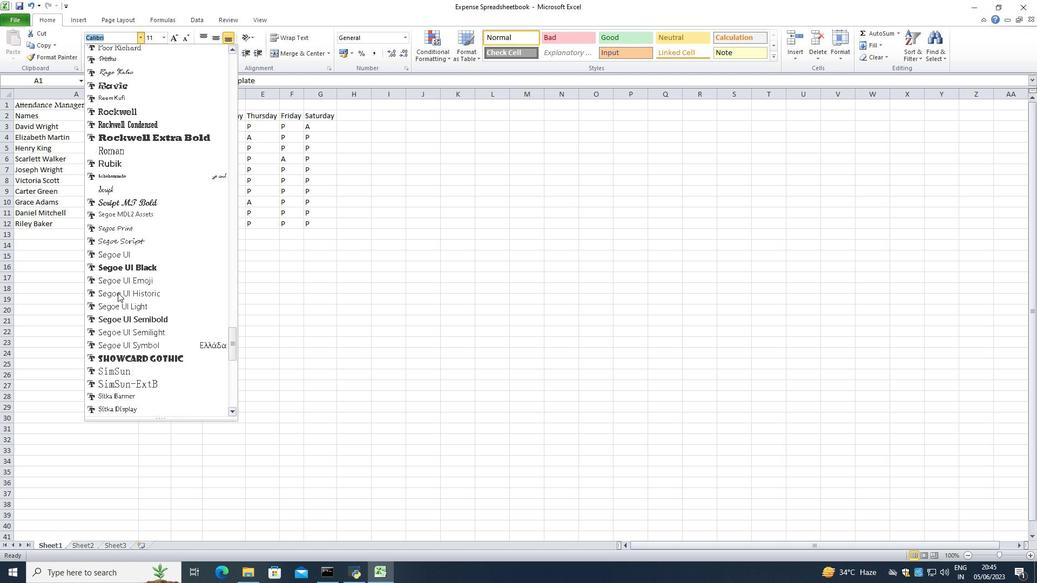 
Action: Mouse scrolled (117, 292) with delta (0, 0)
Screenshot: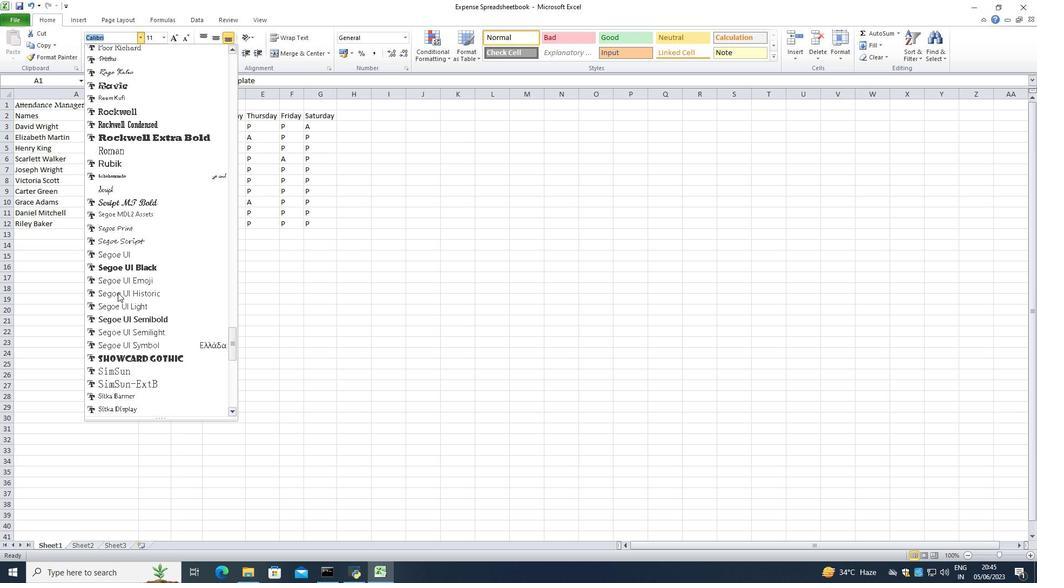 
Action: Mouse moved to (117, 292)
Screenshot: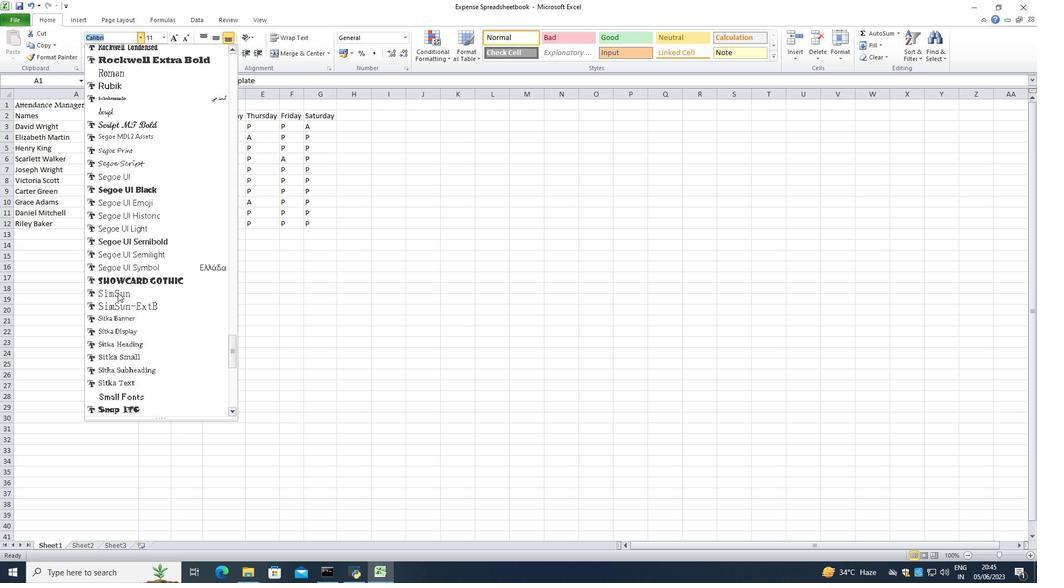 
Action: Mouse scrolled (117, 292) with delta (0, 0)
Screenshot: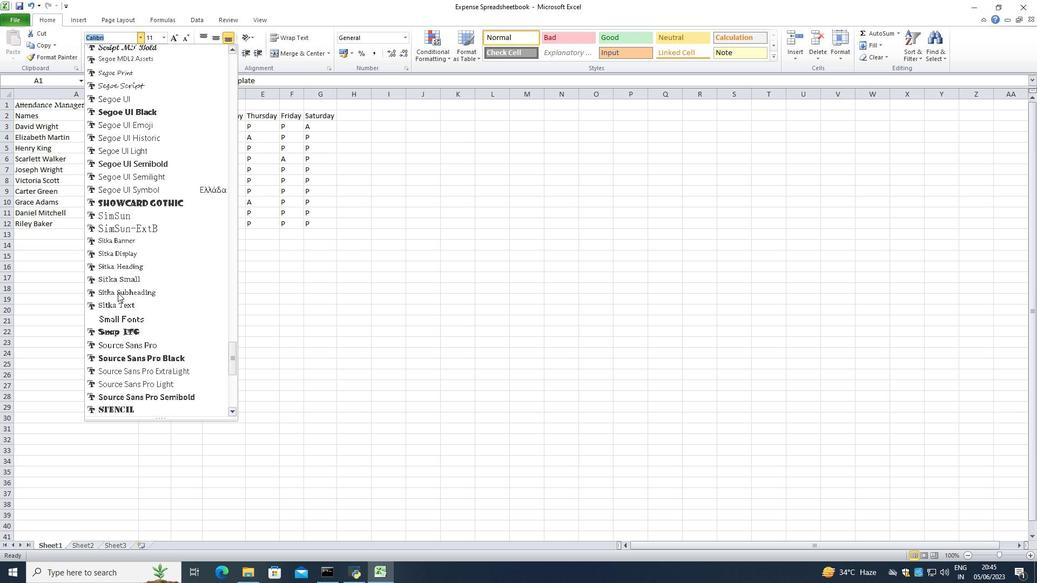 
Action: Mouse scrolled (117, 292) with delta (0, 0)
Screenshot: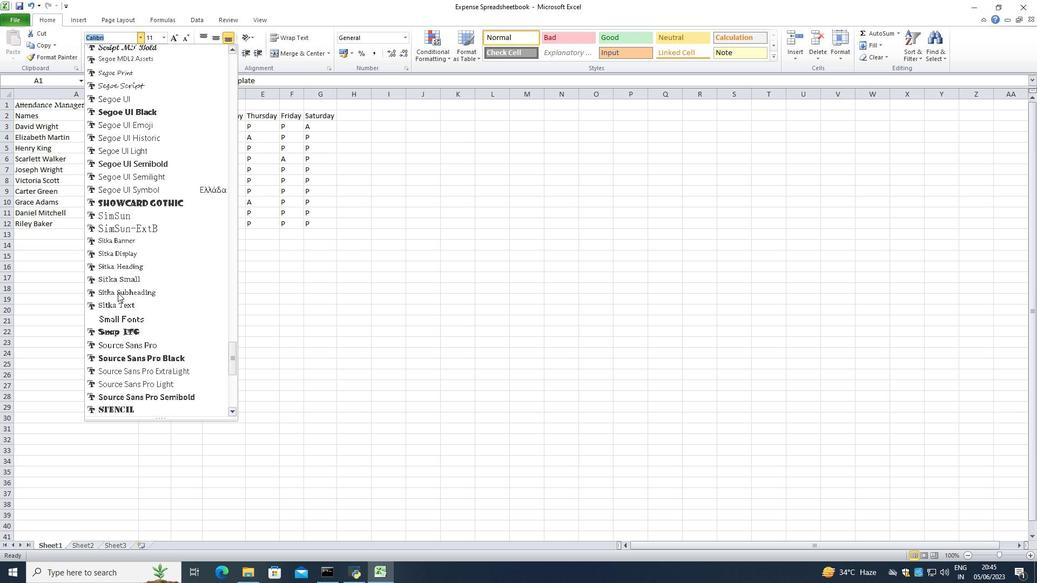 
Action: Mouse scrolled (117, 292) with delta (0, 0)
Screenshot: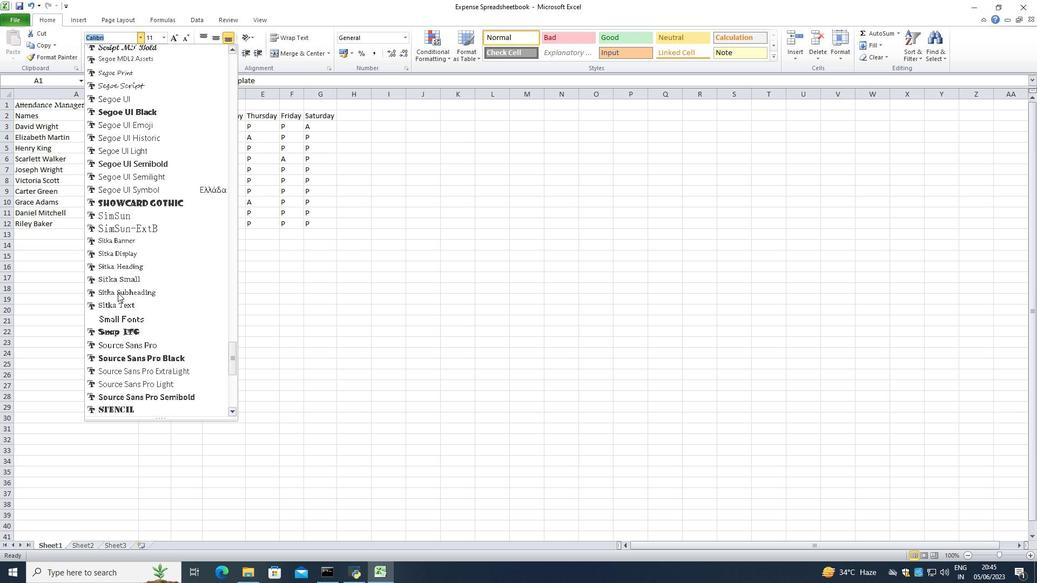 
Action: Mouse moved to (111, 344)
Screenshot: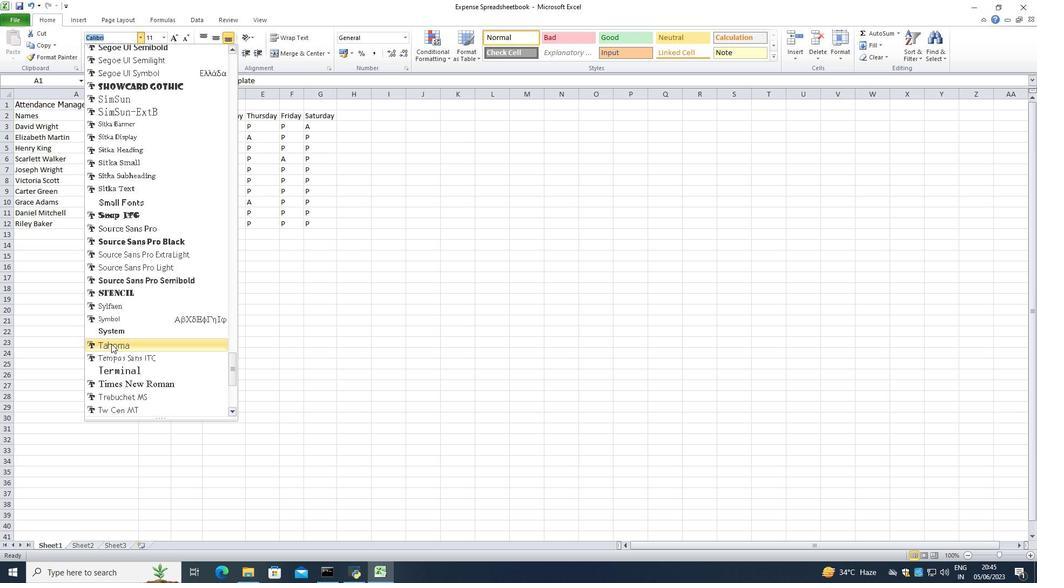 
Action: Mouse pressed left at (111, 344)
Screenshot: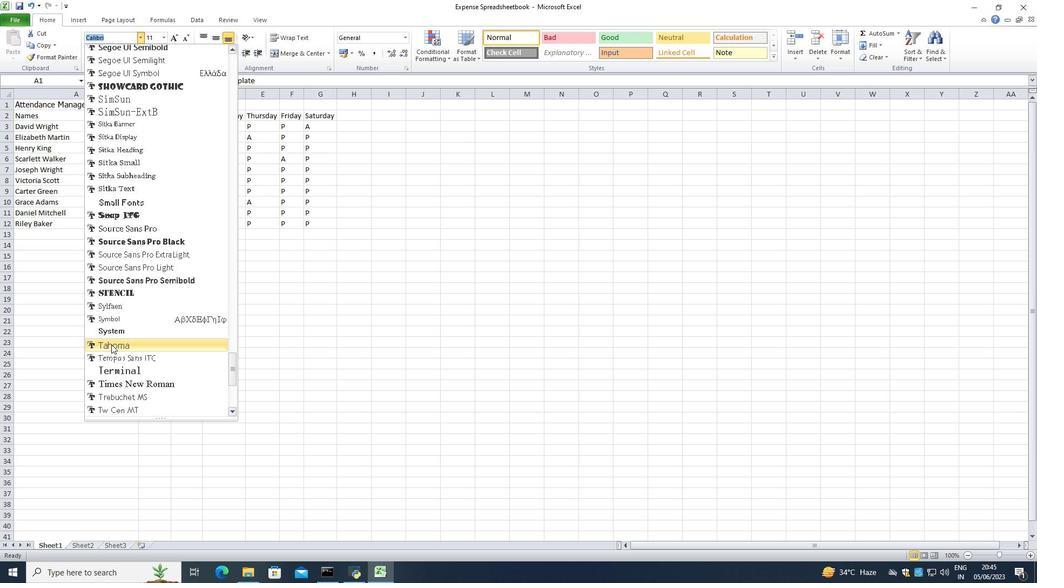 
Action: Mouse moved to (163, 36)
Screenshot: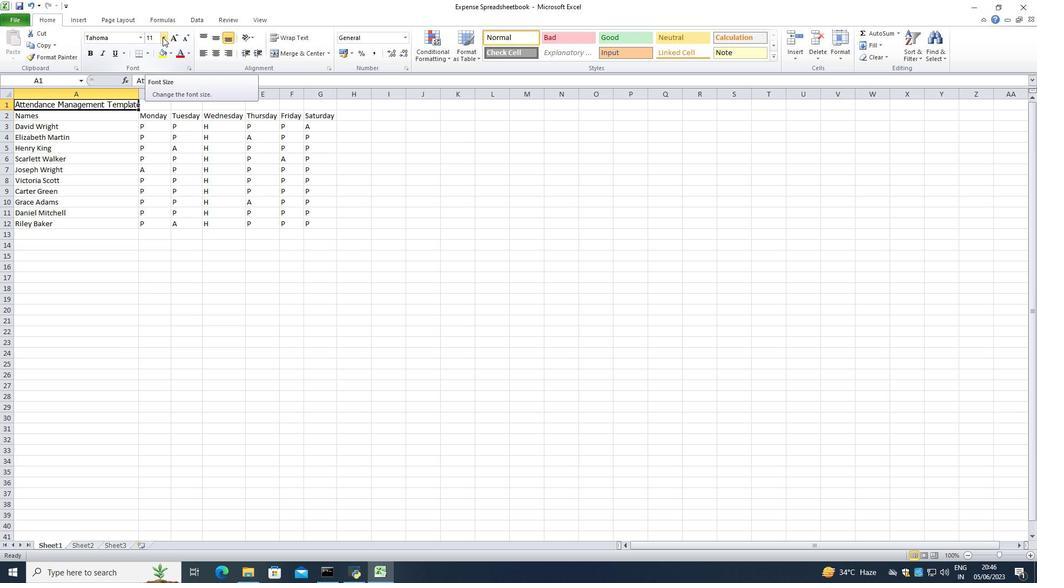 
Action: Mouse pressed left at (163, 36)
Screenshot: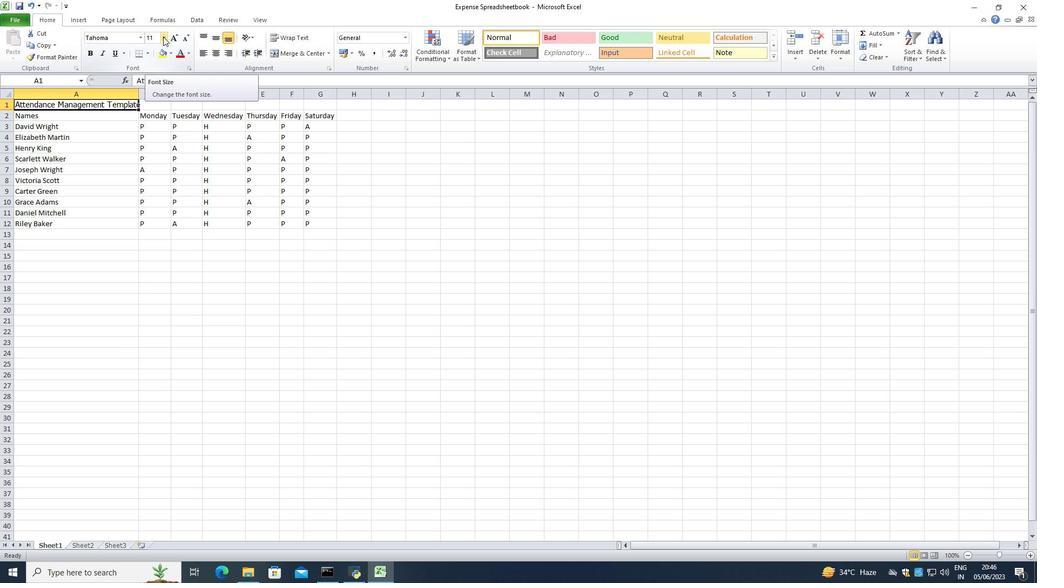 
Action: Mouse moved to (150, 123)
Screenshot: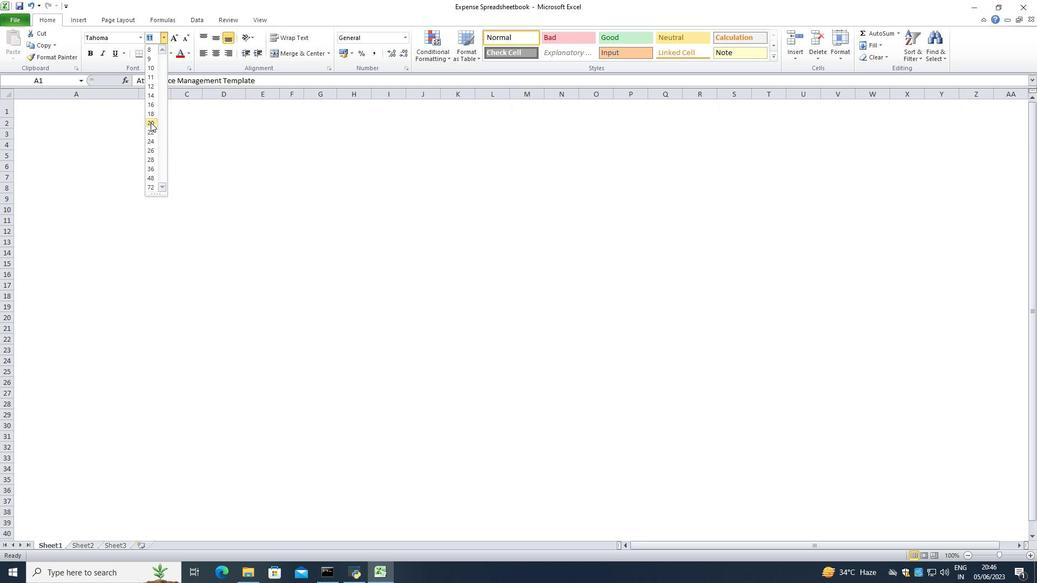 
Action: Mouse pressed left at (150, 123)
Screenshot: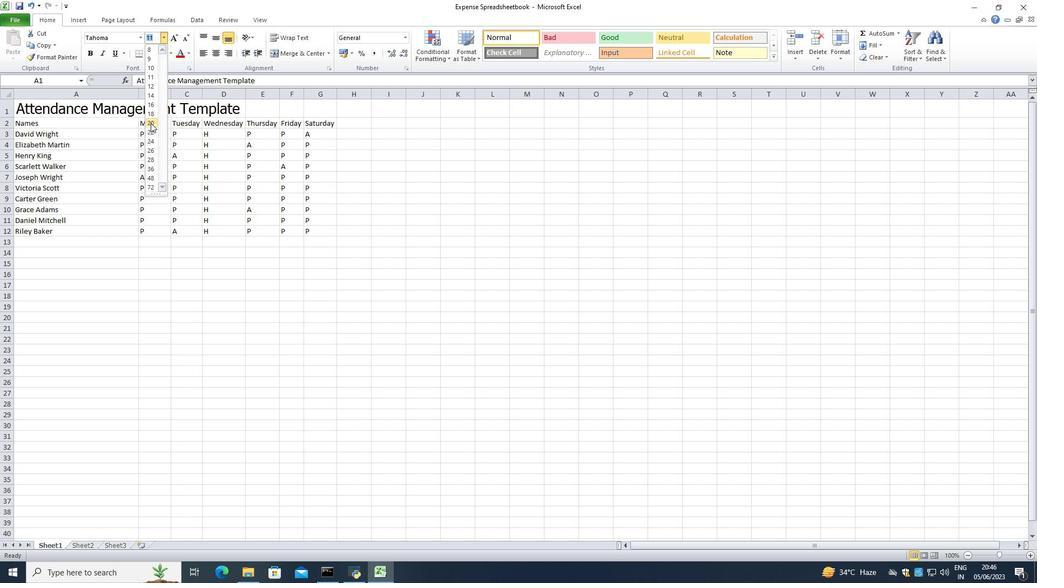 
Action: Mouse moved to (86, 21)
Screenshot: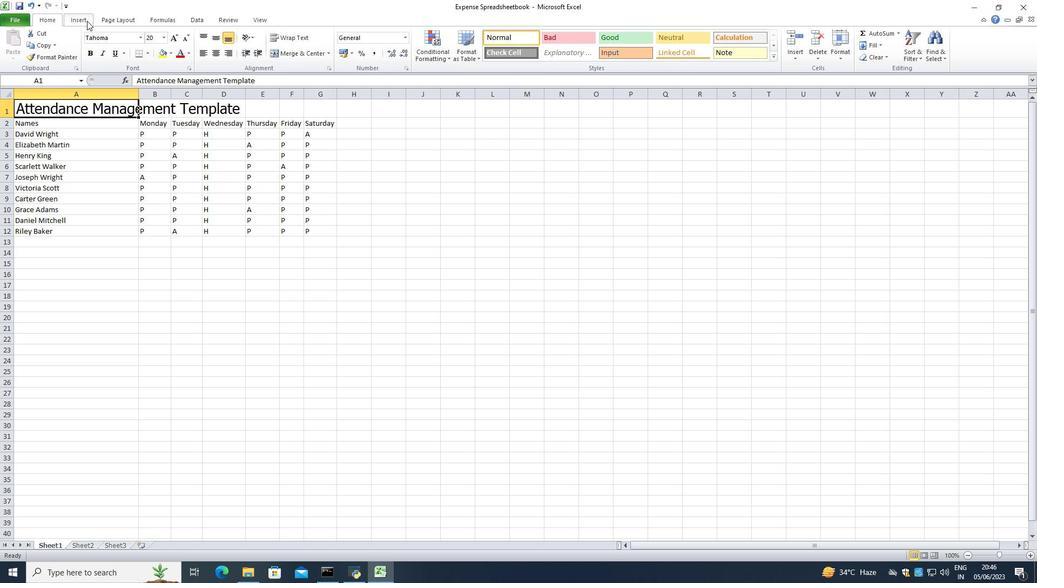 
Action: Mouse pressed left at (86, 21)
Screenshot: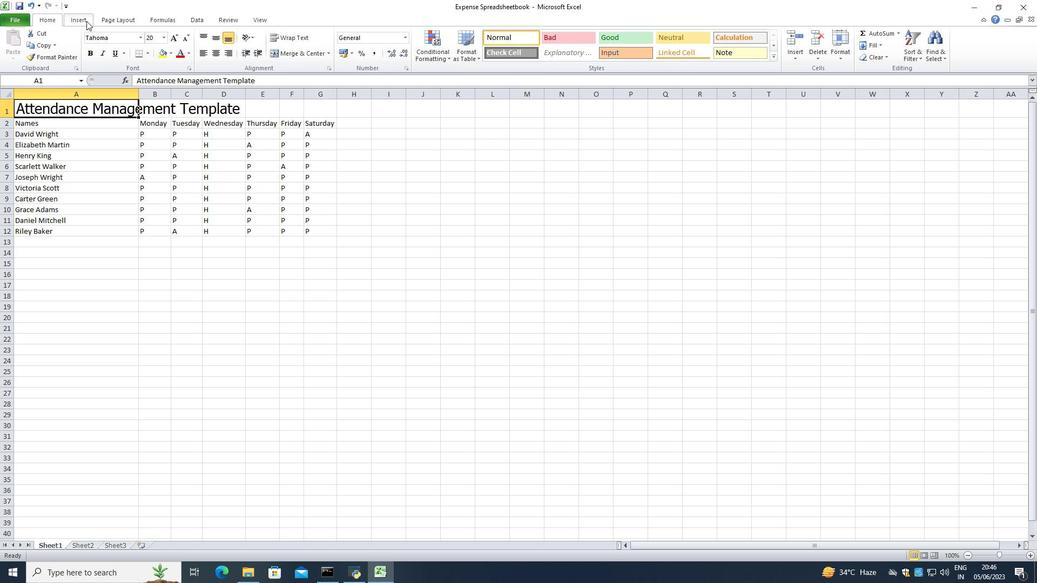 
Action: Mouse moved to (157, 19)
Screenshot: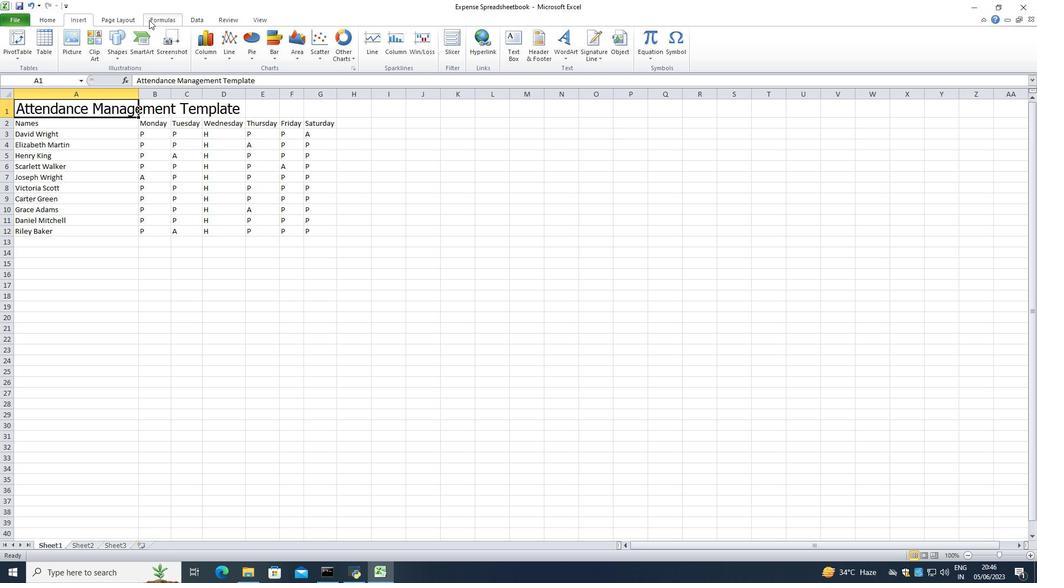 
Action: Mouse pressed left at (157, 19)
Screenshot: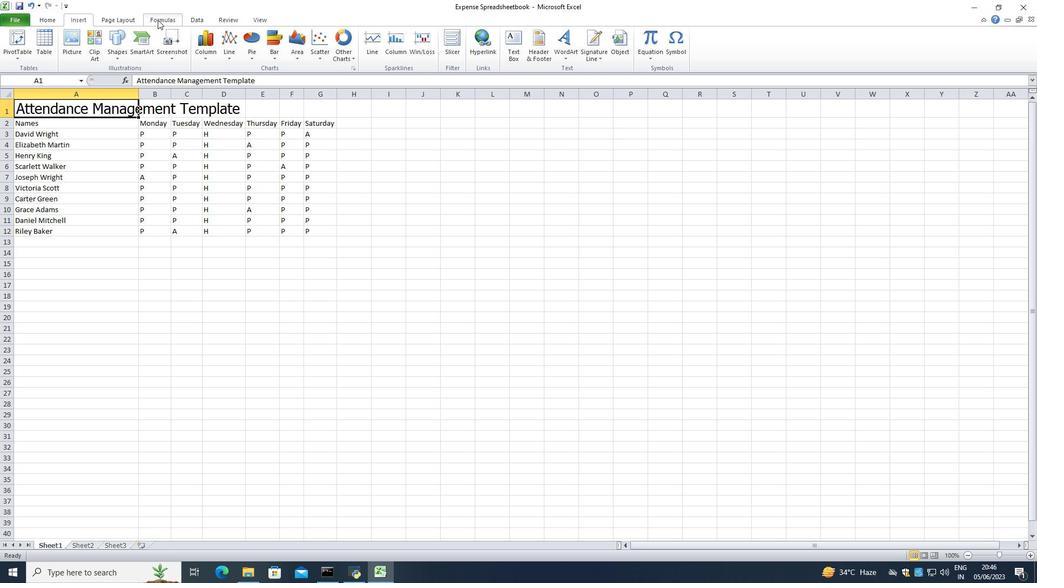 
Action: Mouse moved to (191, 22)
Screenshot: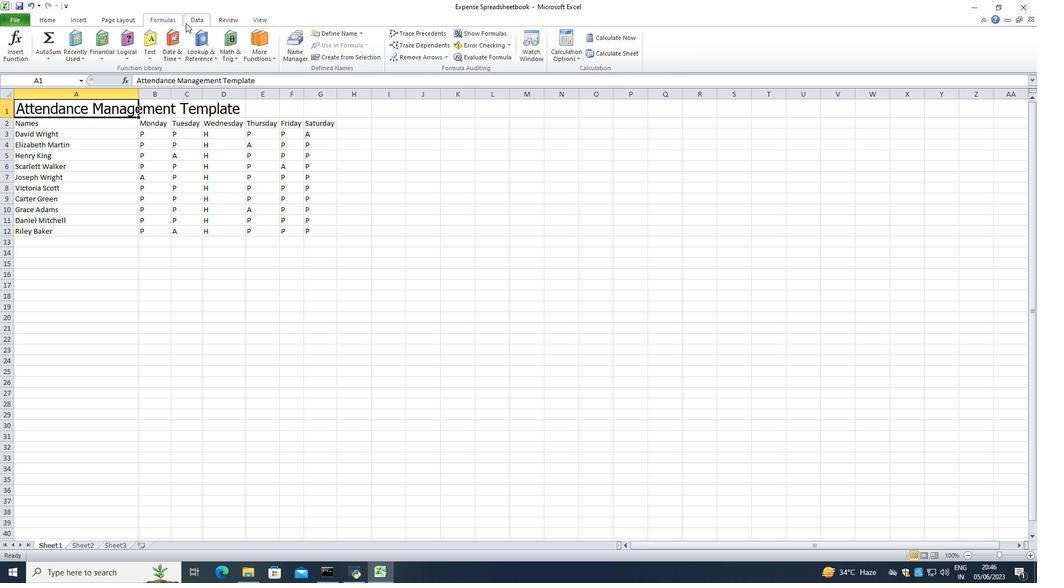 
Action: Mouse pressed left at (191, 22)
Screenshot: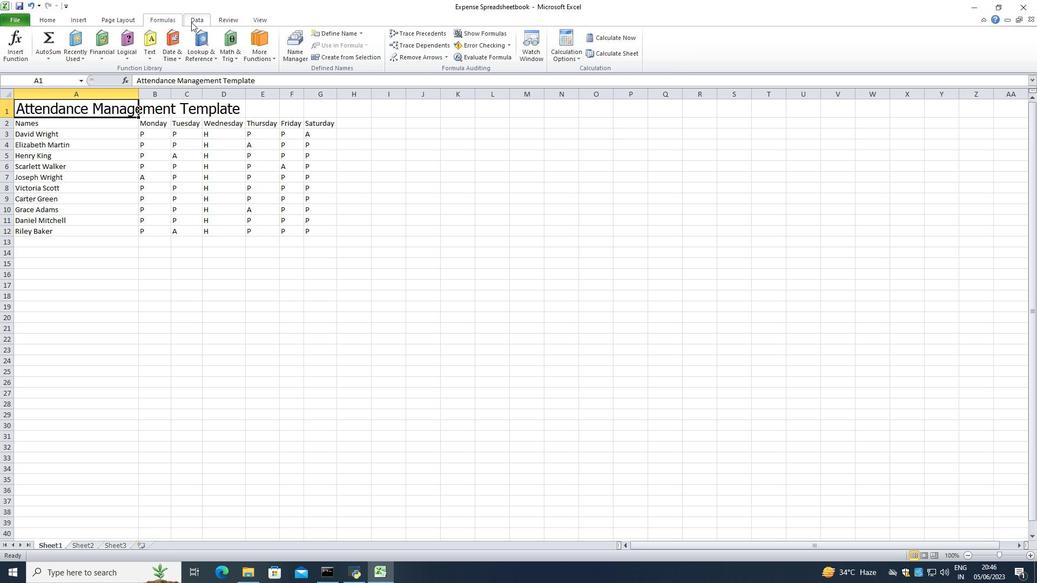 
Action: Mouse moved to (233, 22)
Screenshot: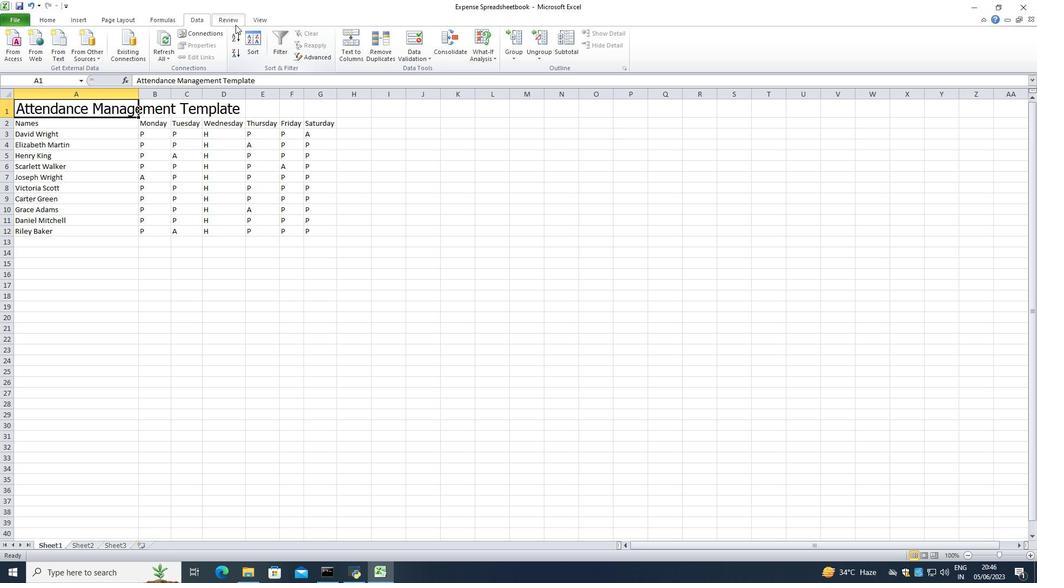 
Action: Mouse pressed left at (233, 22)
Screenshot: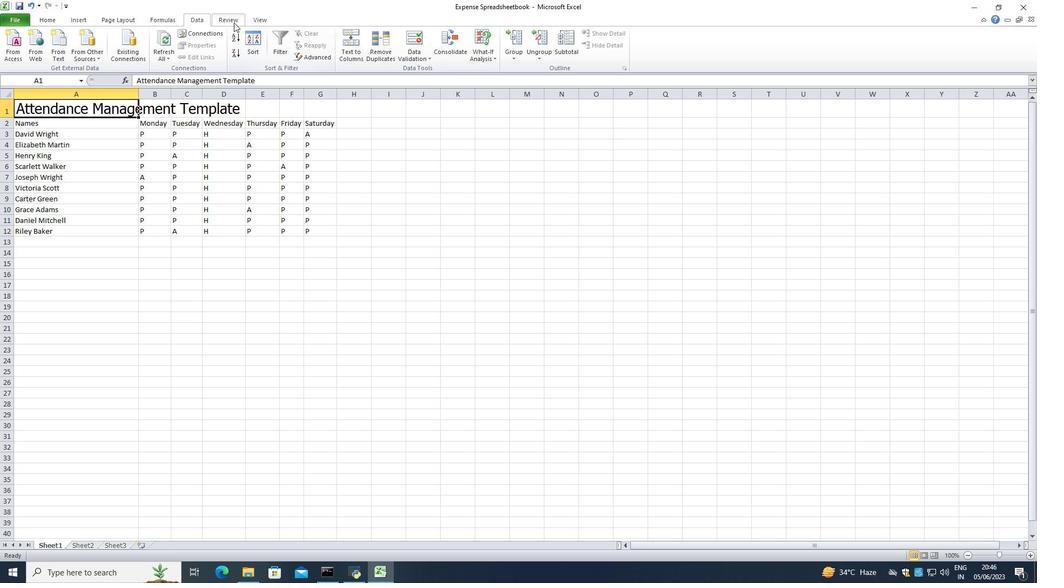 
Action: Mouse moved to (264, 22)
Screenshot: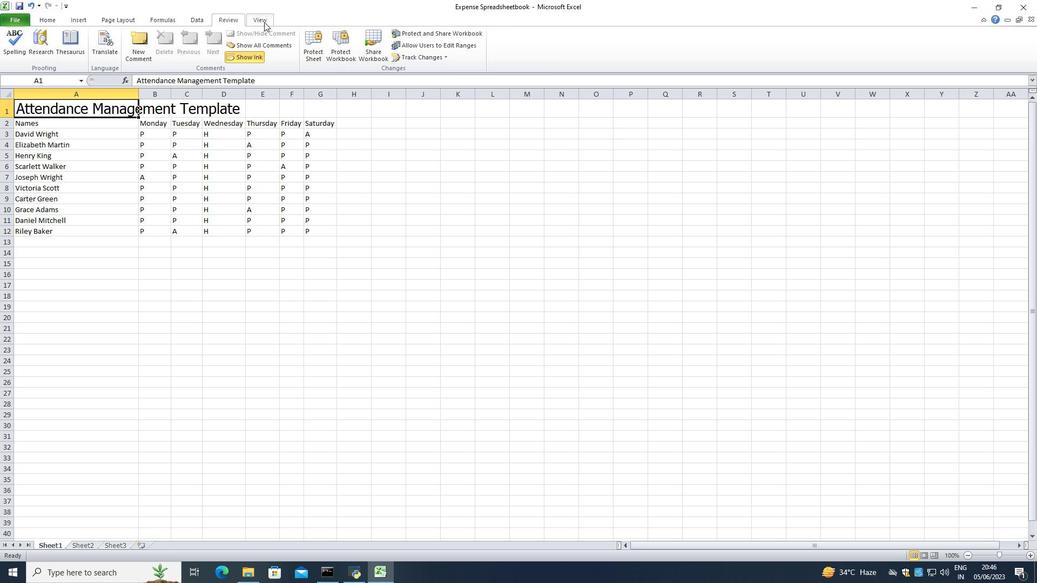 
Action: Mouse pressed left at (264, 22)
Screenshot: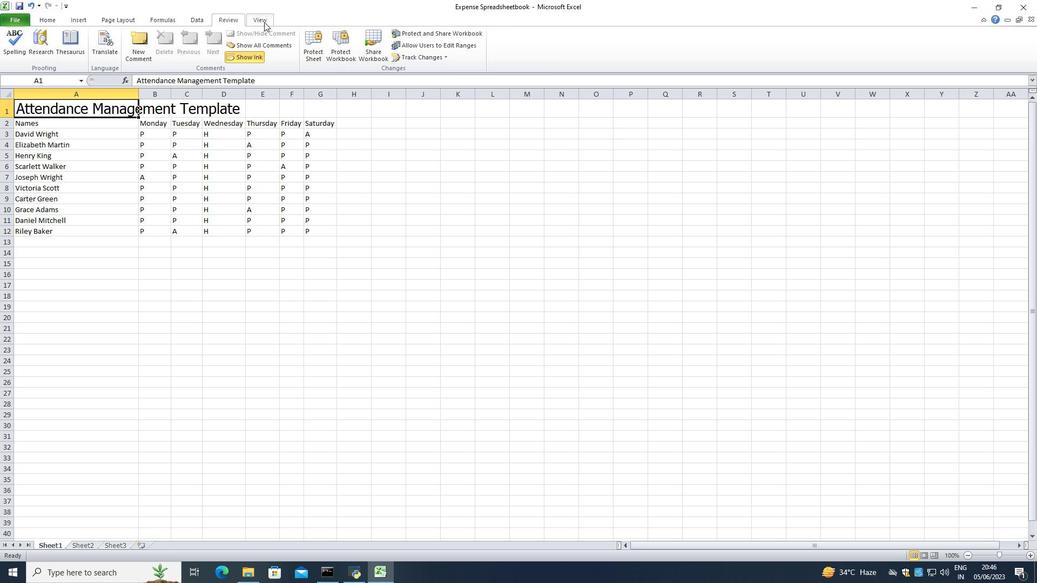 
Action: Mouse moved to (434, 253)
Screenshot: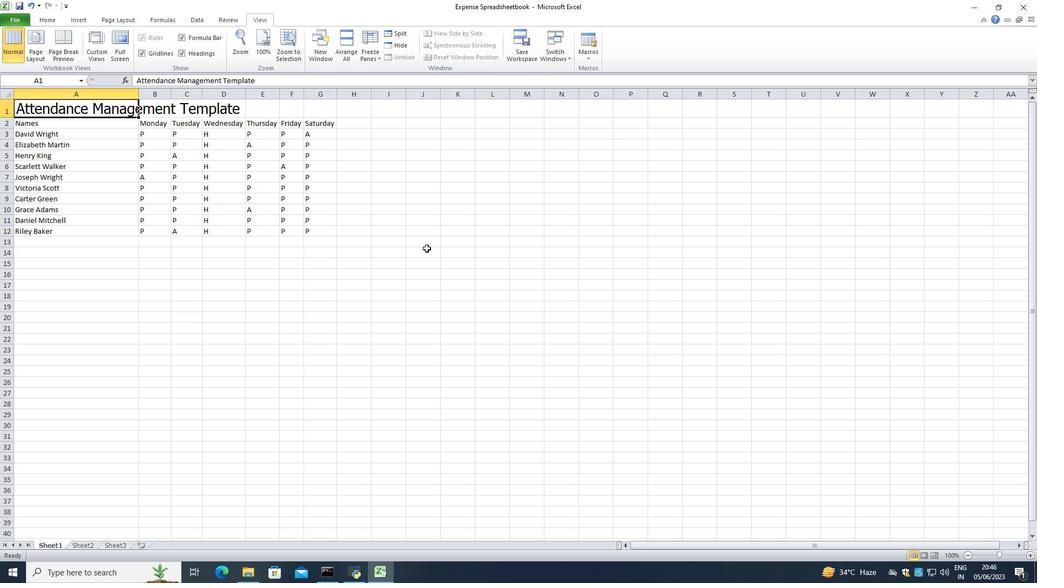 
Action: Mouse pressed left at (434, 253)
Screenshot: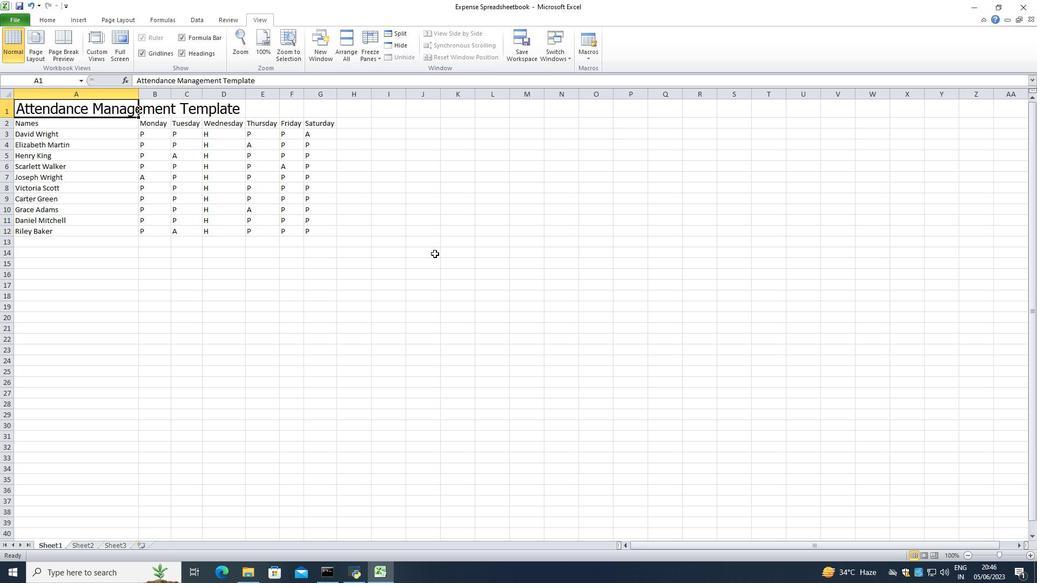 
Action: Mouse moved to (98, 110)
Screenshot: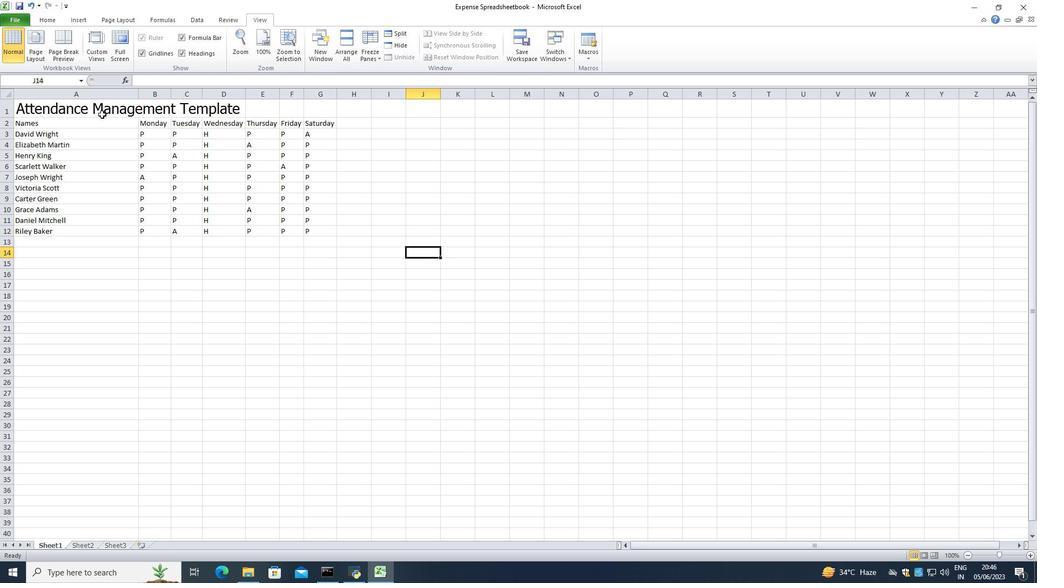 
Action: Mouse pressed left at (98, 110)
Screenshot: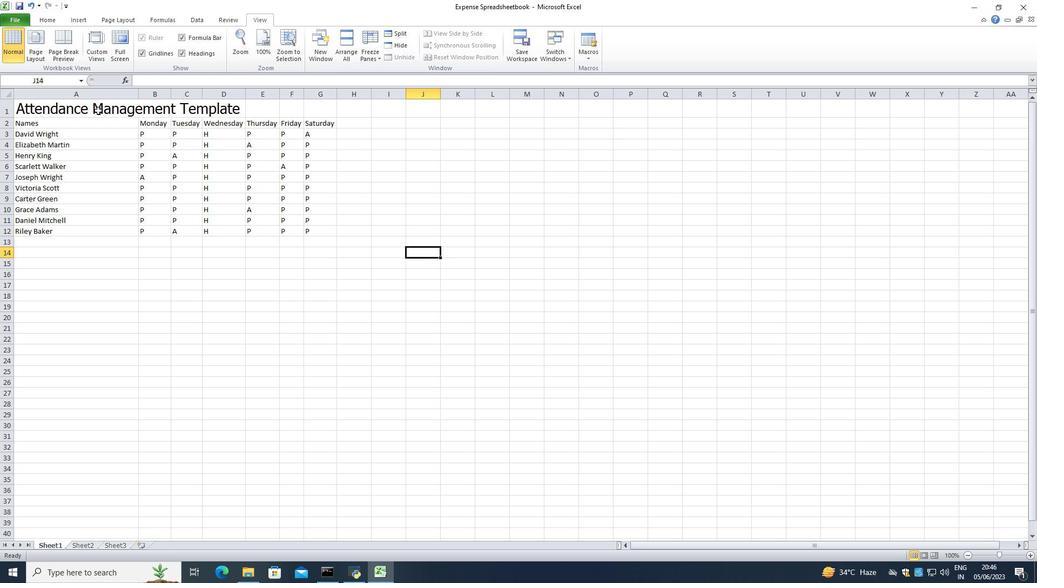 
Action: Mouse moved to (137, 114)
Screenshot: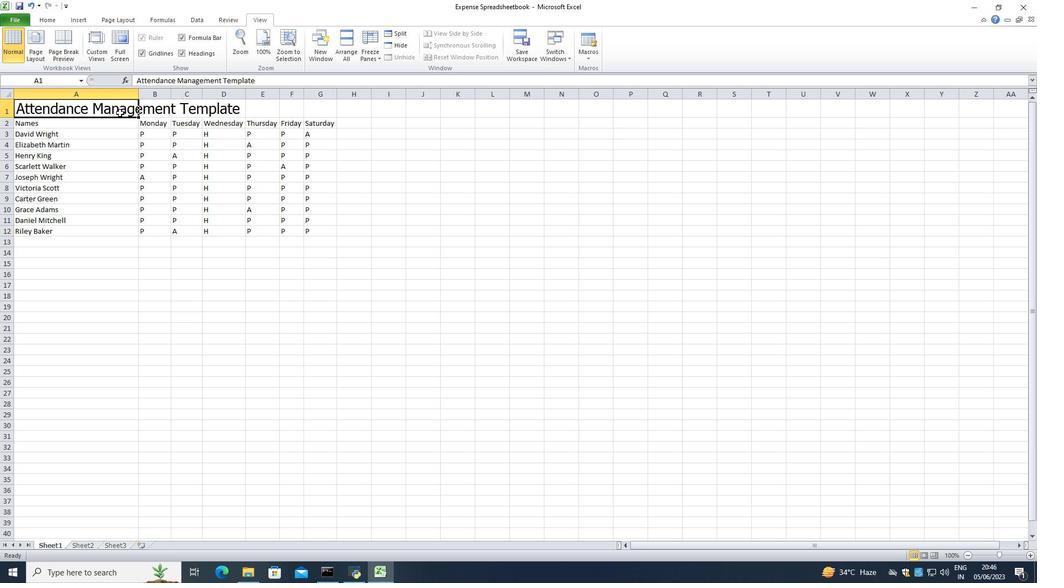
Action: Mouse pressed left at (137, 114)
Screenshot: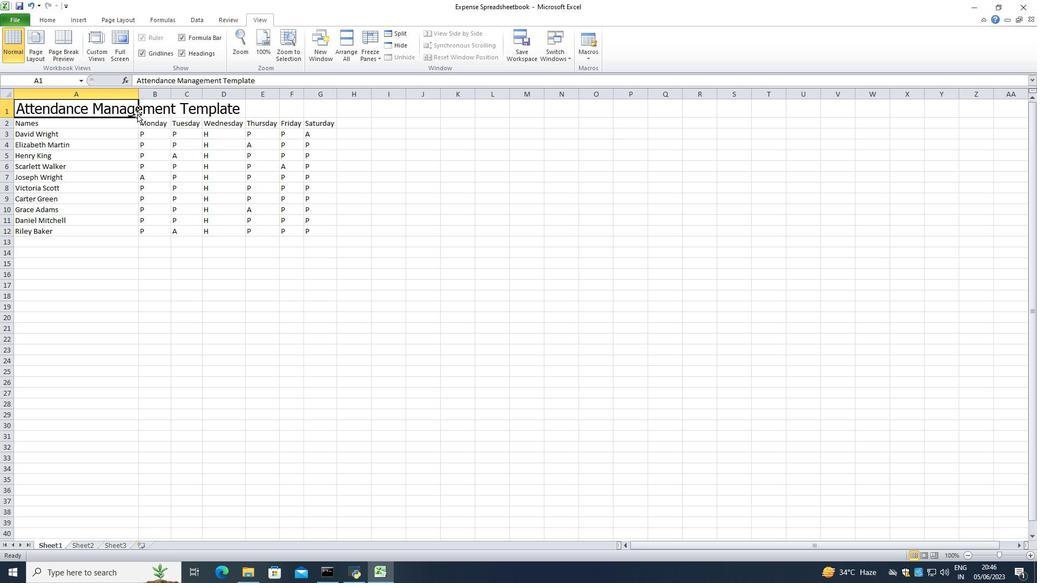 
Action: Mouse moved to (245, 115)
Screenshot: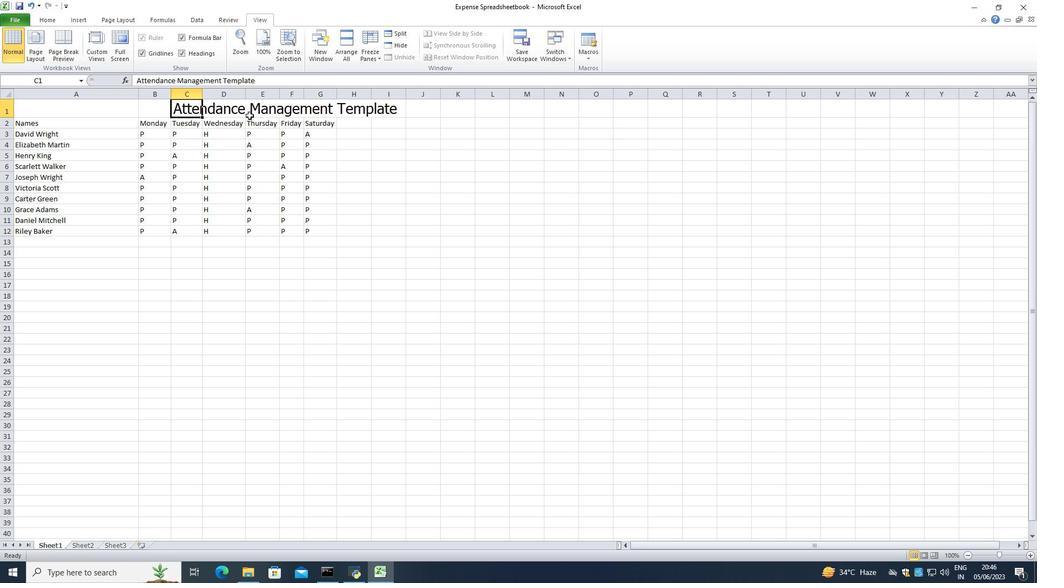 
Action: Mouse pressed left at (245, 115)
Screenshot: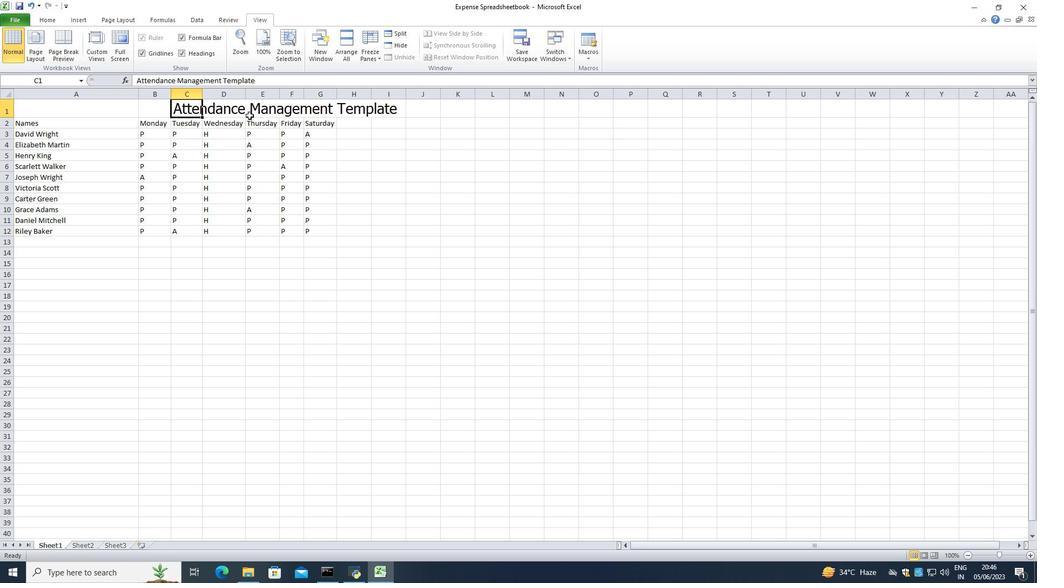 
Action: Mouse moved to (519, 240)
Screenshot: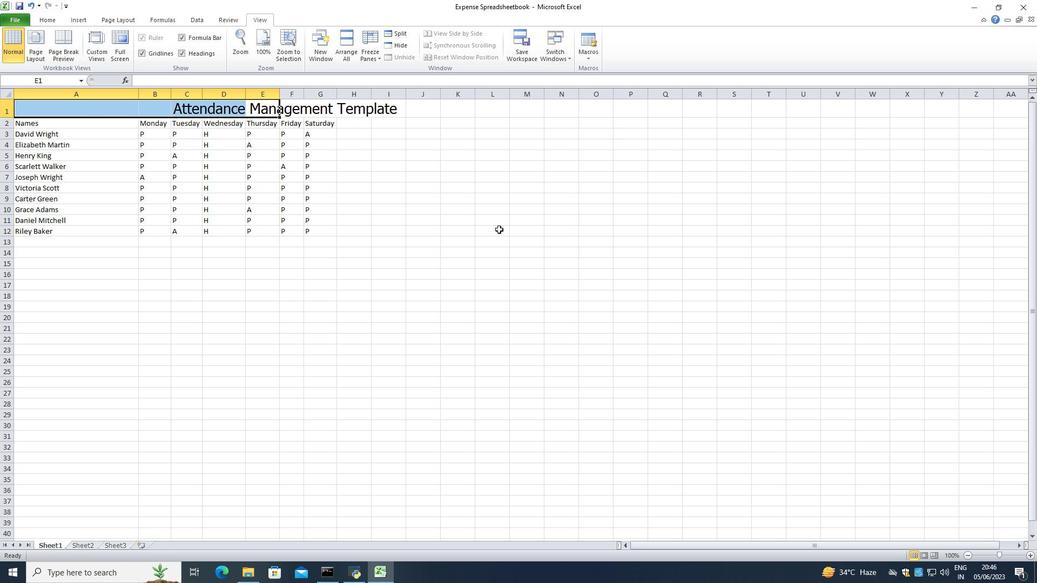 
Action: Mouse pressed left at (519, 240)
Screenshot: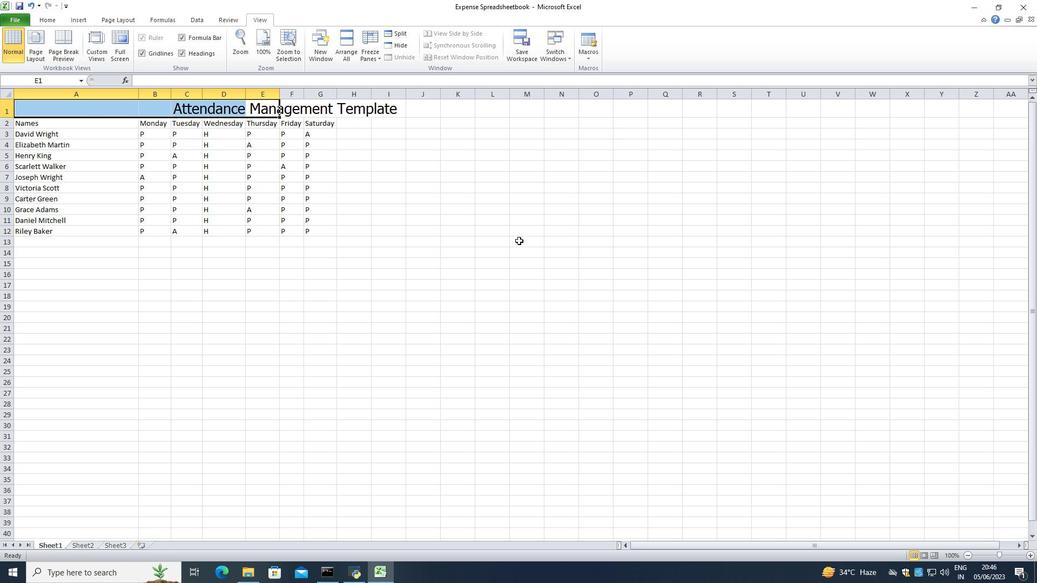 
Action: Mouse moved to (250, 137)
Screenshot: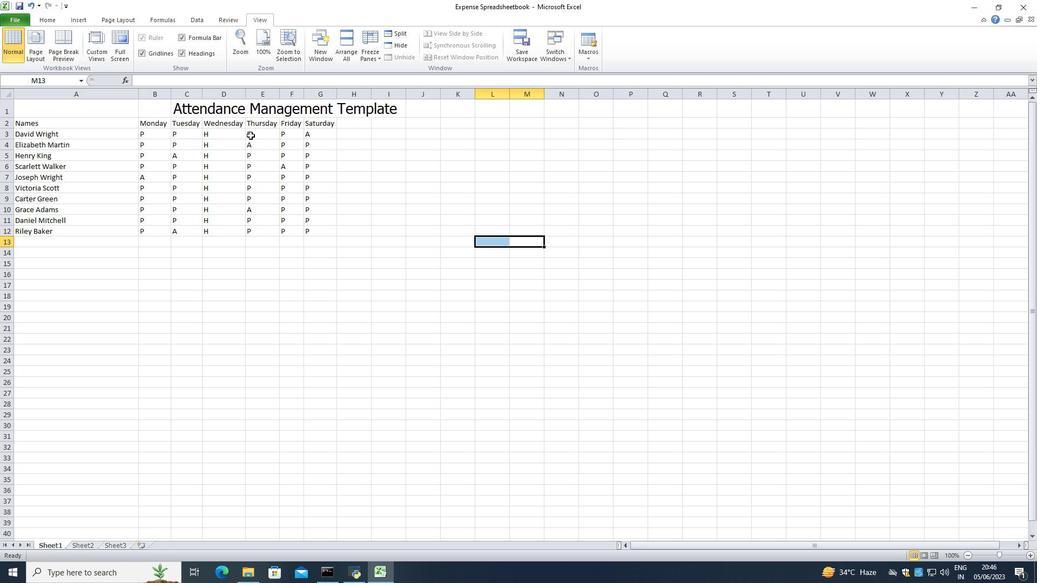 
Action: Key pressed ctrl+Z
Screenshot: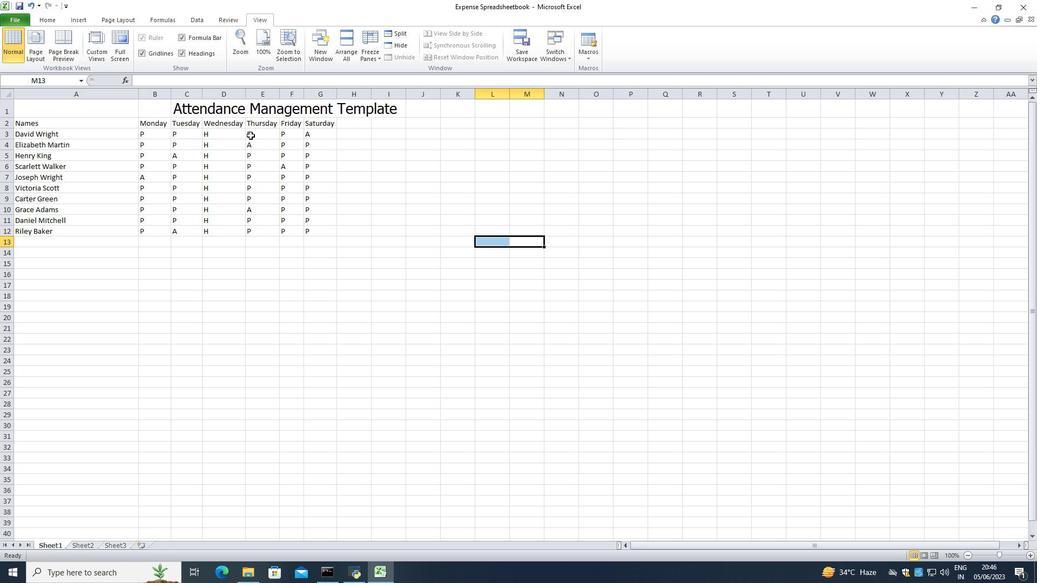 
Action: Mouse moved to (250, 378)
Screenshot: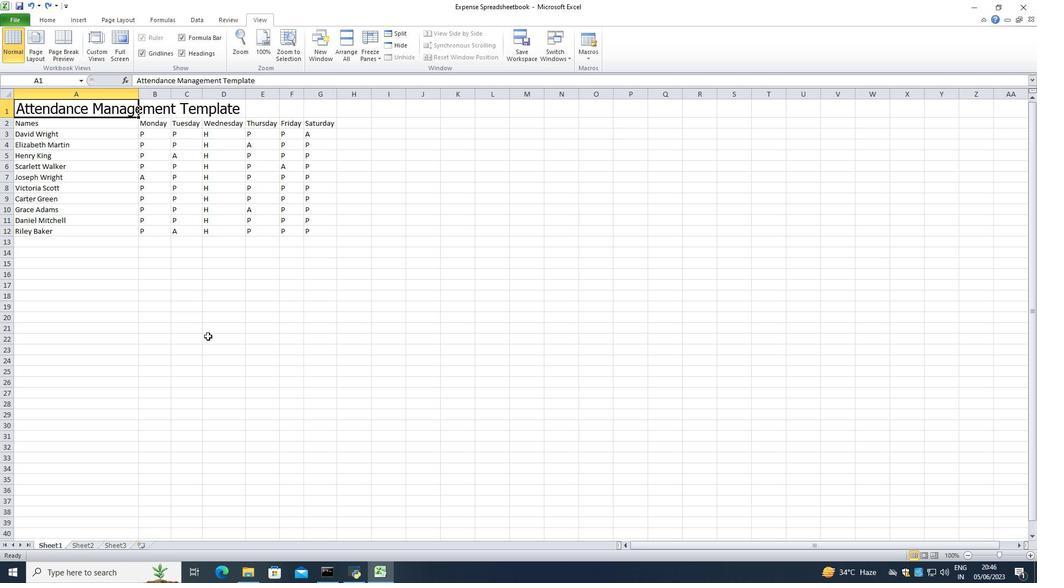 
Action: Mouse pressed left at (250, 378)
Screenshot: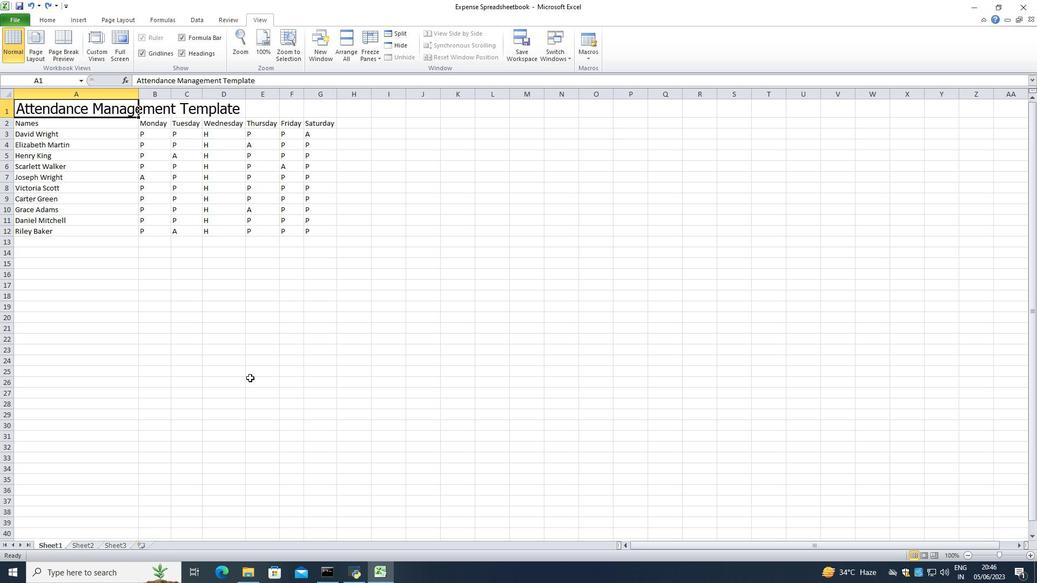 
Action: Mouse moved to (38, 113)
Screenshot: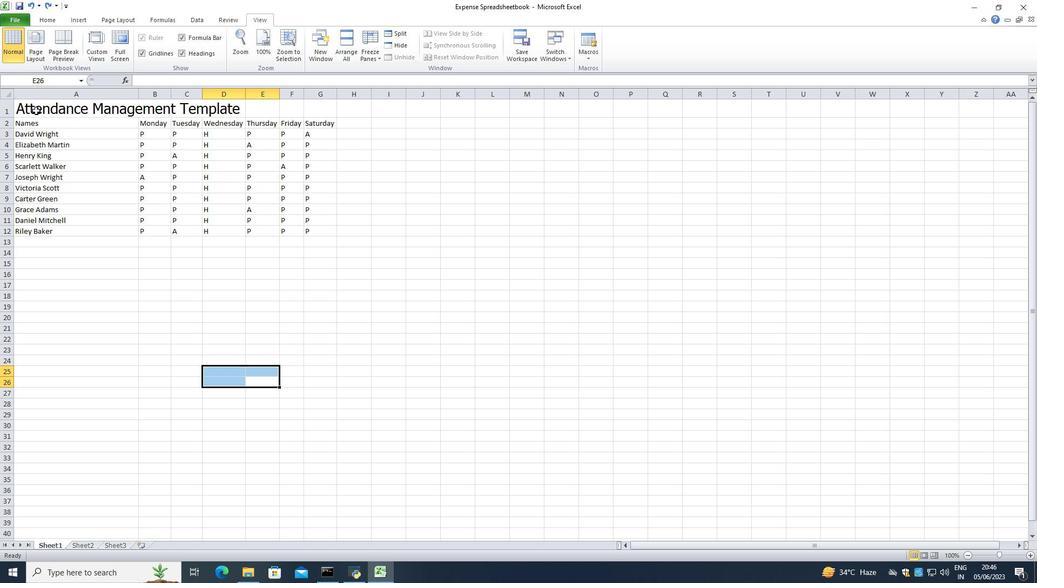 
Action: Mouse pressed left at (38, 113)
Screenshot: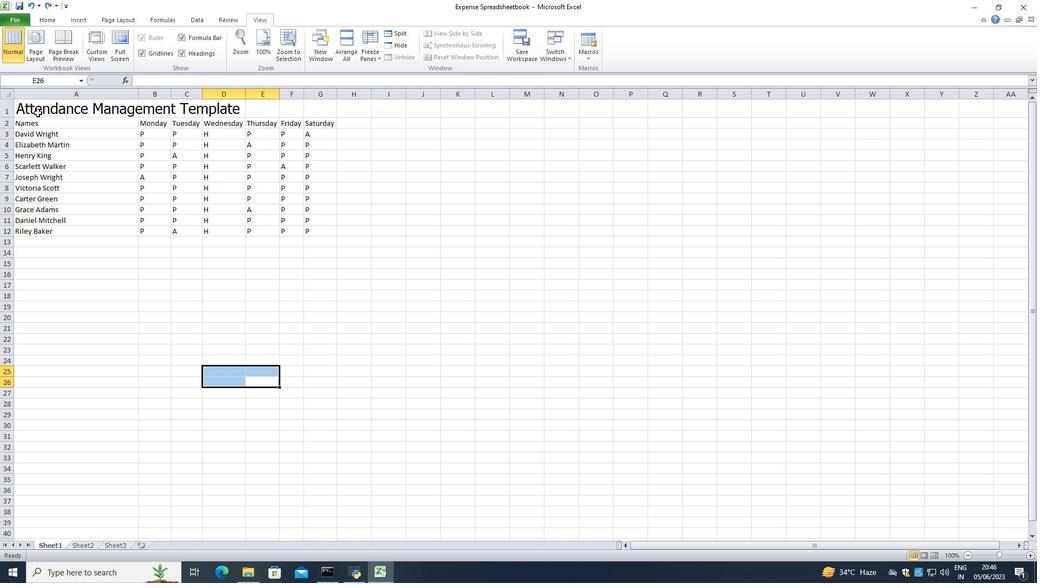 
Action: Mouse moved to (233, 279)
Screenshot: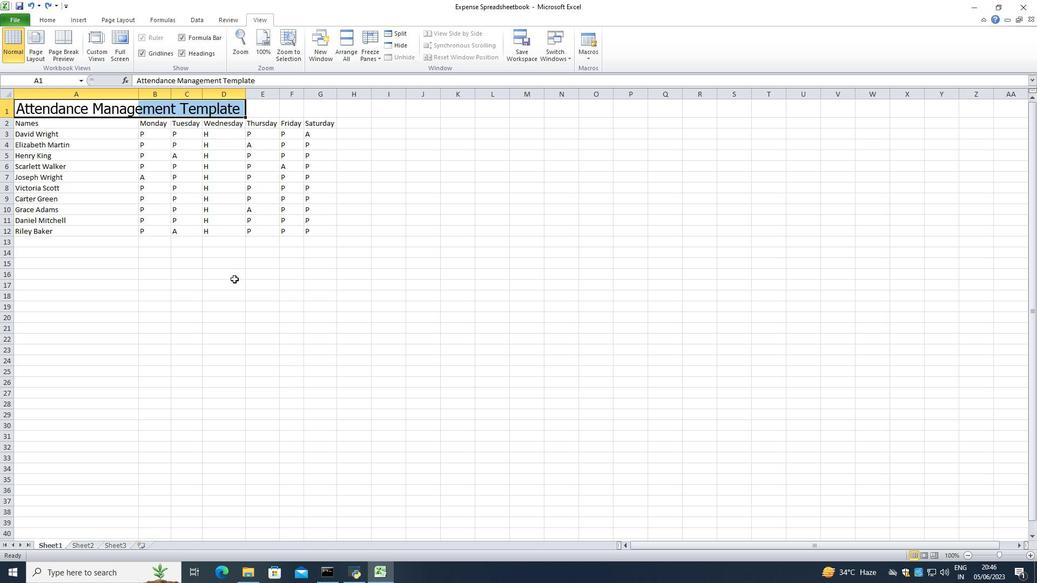
Action: Key pressed ctrl+U
Screenshot: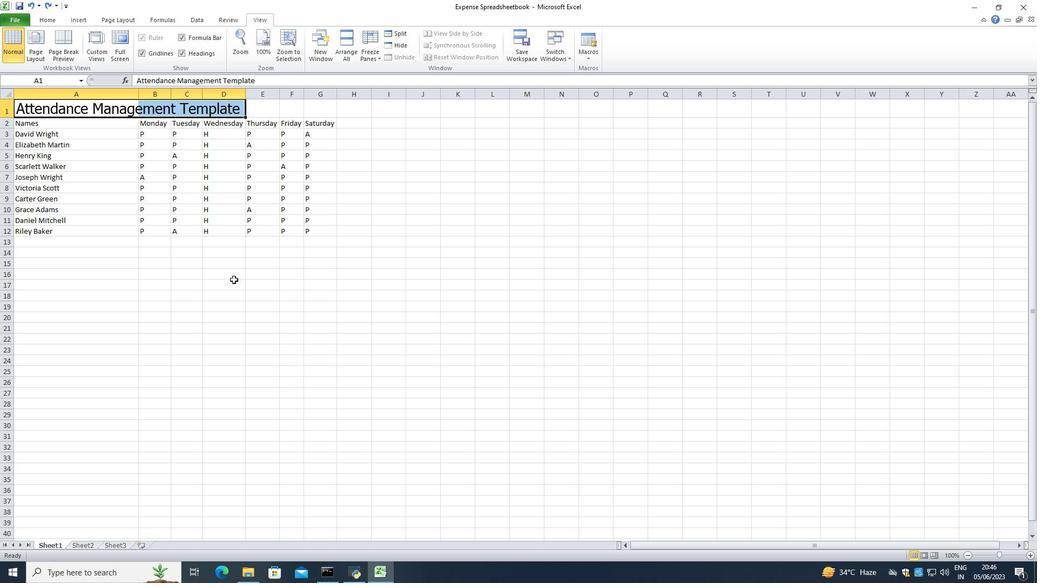 
Action: Mouse moved to (239, 288)
Screenshot: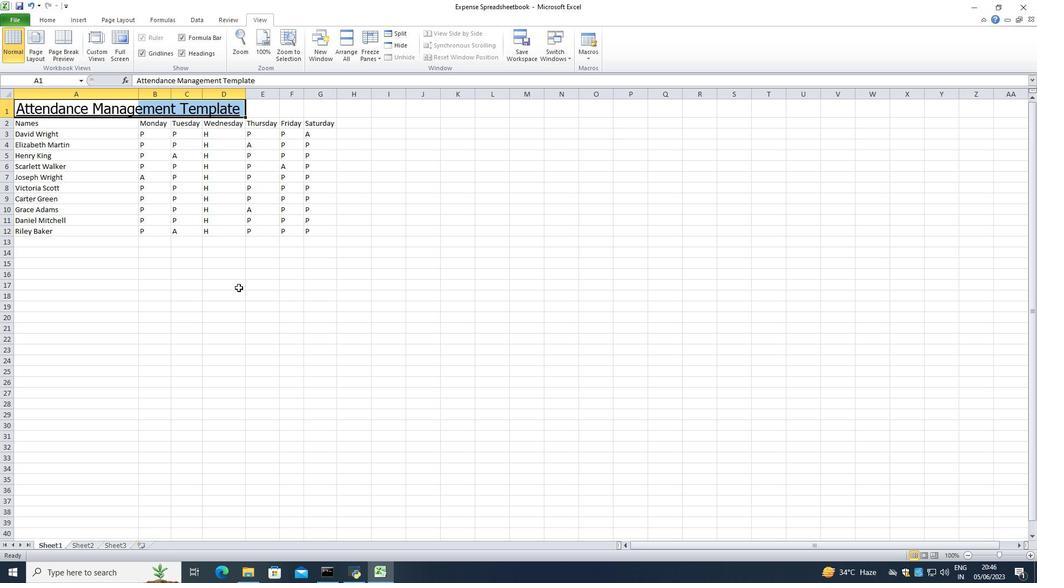 
Action: Mouse pressed left at (239, 288)
Screenshot: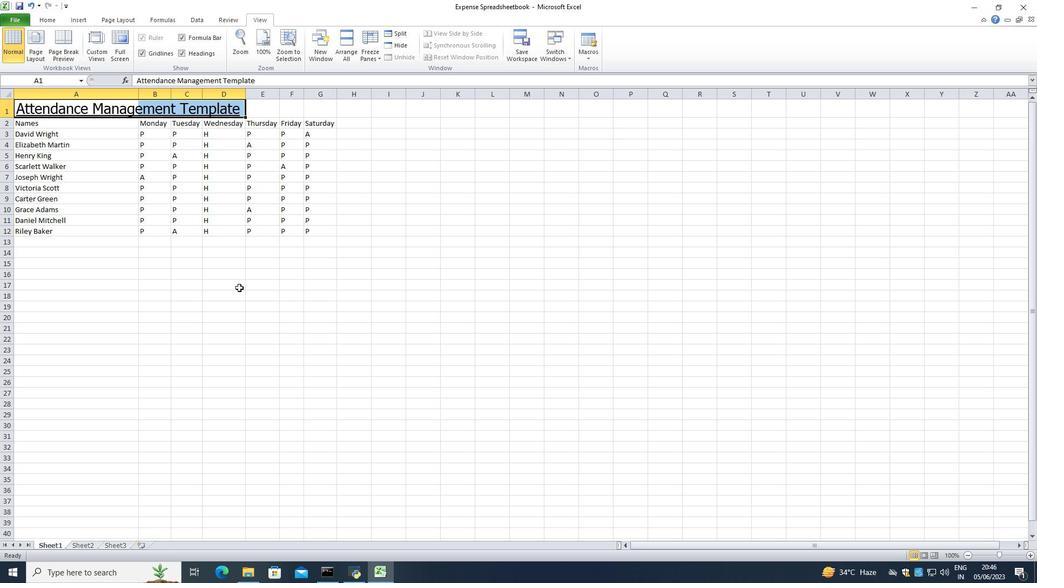 
Action: Mouse moved to (44, 125)
Screenshot: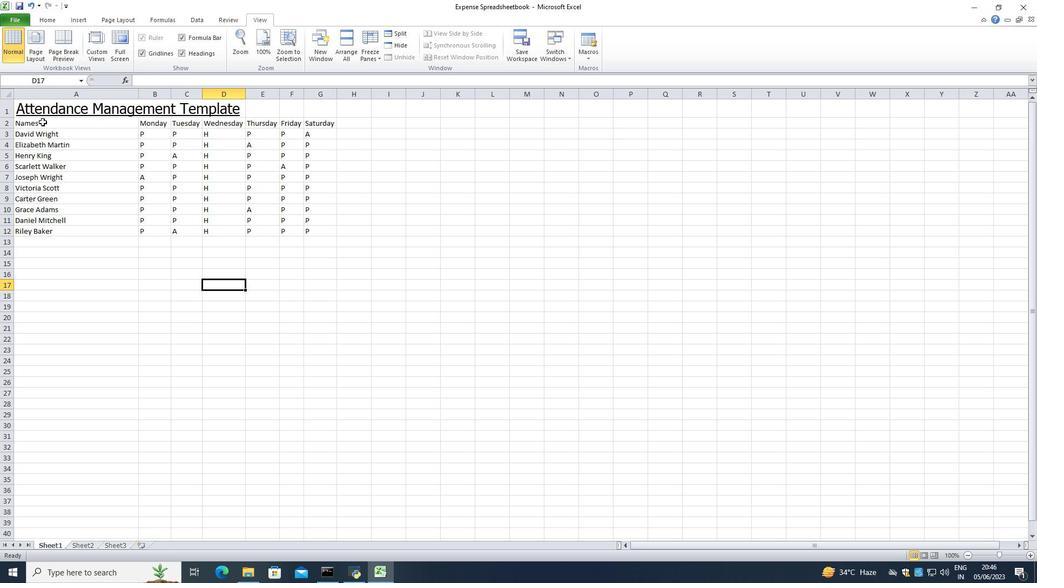 
Action: Mouse pressed left at (44, 125)
Screenshot: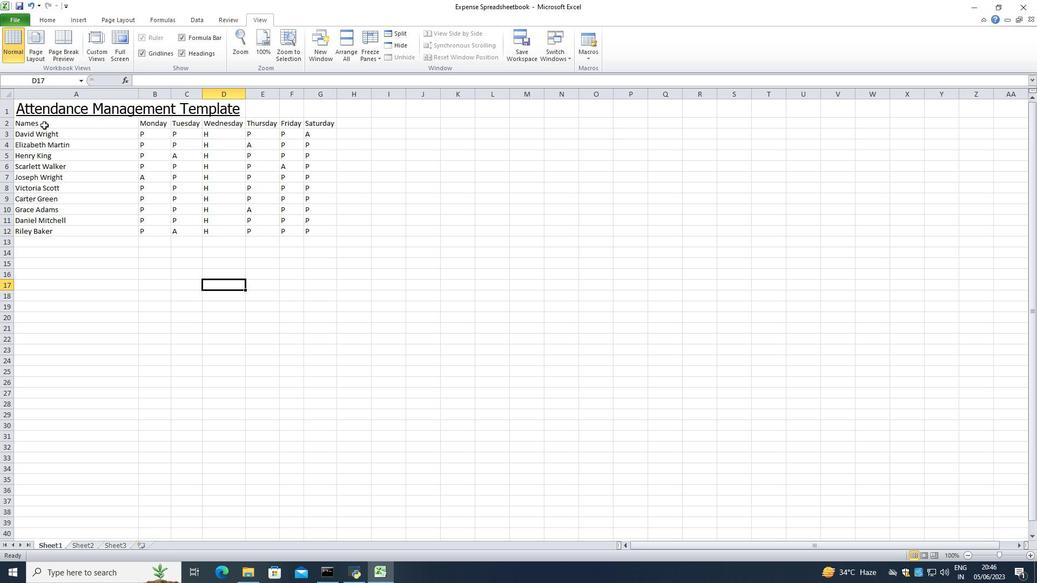 
Action: Mouse moved to (47, 20)
Screenshot: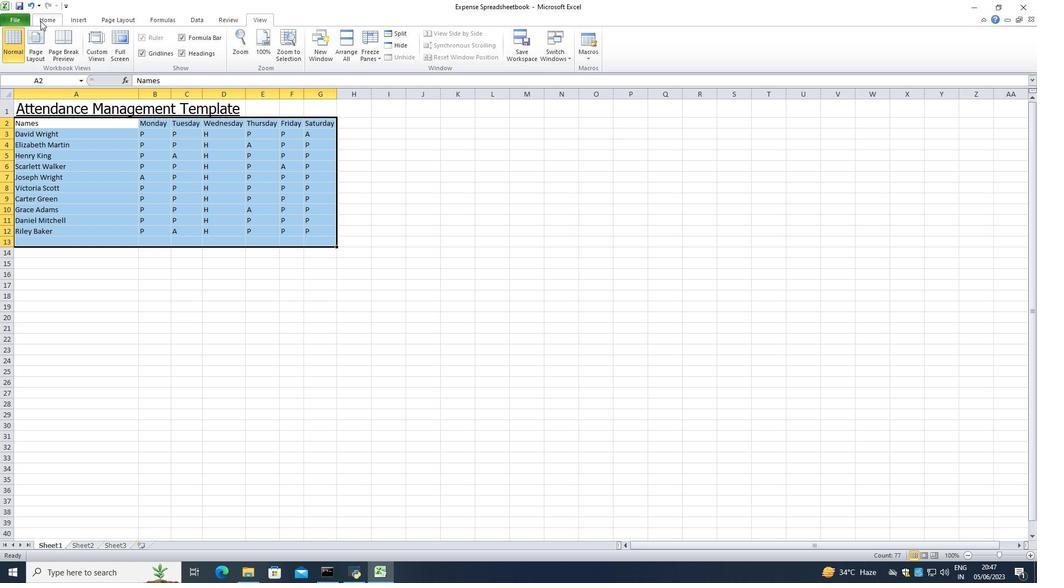 
Action: Mouse pressed left at (47, 20)
Screenshot: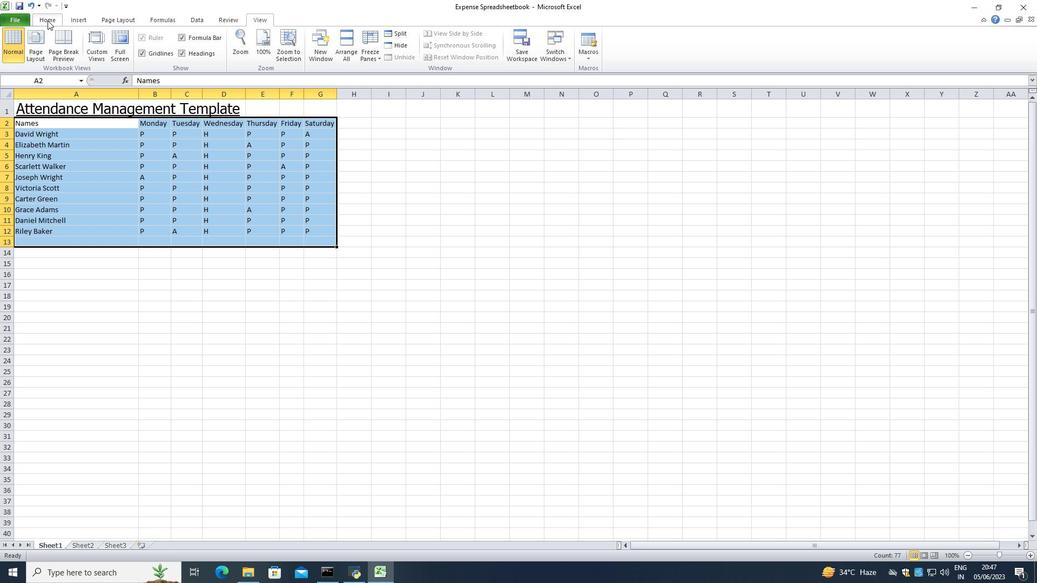 
Action: Mouse moved to (138, 38)
Screenshot: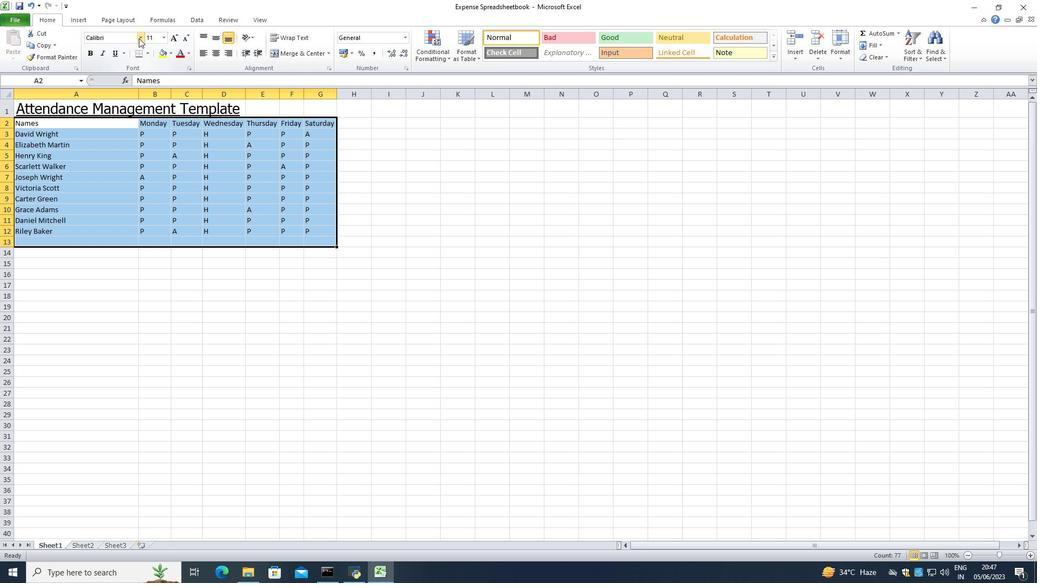 
Action: Mouse pressed left at (138, 38)
Screenshot: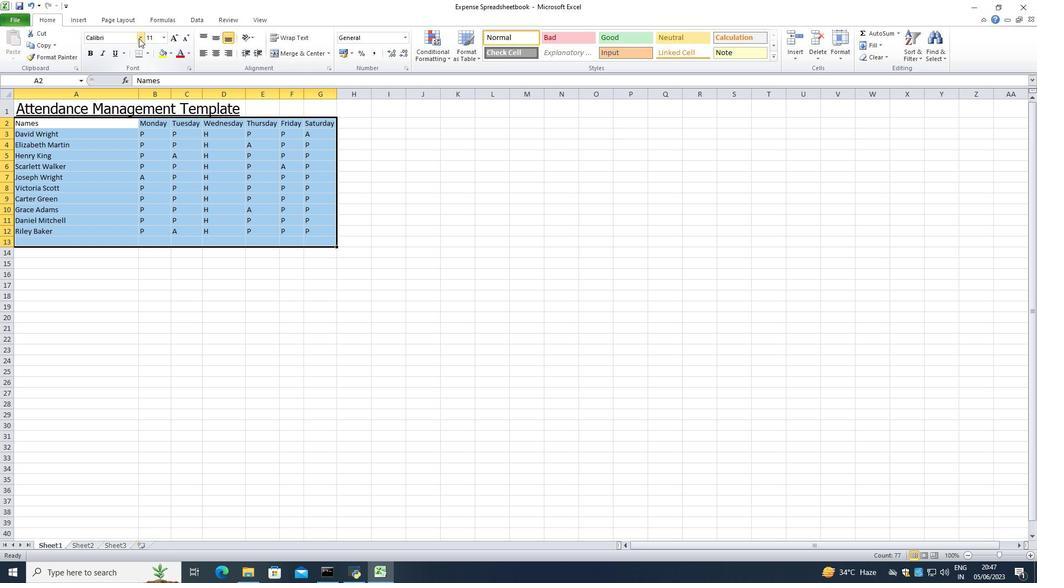 
Action: Mouse moved to (143, 162)
Screenshot: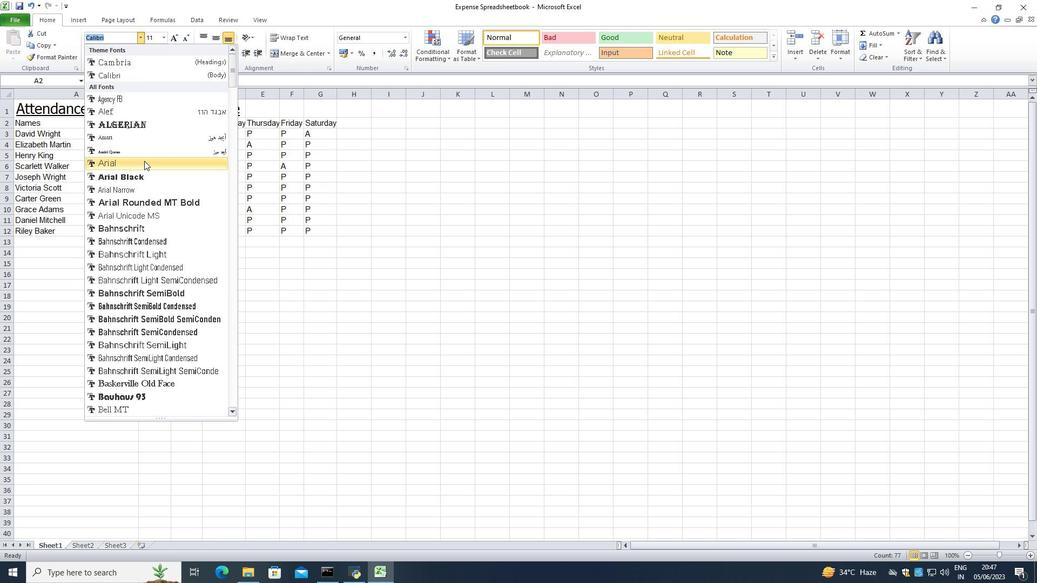 
Action: Mouse pressed left at (143, 162)
Screenshot: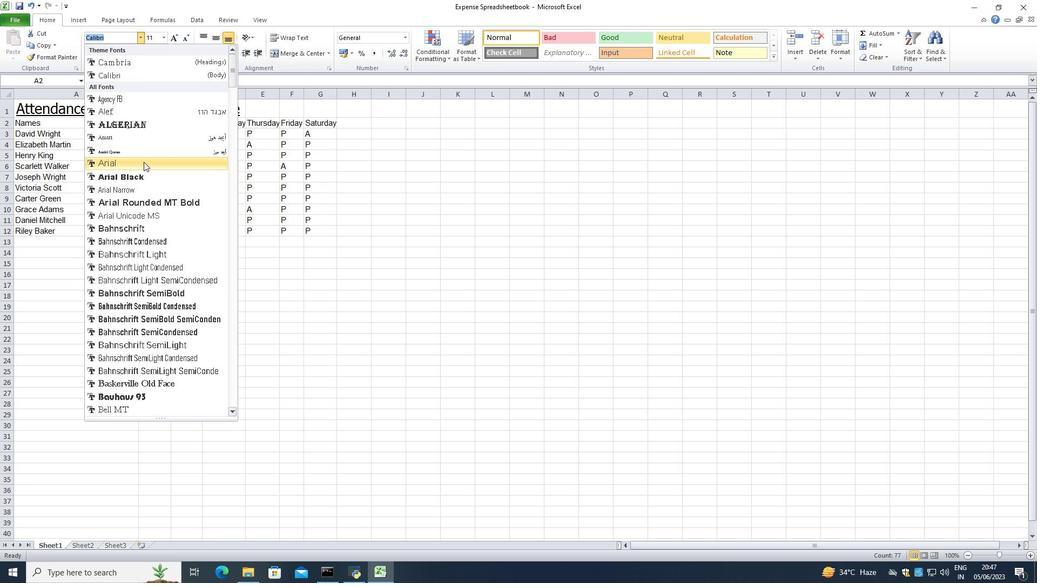 
Action: Mouse moved to (164, 37)
Screenshot: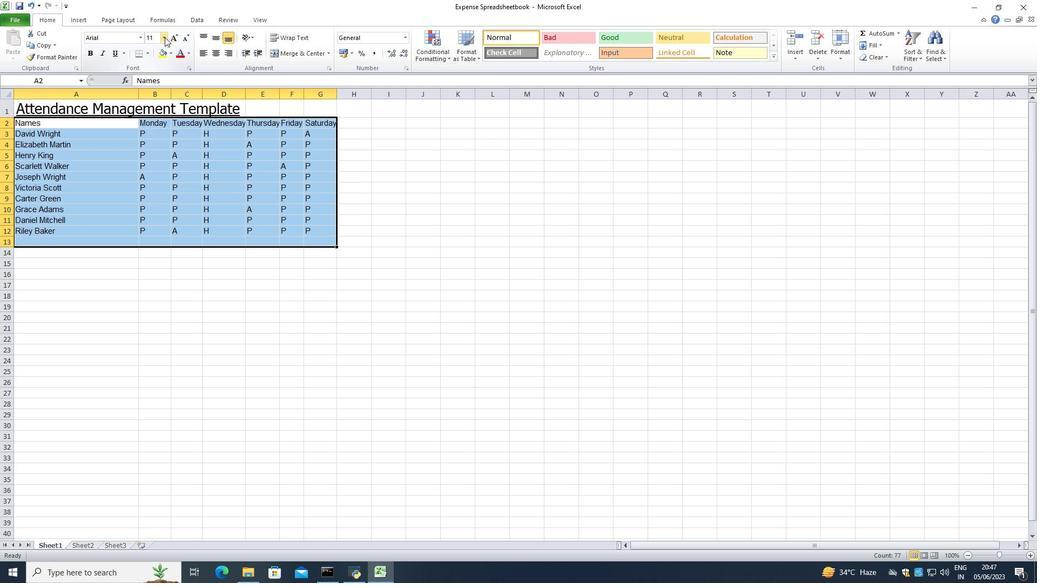 
Action: Mouse pressed left at (164, 37)
Screenshot: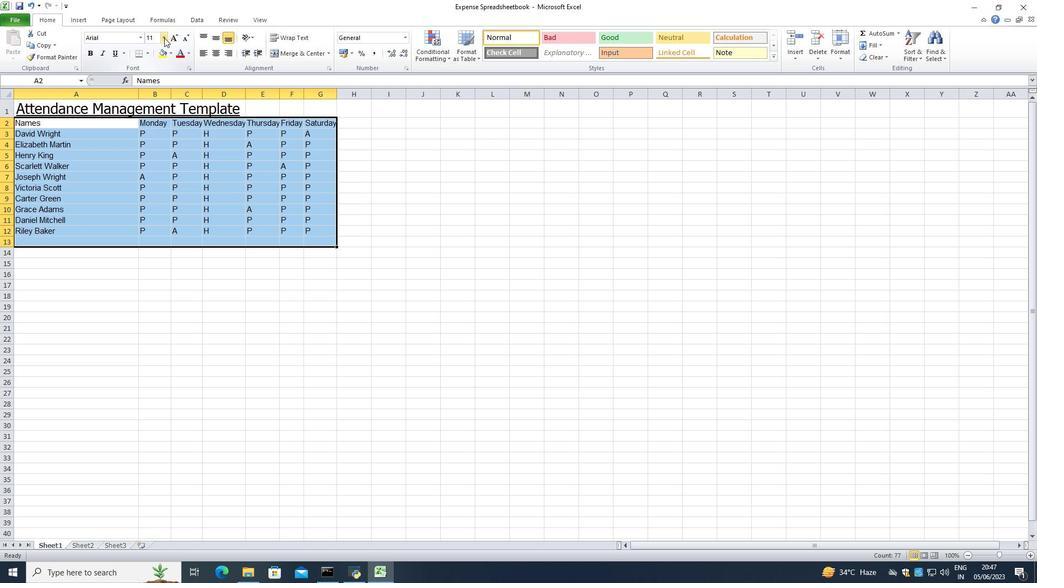 
Action: Mouse moved to (152, 83)
Screenshot: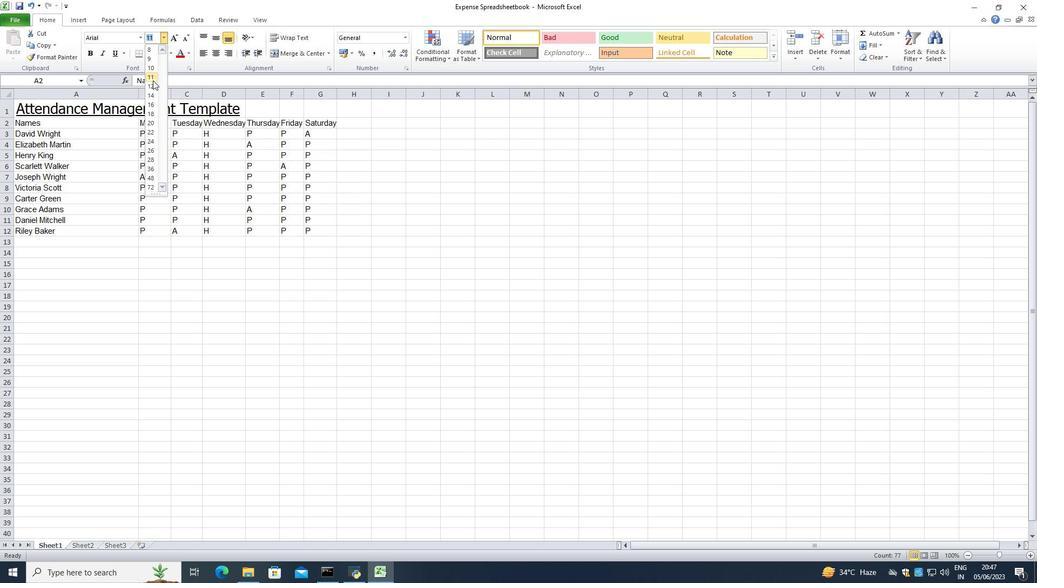 
Action: Mouse pressed left at (152, 83)
Screenshot: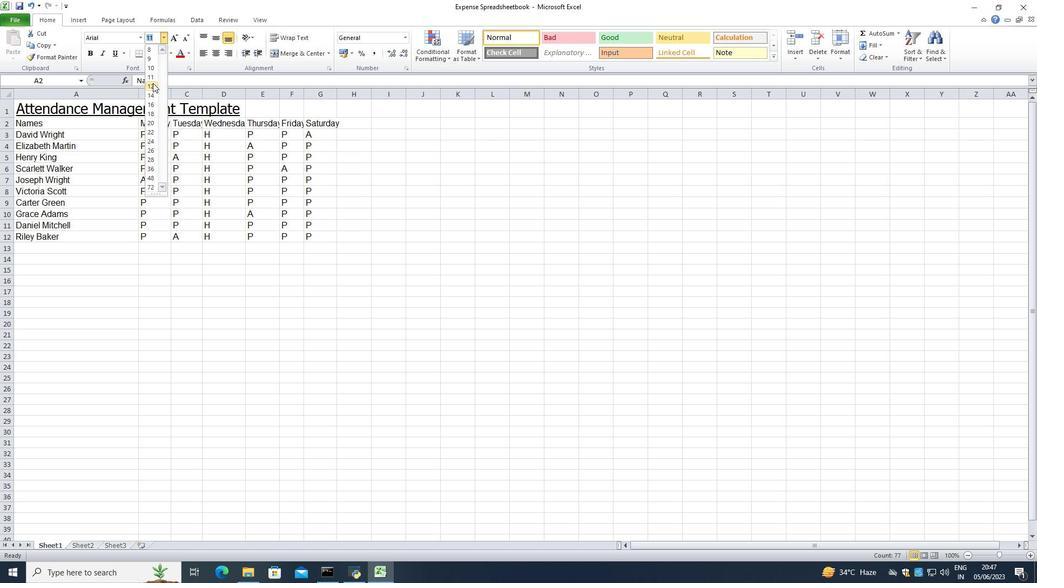 
Action: Mouse moved to (400, 226)
Screenshot: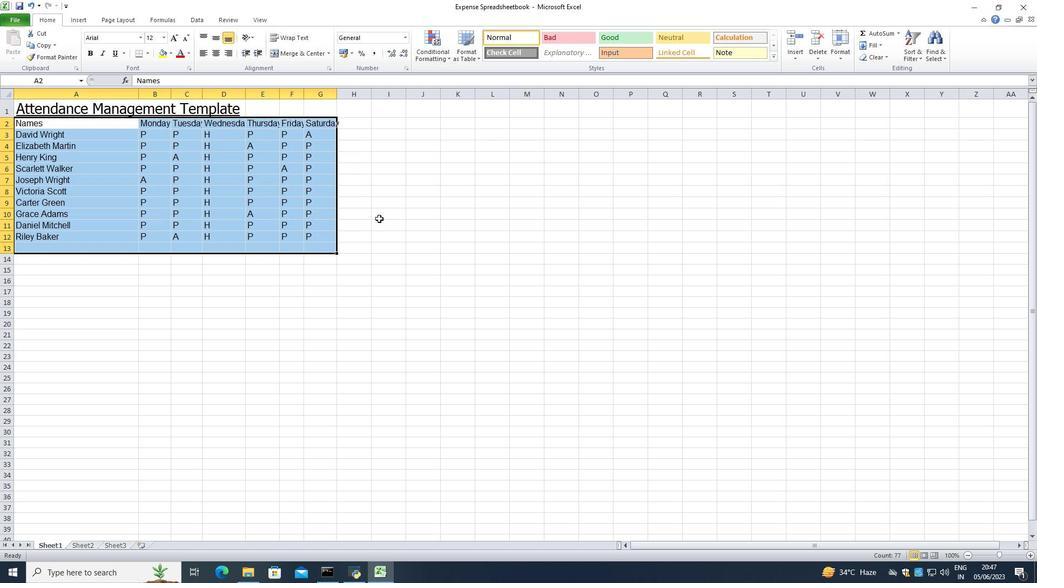 
Action: Mouse pressed left at (400, 226)
Screenshot: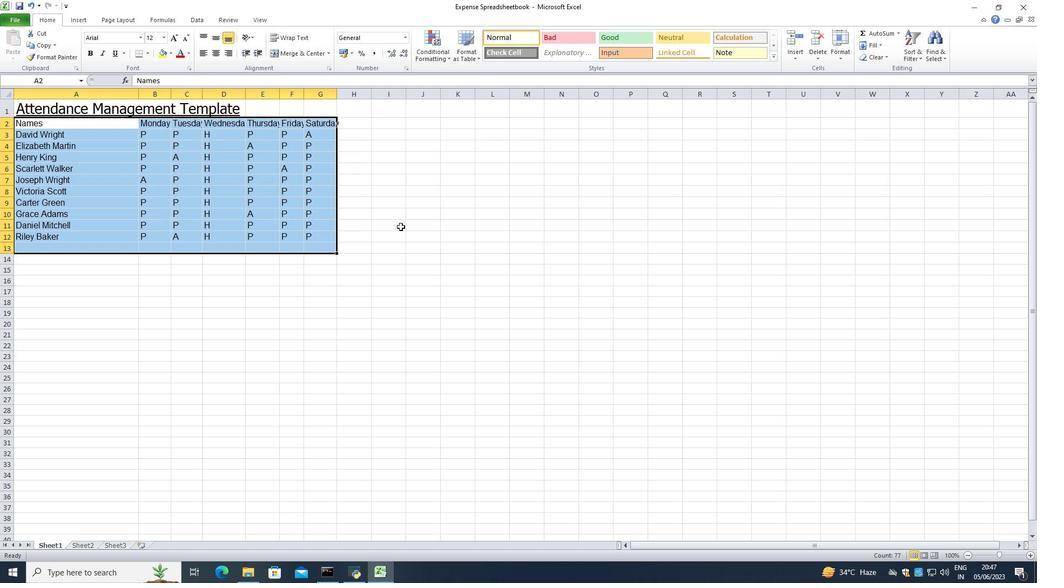 
Action: Mouse moved to (73, 109)
Screenshot: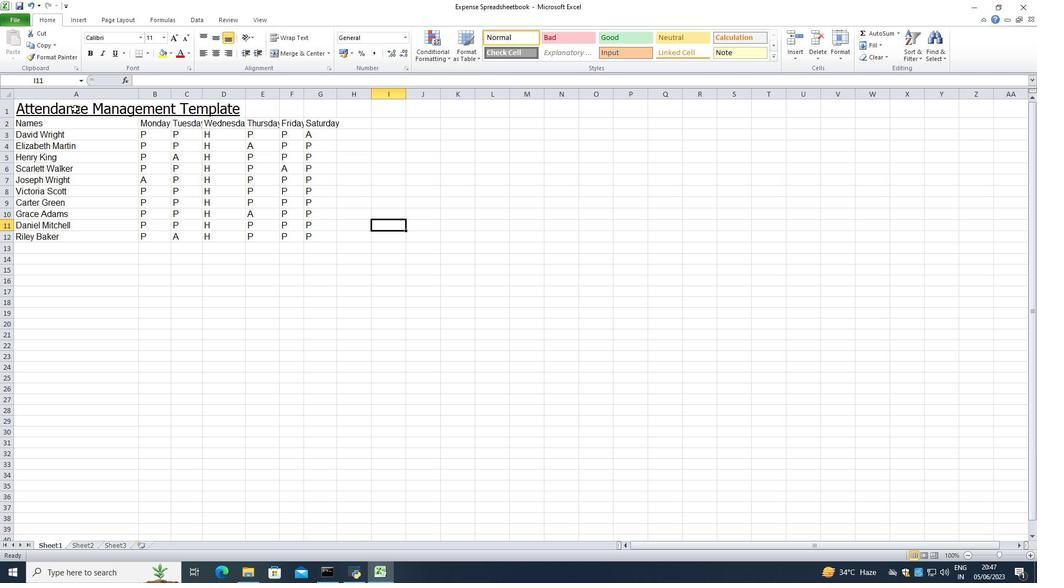 
Action: Mouse pressed left at (73, 109)
Screenshot: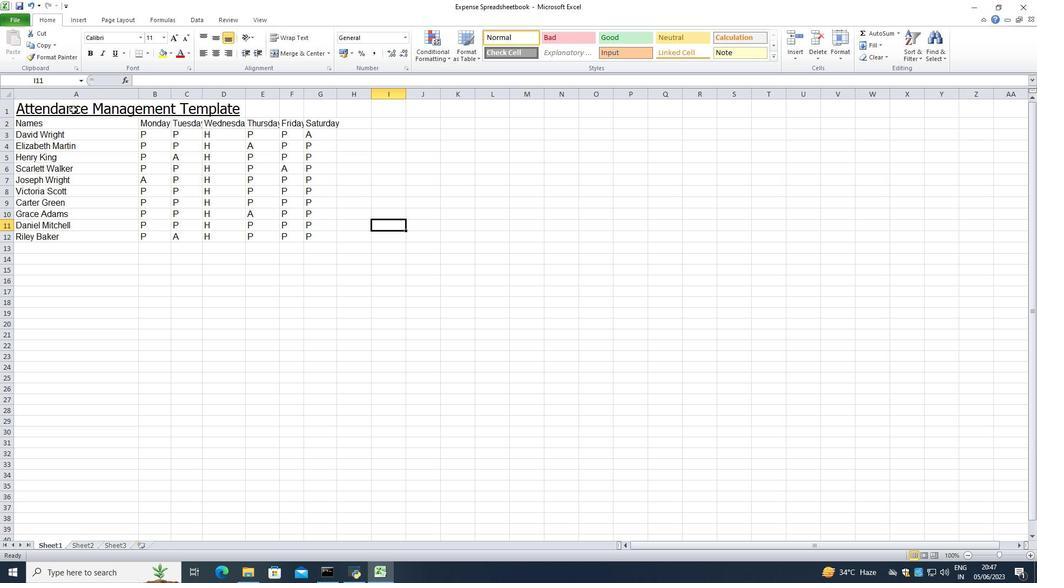 
Action: Mouse moved to (202, 53)
Screenshot: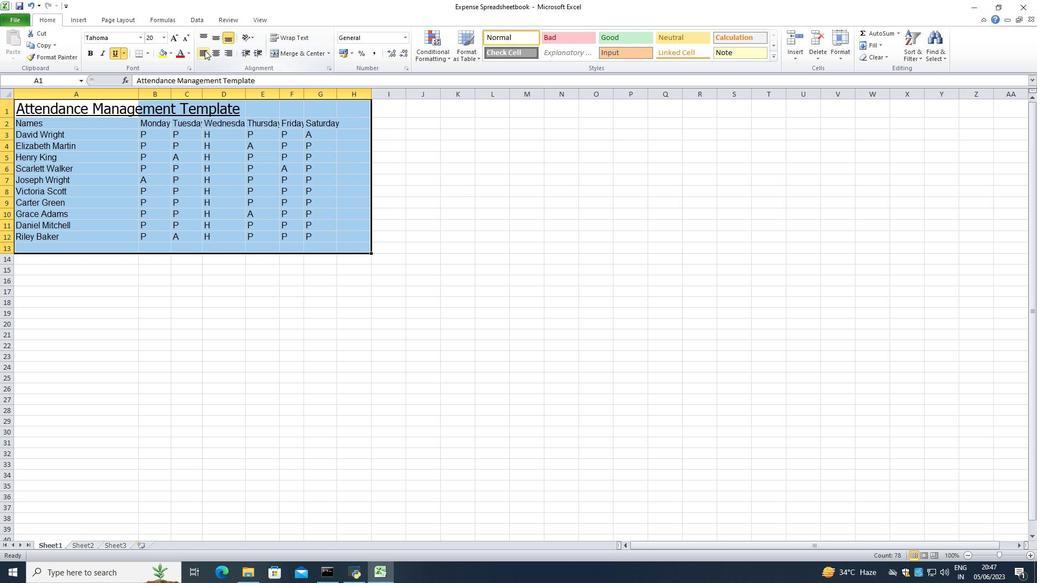 
Action: Mouse pressed left at (202, 53)
Screenshot: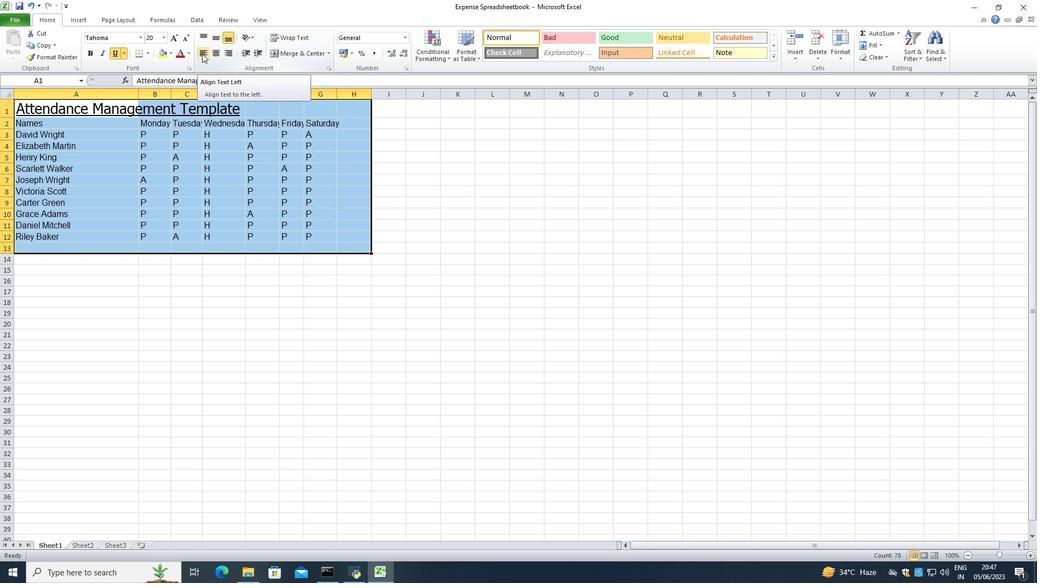
Action: Mouse moved to (457, 240)
Screenshot: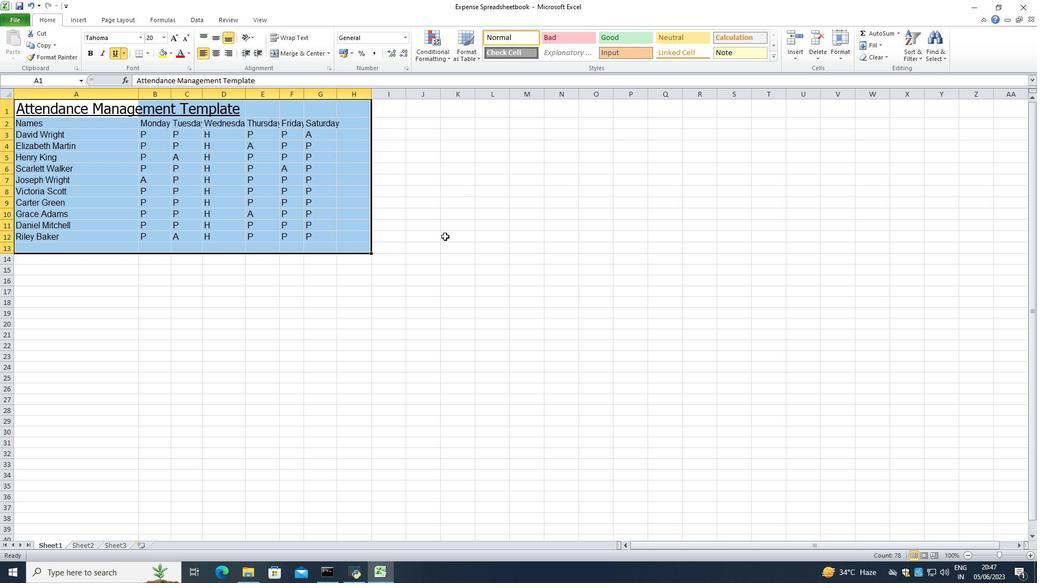 
Action: Mouse pressed left at (457, 240)
Screenshot: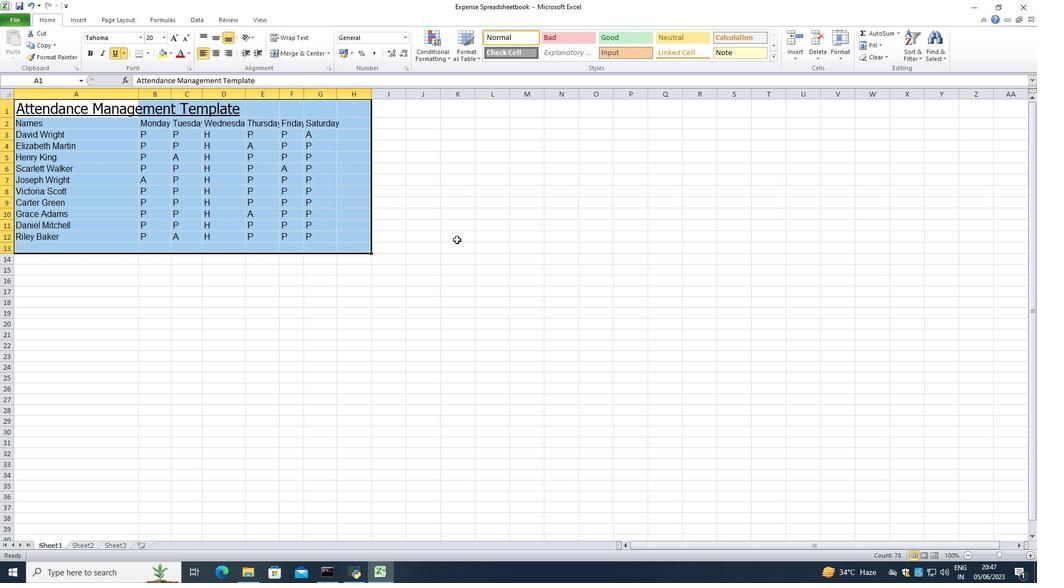 
Action: Mouse moved to (138, 94)
Screenshot: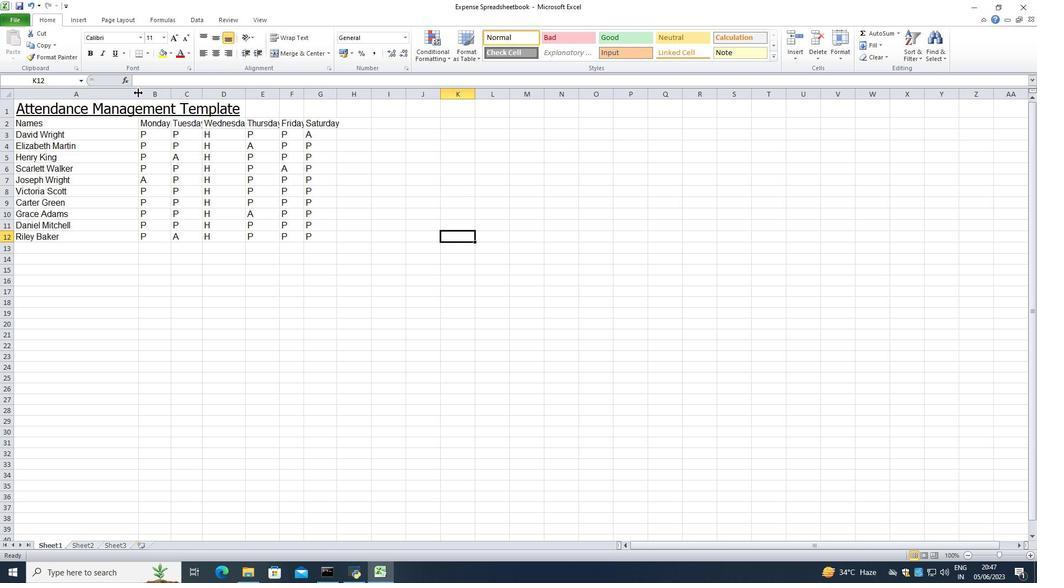 
Action: Mouse pressed left at (138, 94)
Screenshot: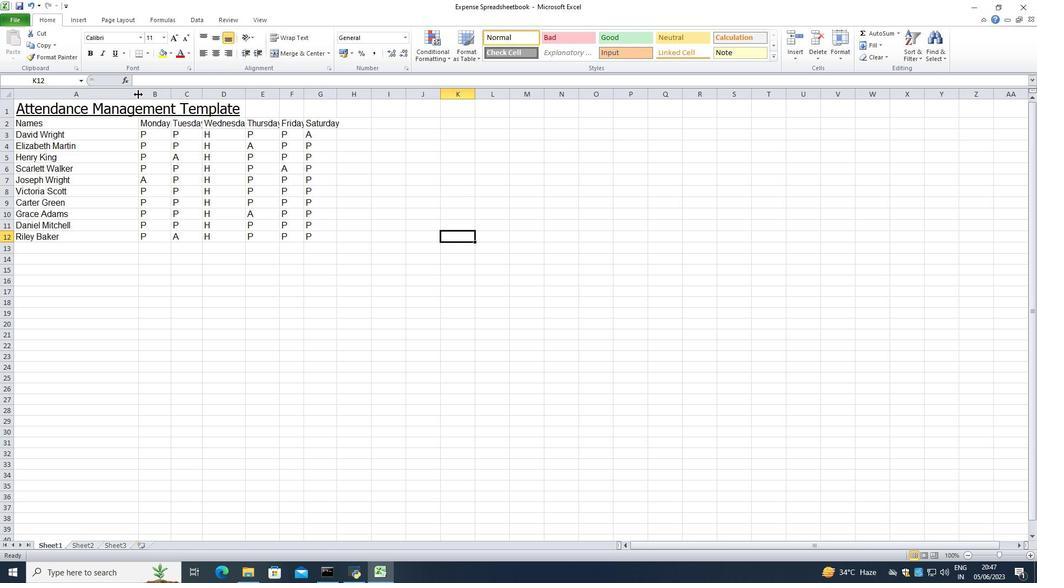 
Action: Mouse pressed left at (138, 94)
Screenshot: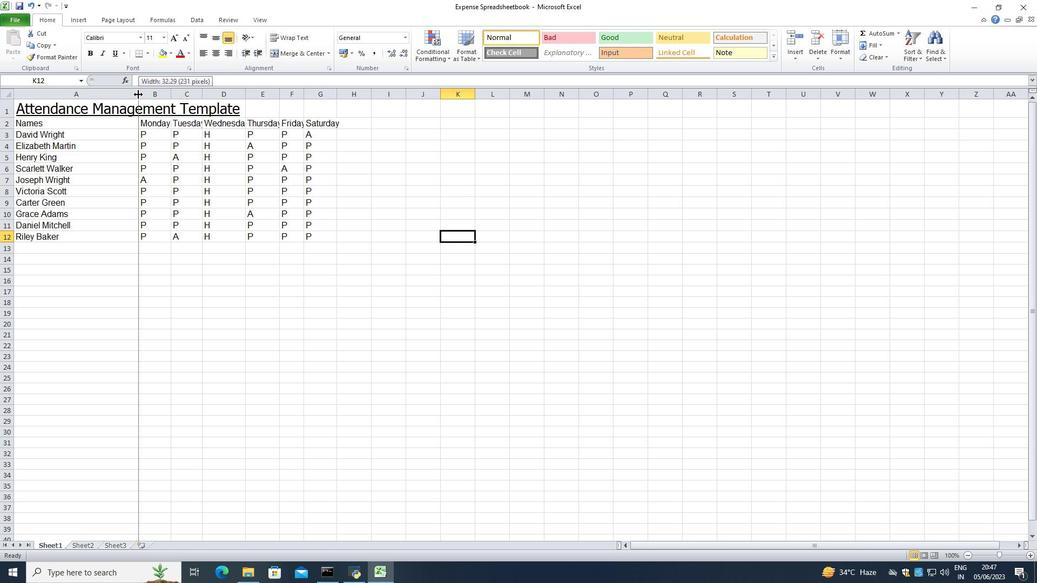 
Action: Mouse moved to (282, 97)
Screenshot: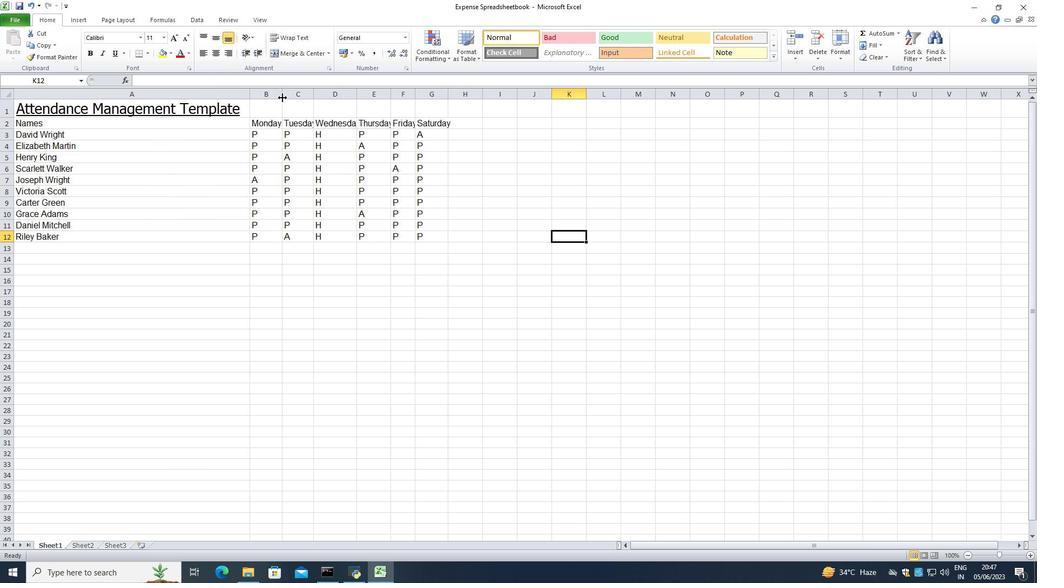
Action: Mouse pressed left at (282, 97)
Screenshot: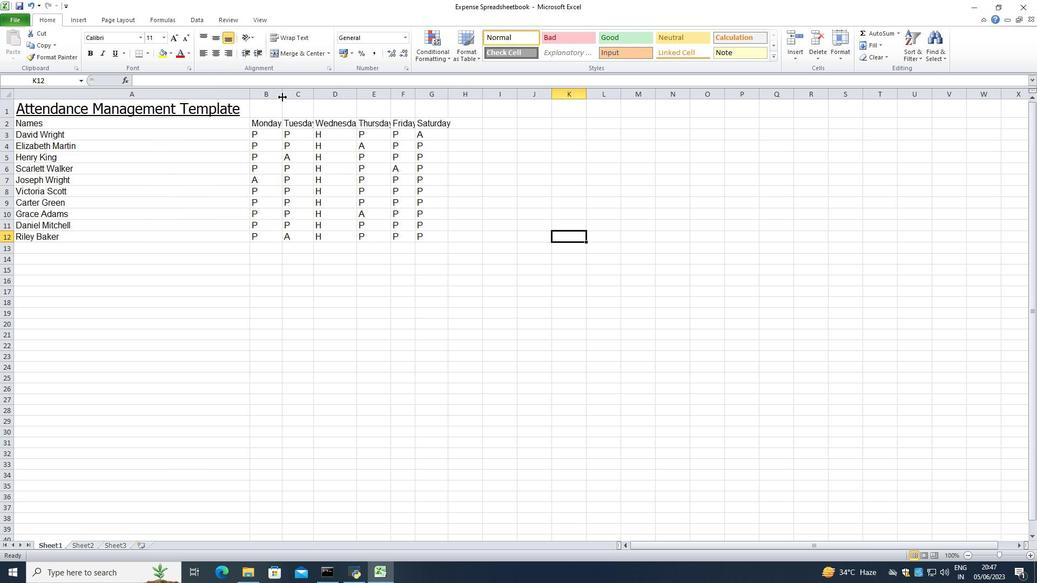 
Action: Mouse pressed left at (282, 97)
Screenshot: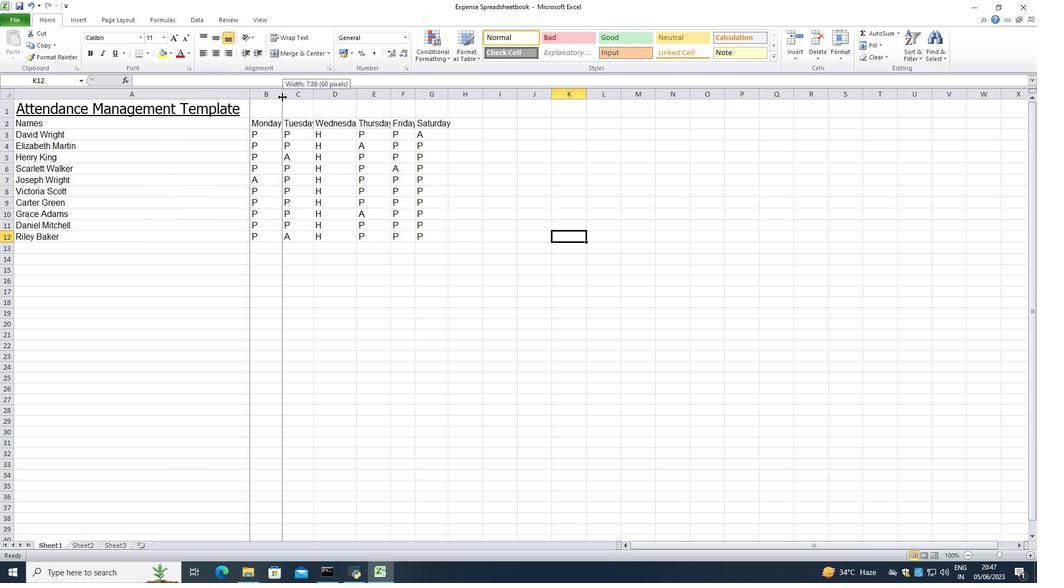 
Action: Mouse moved to (319, 98)
Screenshot: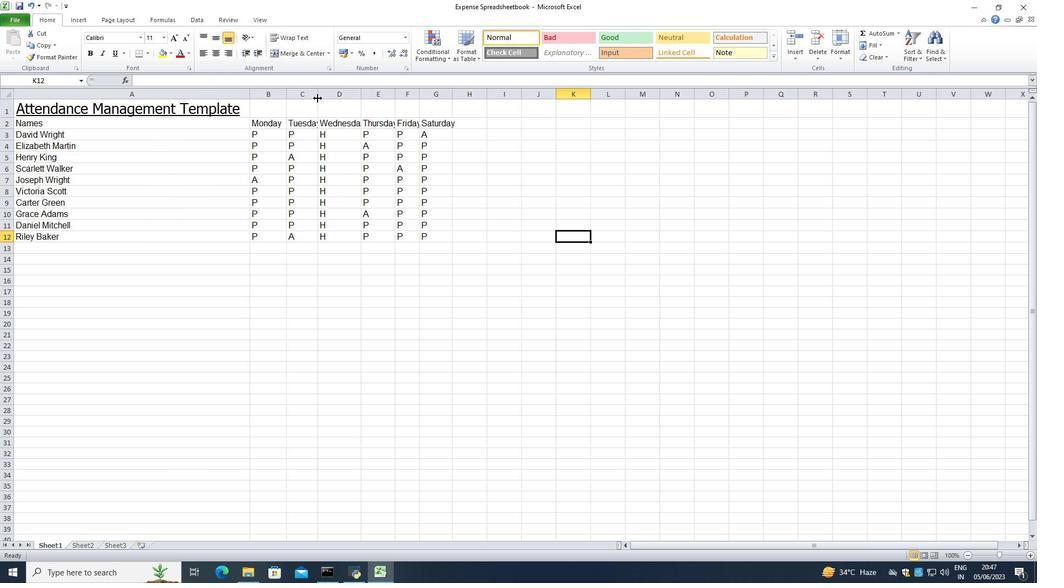 
Action: Mouse pressed left at (319, 98)
Screenshot: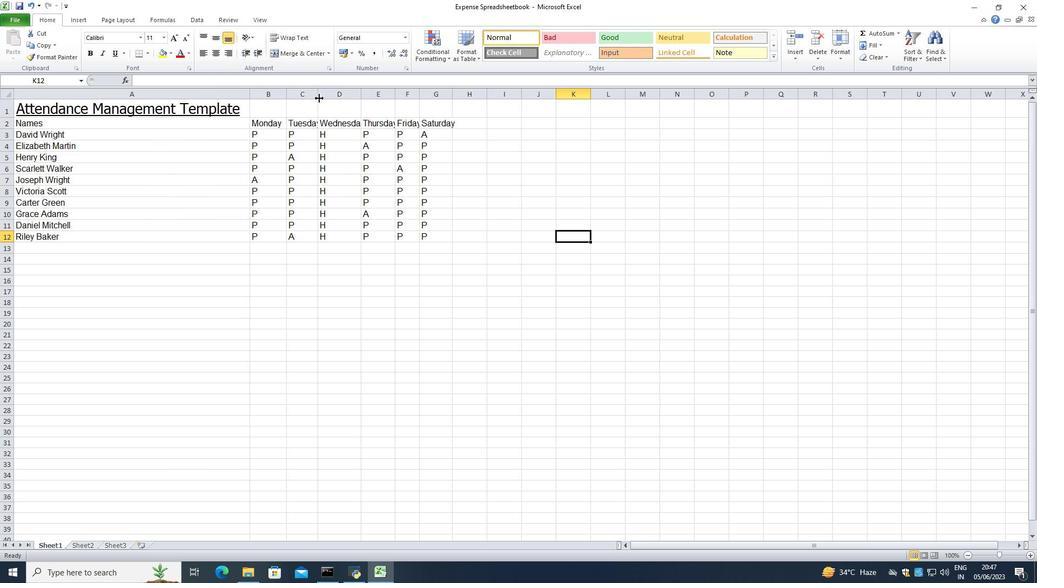 
Action: Mouse pressed left at (319, 98)
Screenshot: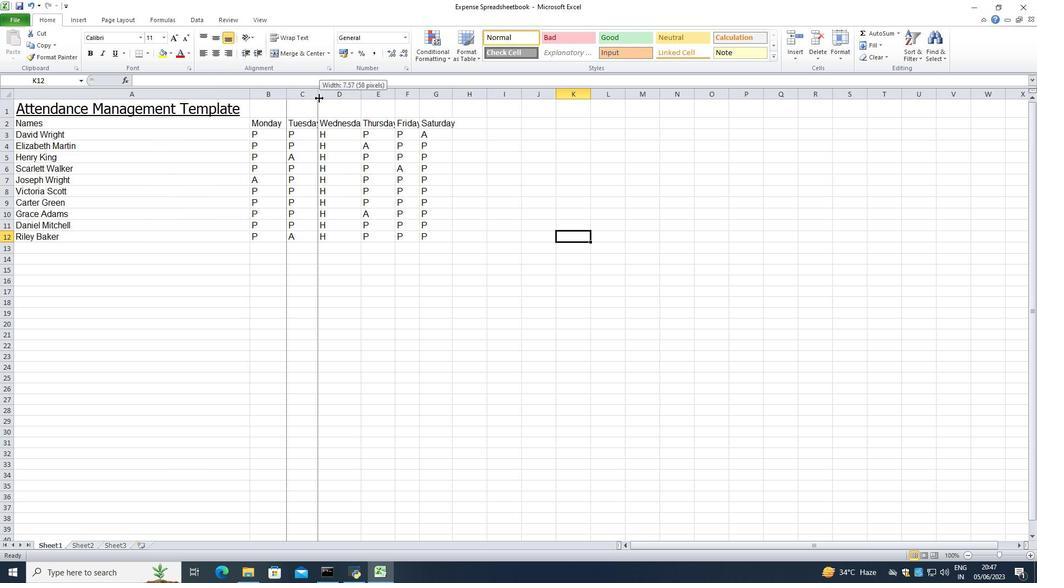 
Action: Mouse moved to (367, 98)
Screenshot: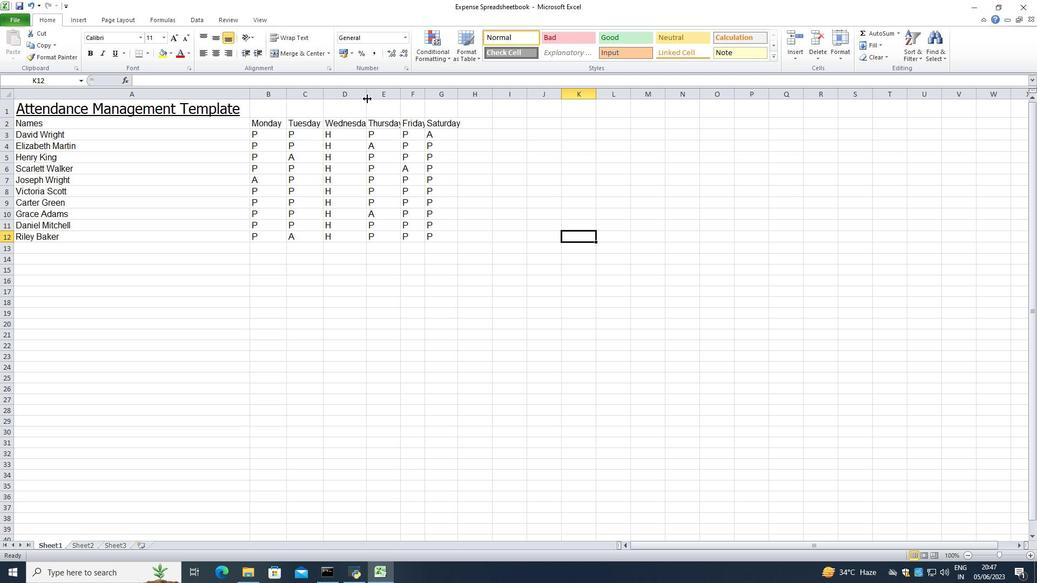 
Action: Mouse pressed left at (367, 98)
Screenshot: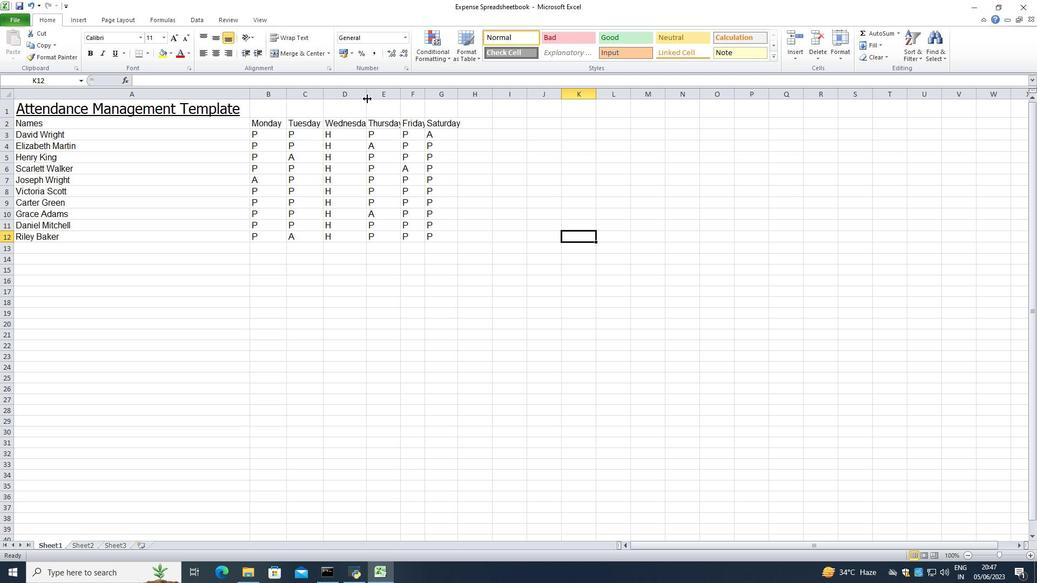 
Action: Mouse pressed left at (367, 98)
Screenshot: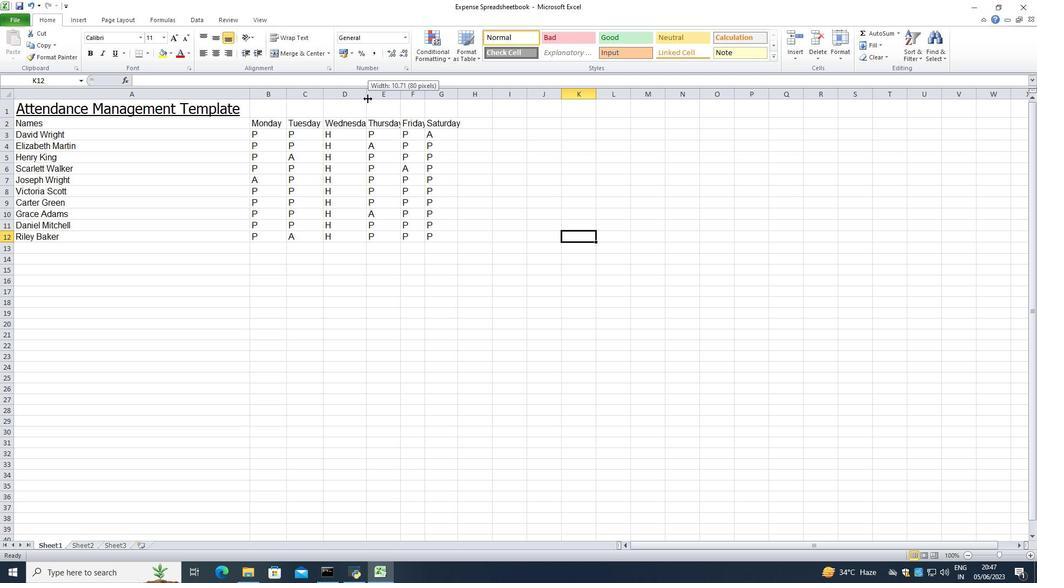 
Action: Mouse moved to (406, 98)
Screenshot: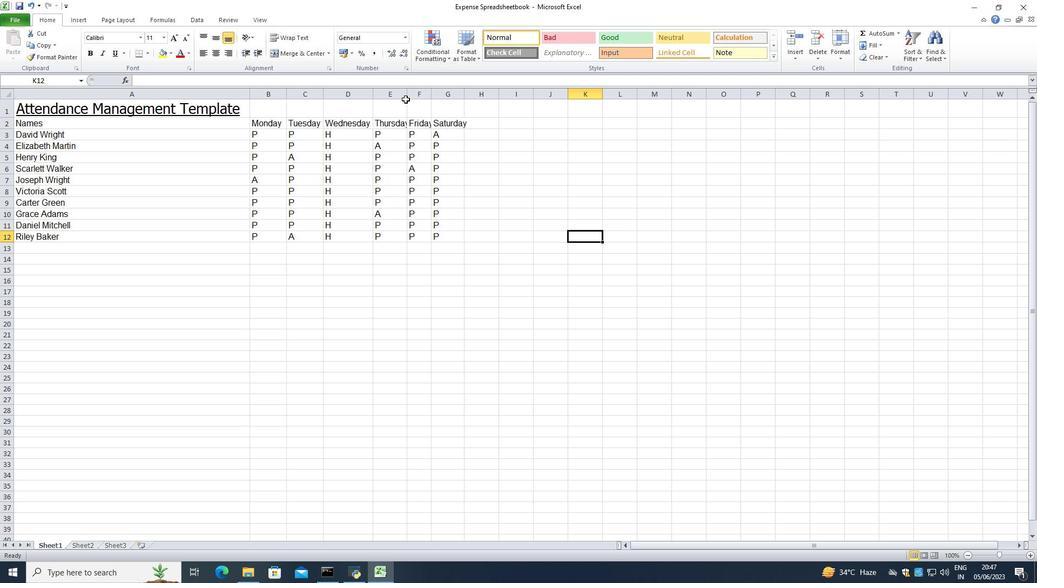 
Action: Mouse pressed left at (406, 98)
Screenshot: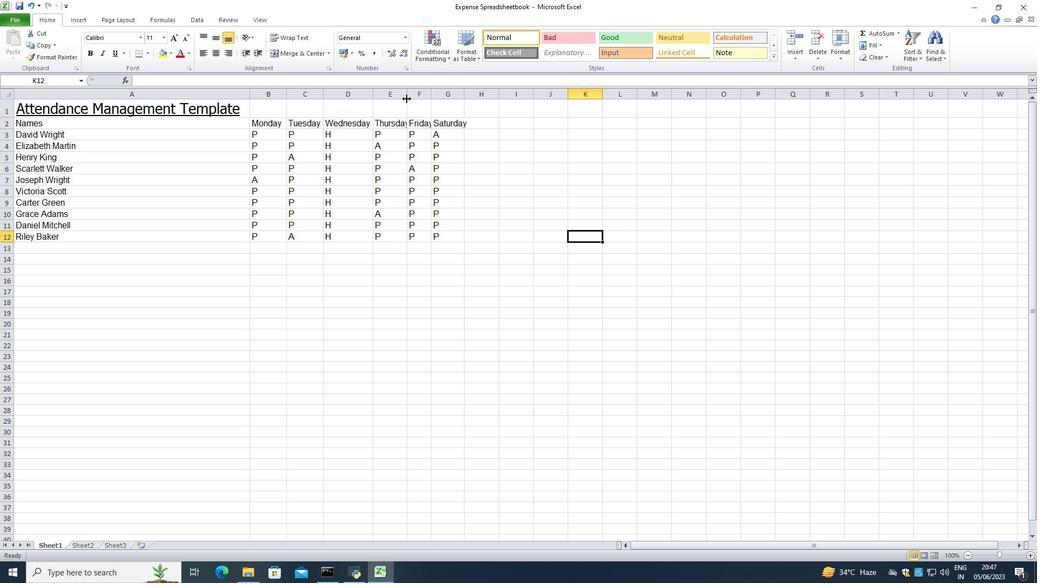 
Action: Mouse pressed left at (406, 98)
Screenshot: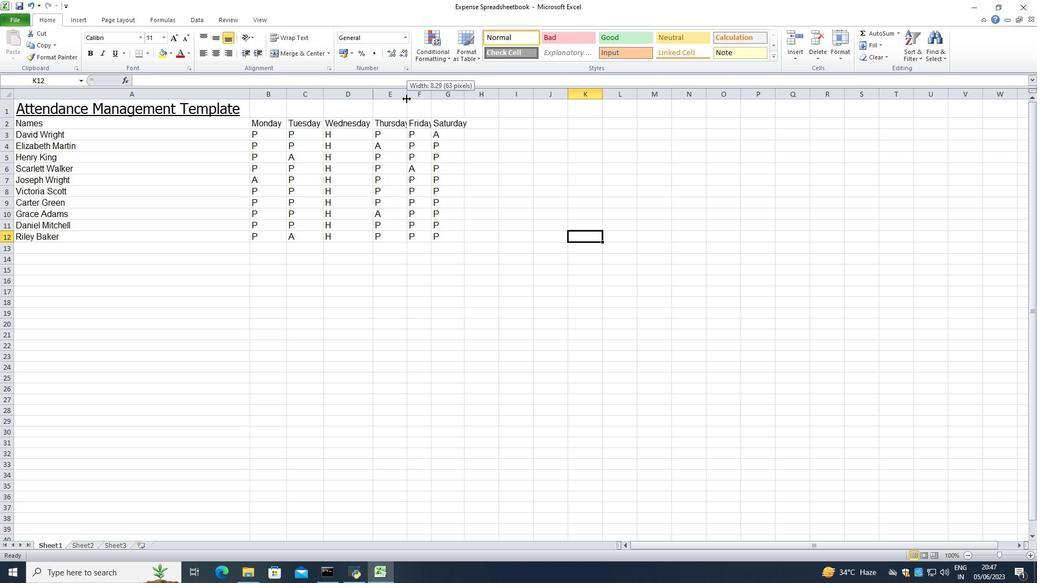 
Action: Mouse moved to (436, 95)
Screenshot: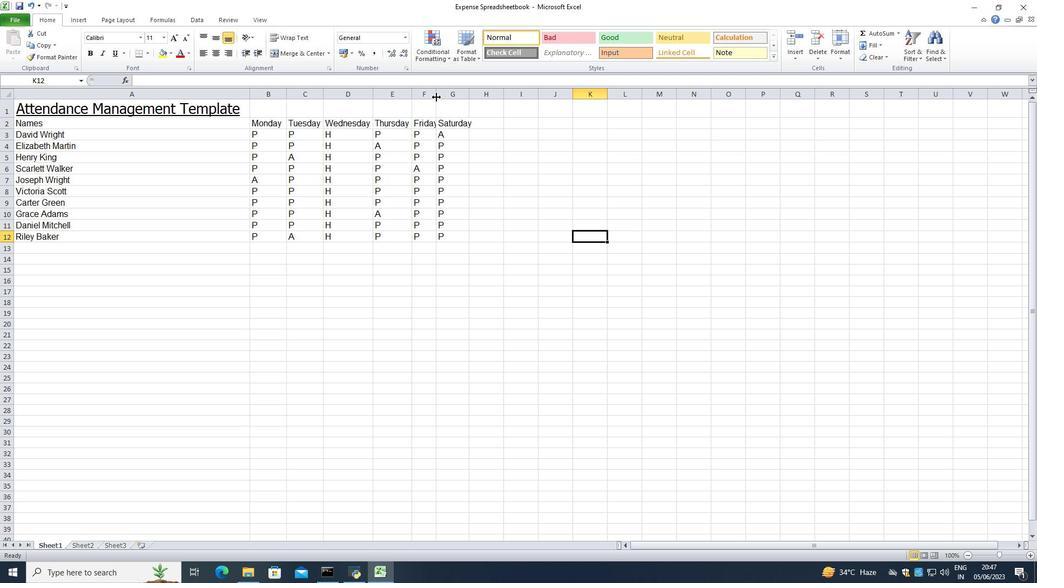 
Action: Mouse pressed left at (436, 95)
Screenshot: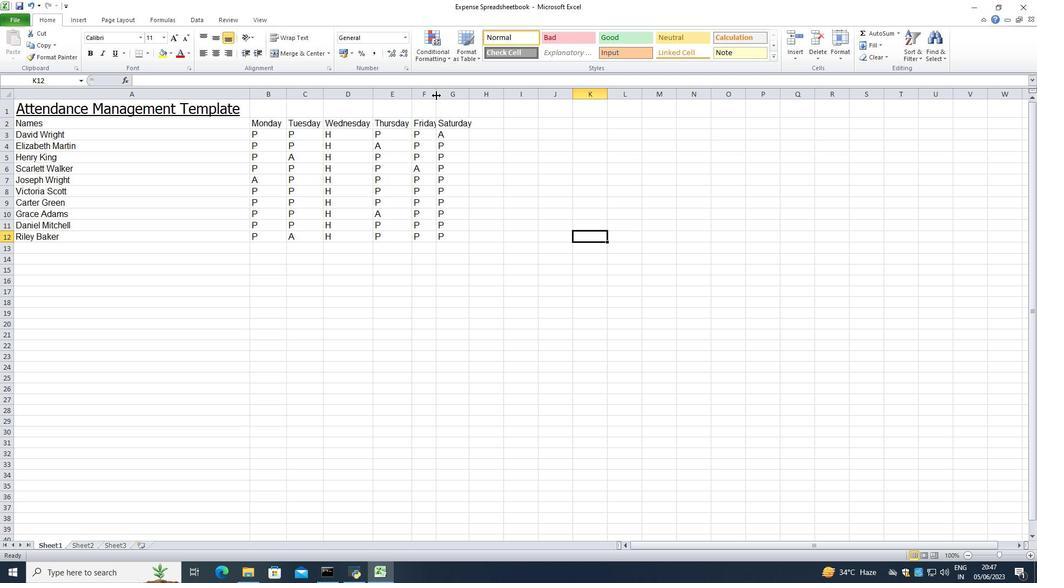 
Action: Mouse moved to (436, 96)
Screenshot: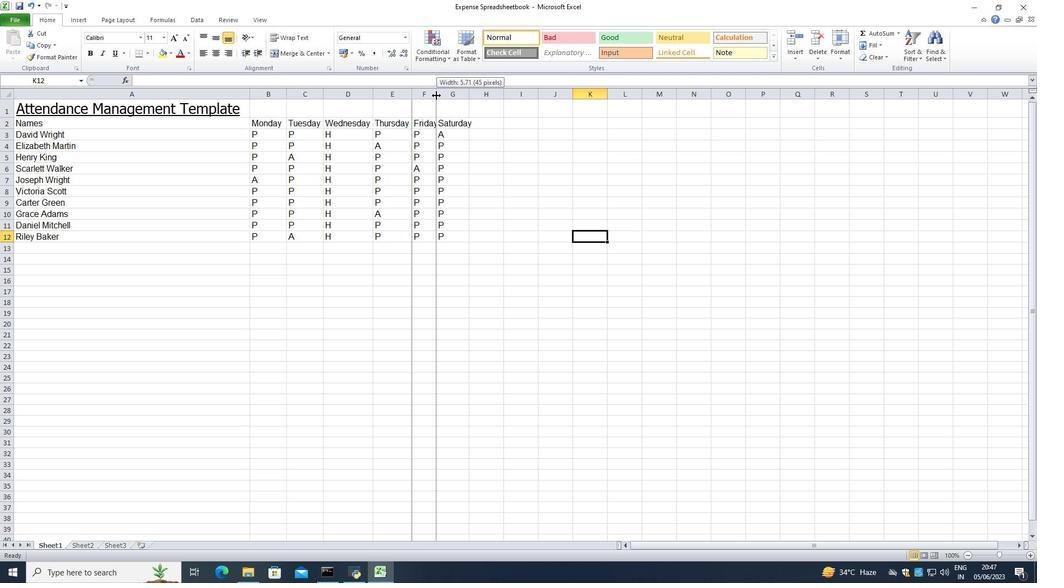 
Action: Mouse pressed left at (436, 96)
Screenshot: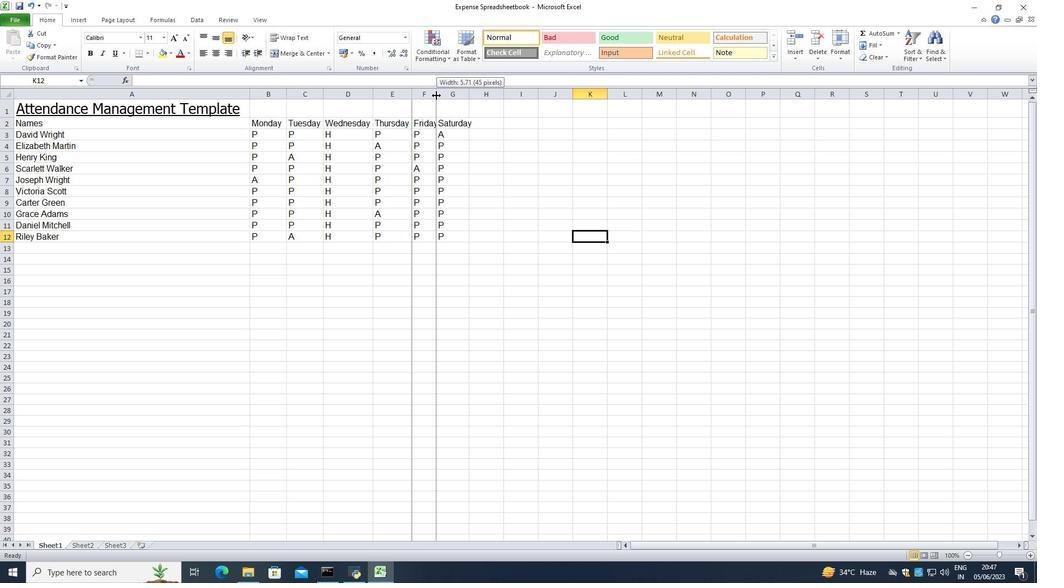 
Action: Mouse moved to (474, 96)
Screenshot: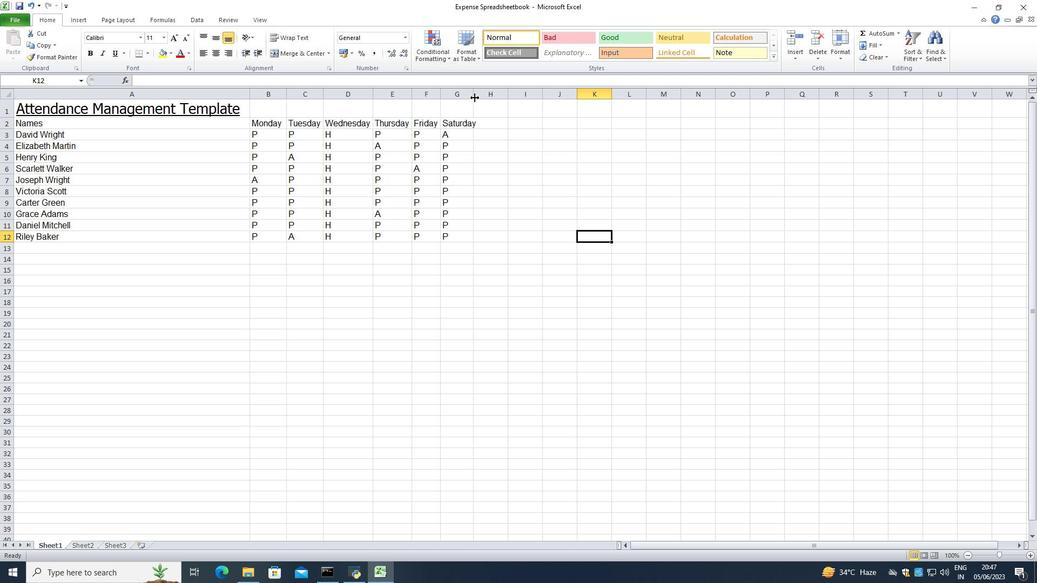 
Action: Mouse pressed left at (474, 96)
Screenshot: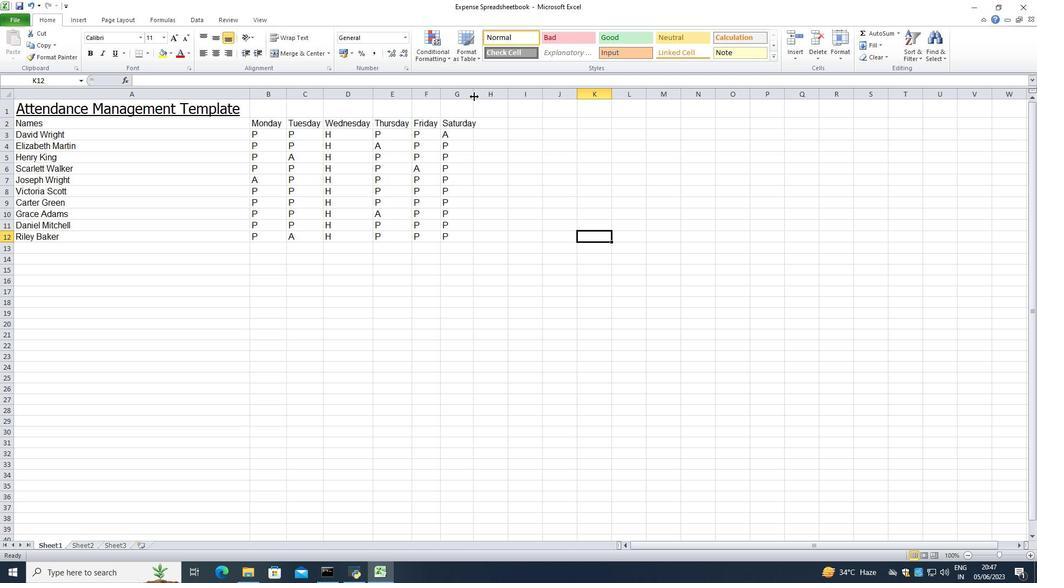 
Action: Mouse moved to (473, 96)
Screenshot: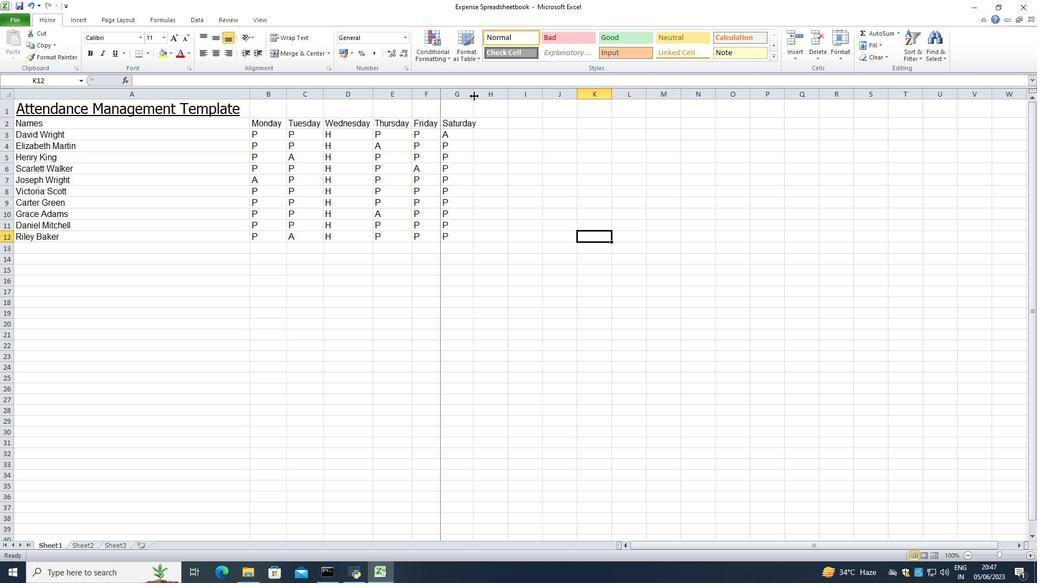 
Action: Mouse pressed left at (473, 96)
Screenshot: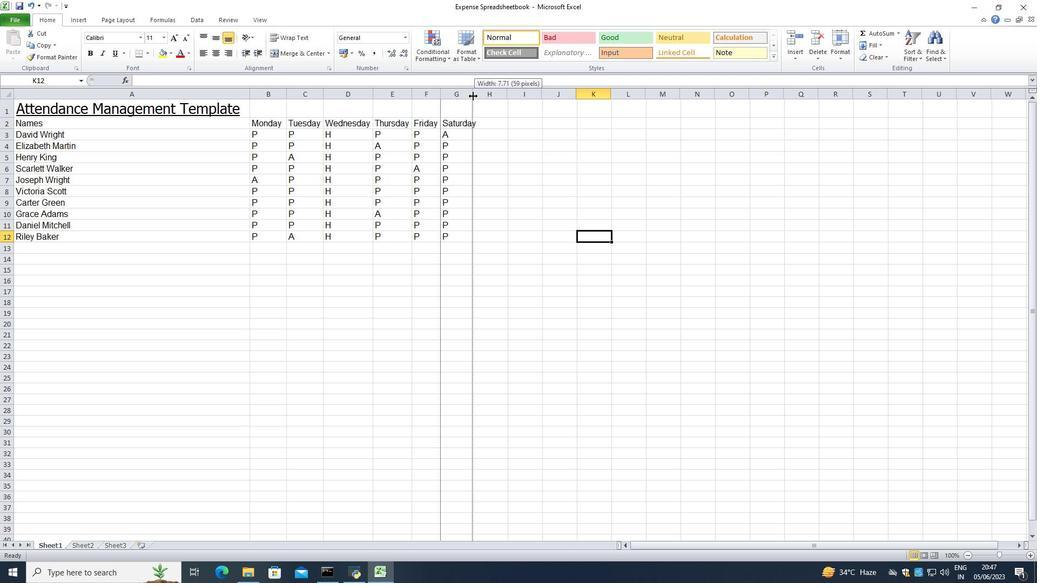 
Action: Mouse moved to (508, 263)
Screenshot: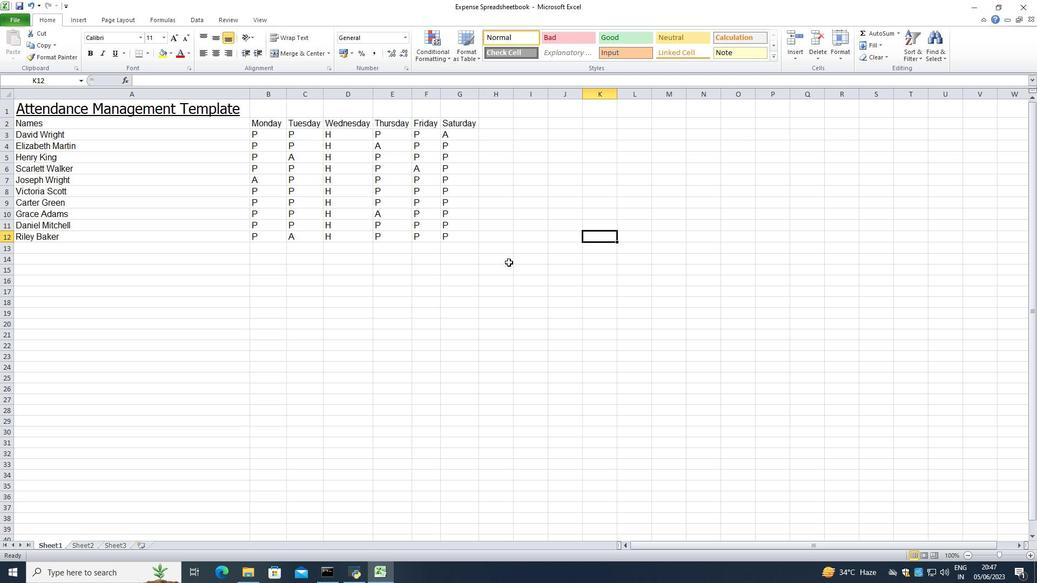 
Action: Mouse pressed left at (508, 263)
Screenshot: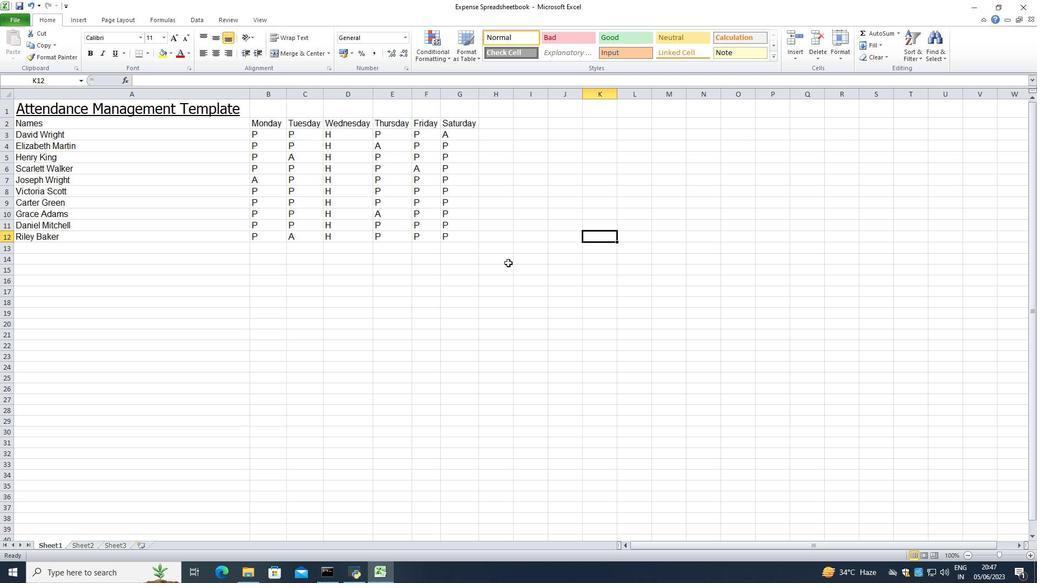 
Action: Mouse moved to (177, 492)
Screenshot: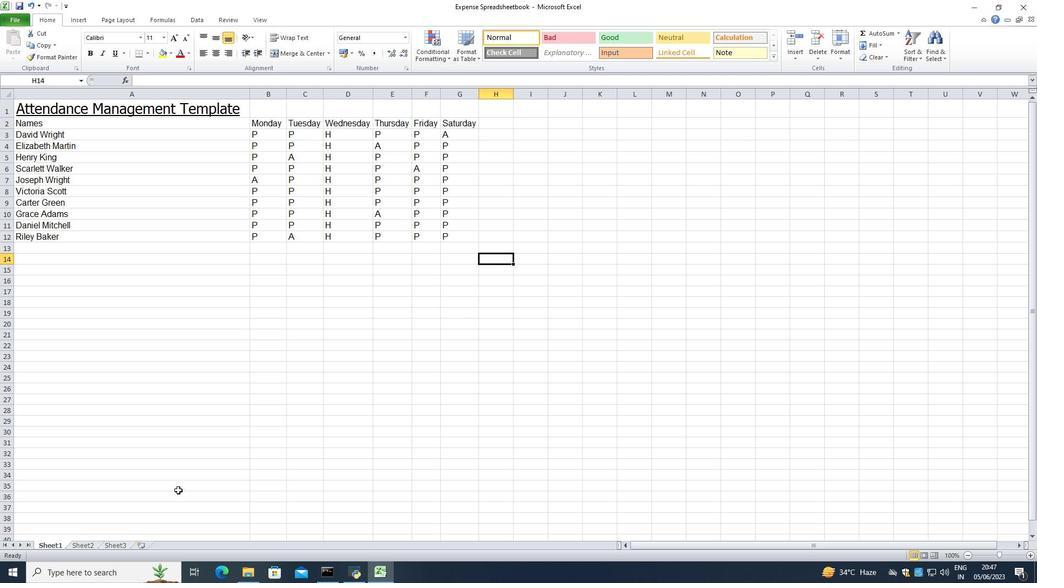 
Action: Key pressed ctrl+S
Screenshot: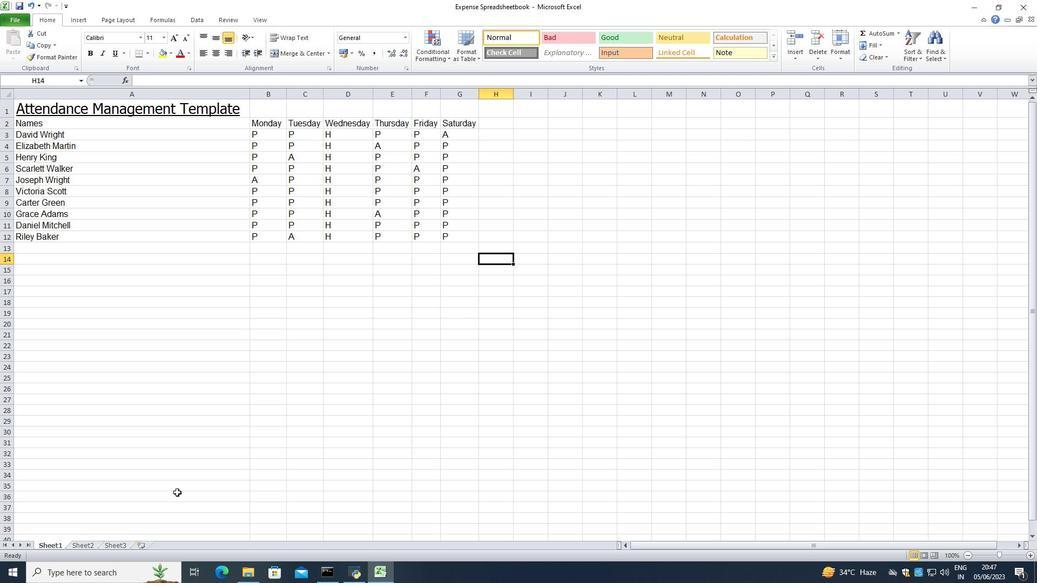 
Action: Mouse moved to (15, 17)
Screenshot: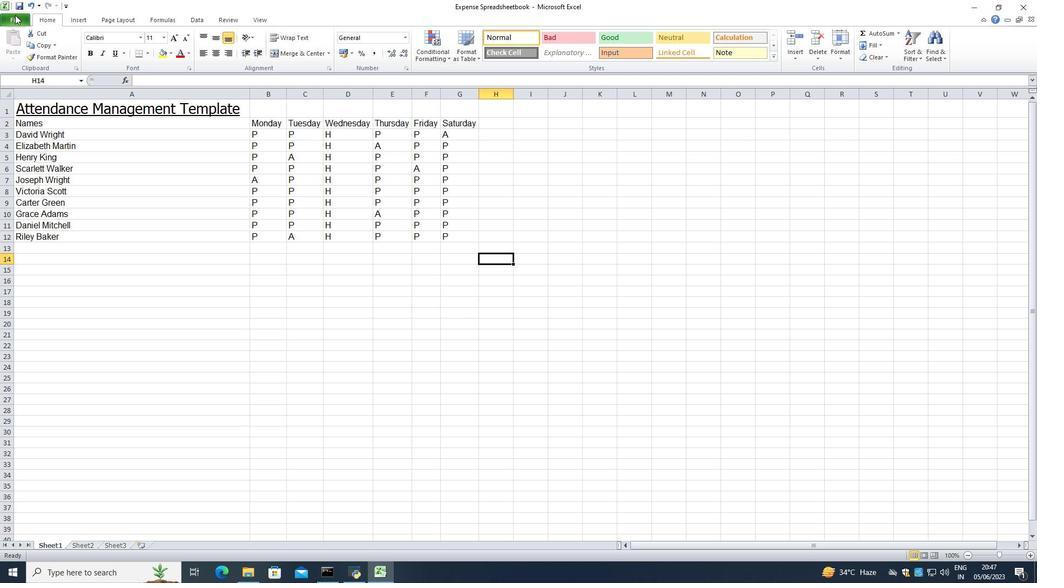 
Action: Mouse pressed left at (15, 17)
Screenshot: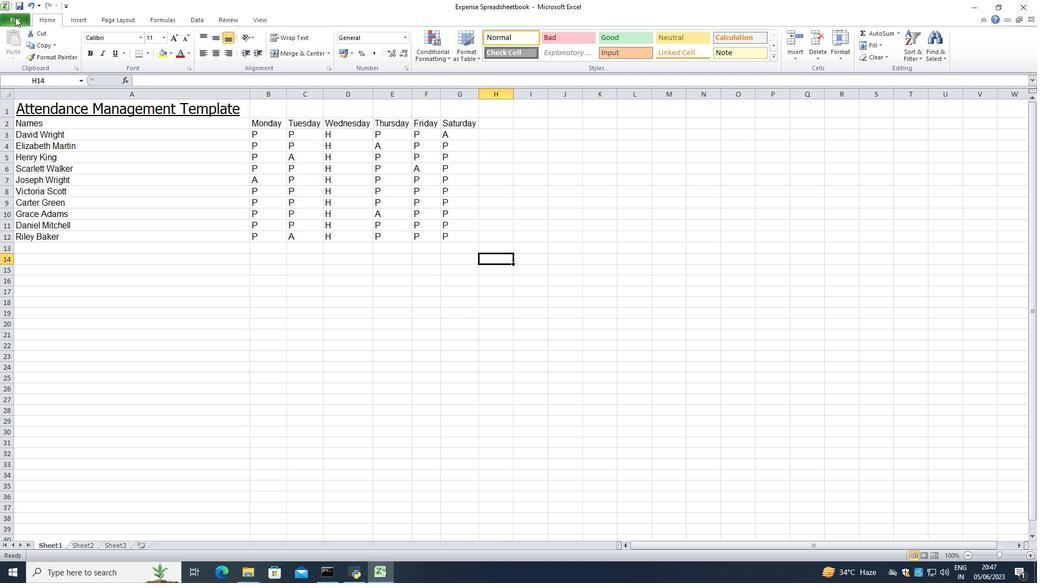 
Action: Mouse moved to (35, 55)
Screenshot: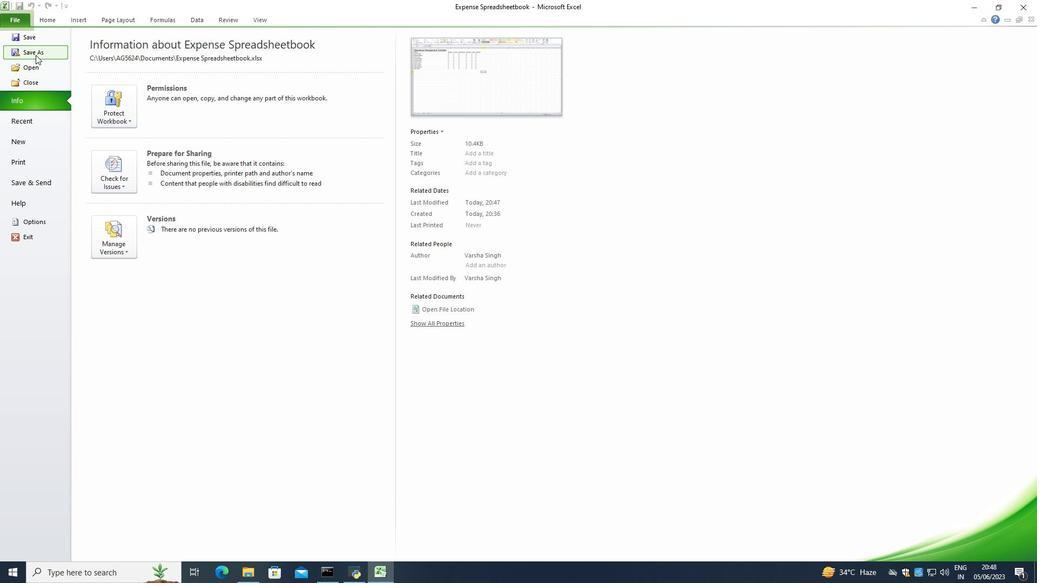 
Action: Mouse pressed left at (35, 55)
Screenshot: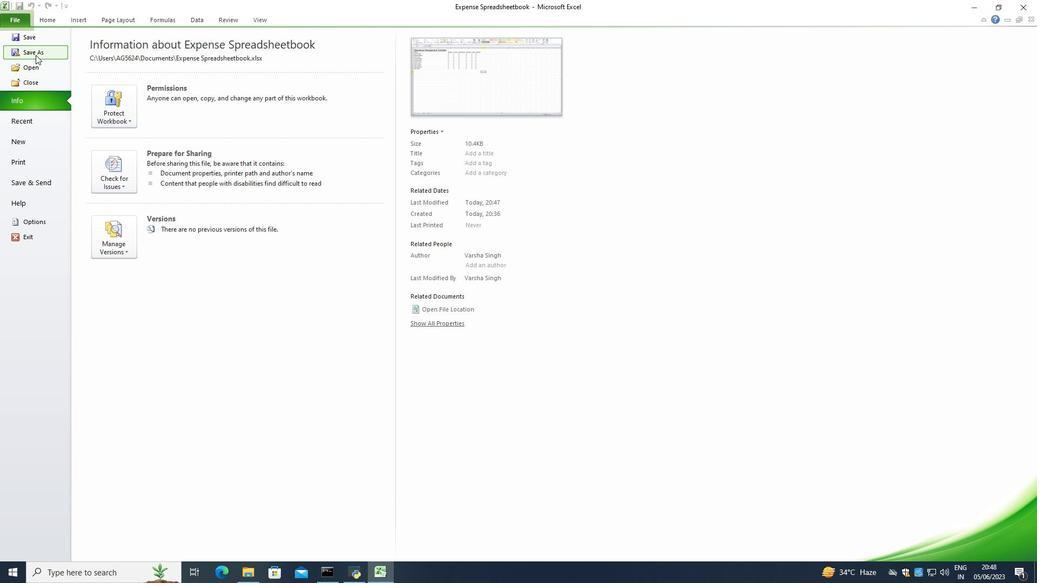 
Action: Mouse moved to (418, 291)
Screenshot: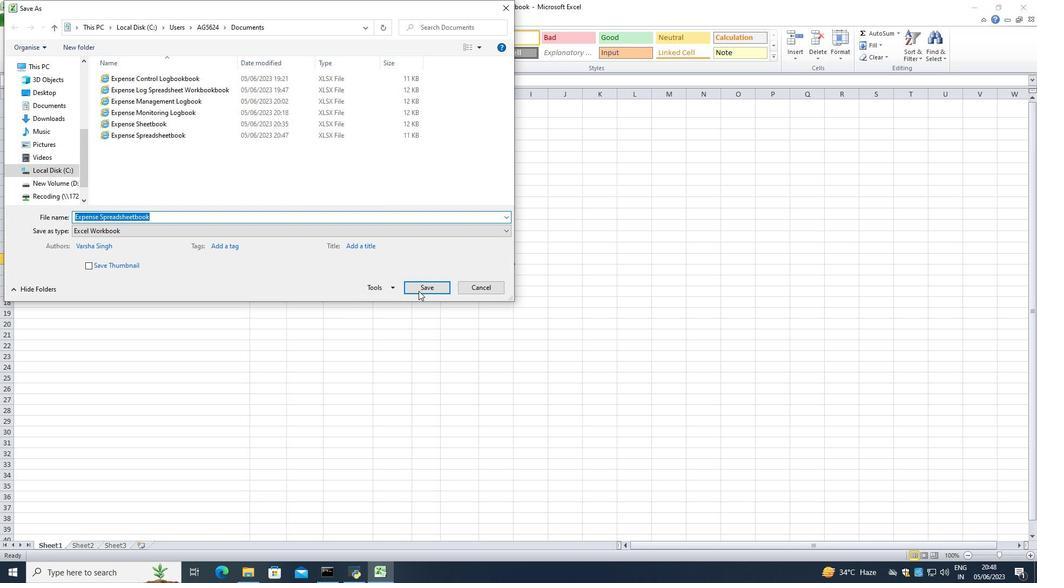 
Action: Mouse pressed left at (418, 291)
Screenshot: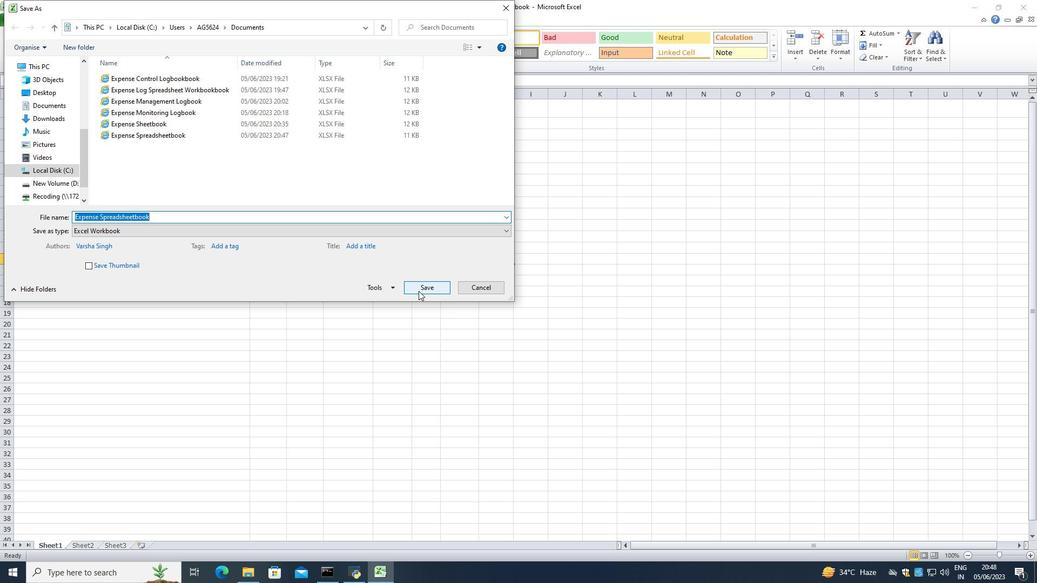 
Action: Mouse moved to (554, 292)
Screenshot: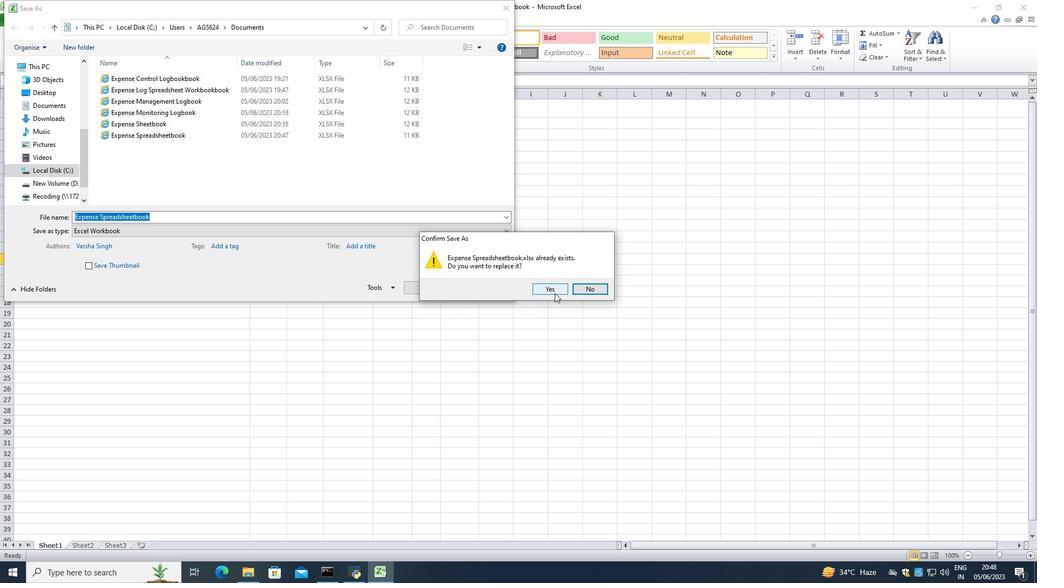 
Action: Mouse pressed left at (554, 292)
Screenshot: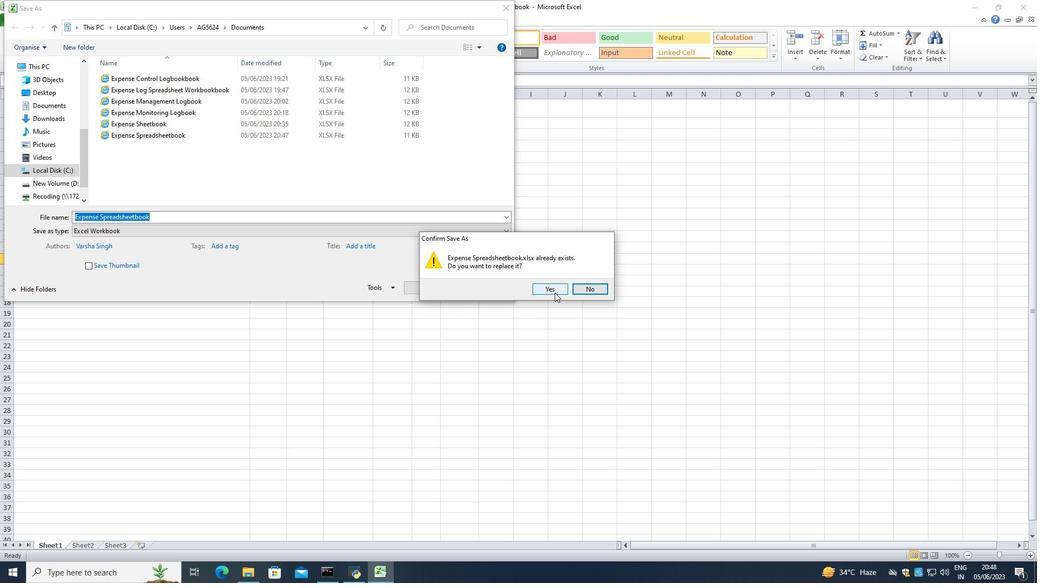 
Action: Mouse moved to (319, 278)
Screenshot: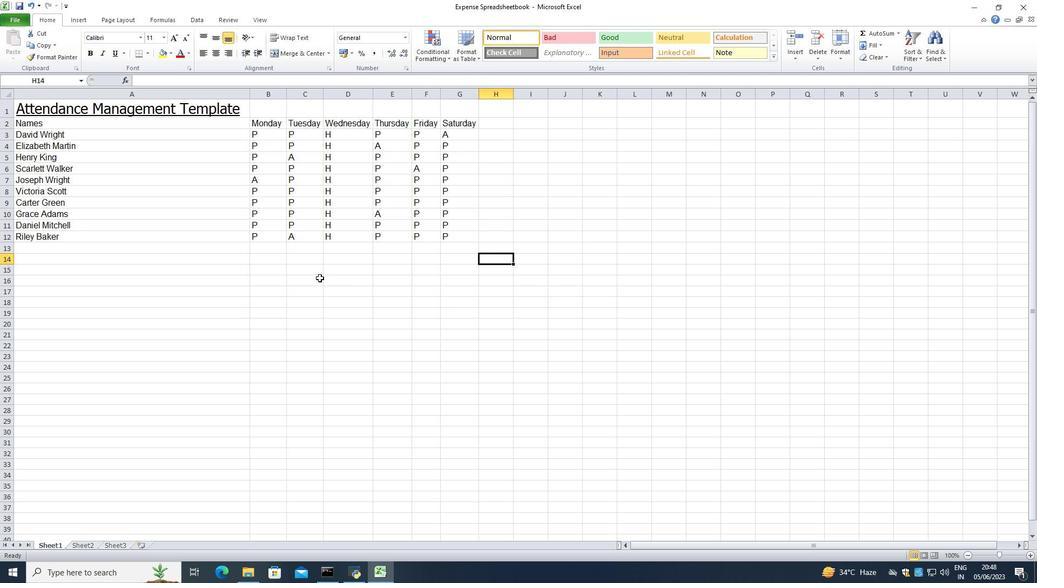 
